 Task: Create new invoice with Date Opened :30-Apr-23, Select Customer: PhoXpress, Terms: Payment Term 2. Make invoice entry for item-1 with Date: 30-Apr-23, Description: Best of Both Worlds_x000D_
, Action: Material, Income Account: Income:Sales, Quantity: 1, Unit Price: 14.5, Discount $: 1.3. Make entry for item-2 with Date: 30-Apr-23, Description: Firstline Sleek Him, Her & Little Ones Family Hair Brush, Action: Material, Income Account: Income:Sales, Quantity: 1, Unit Price: 6.5, Discount $: 2.3. Make entry for item-3 with Date: 30-Apr-23, Description: Orbit Sweet Mint Sugarfree Gum, Action: Material, Income Account: Income:Sales, Quantity: 2, Unit Price: 7.5, Discount $: 2.8. Write Notes: 'Looking forward to serving you again.'. Post Invoice with Post Date: 30-Apr-23, Post to Accounts: Assets:Accounts Receivable. Pay / Process Payment with Transaction Date: 15-May-23, Amount: 29.6, Transfer Account: Checking Account. Print Invoice, display notes by going to Option, then go to Display Tab and check 'Invoice Notes'.
Action: Mouse pressed left at (175, 35)
Screenshot: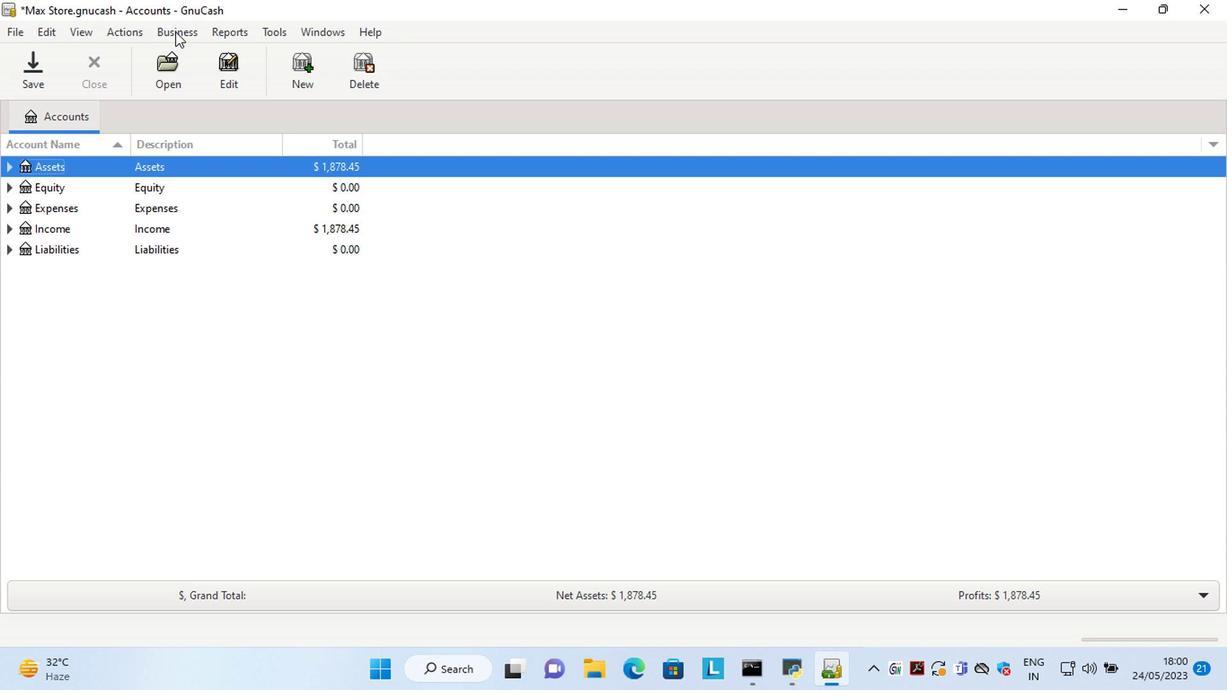 
Action: Mouse moved to (390, 122)
Screenshot: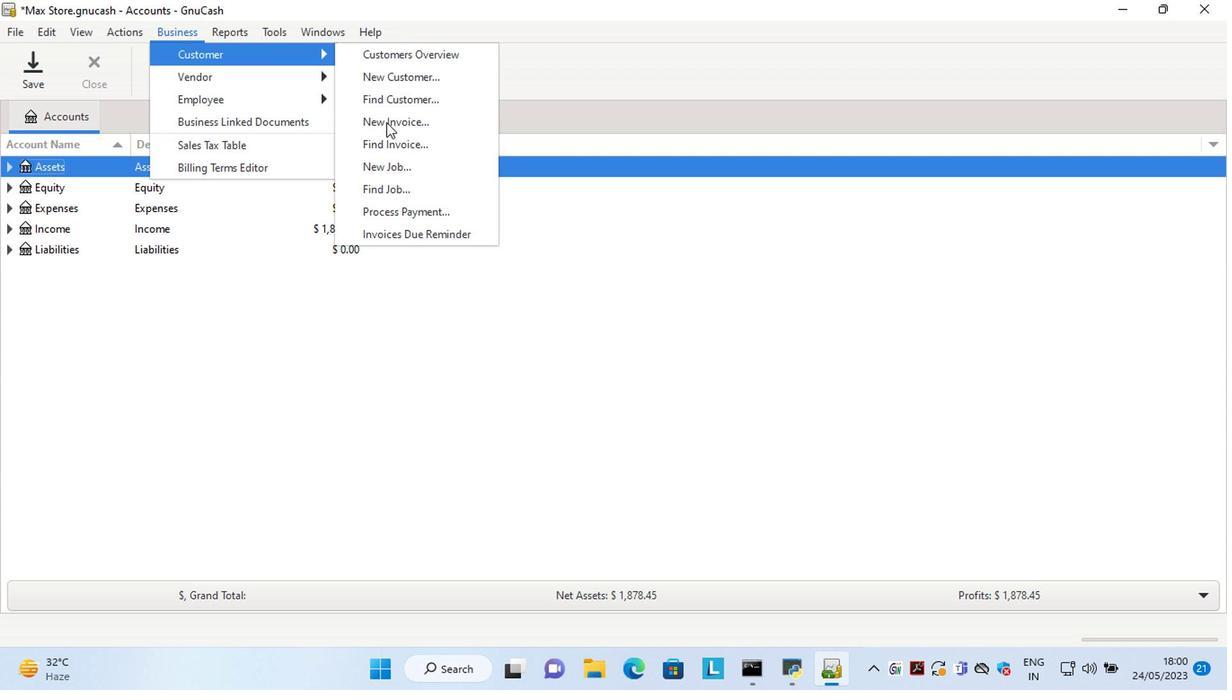 
Action: Mouse pressed left at (390, 122)
Screenshot: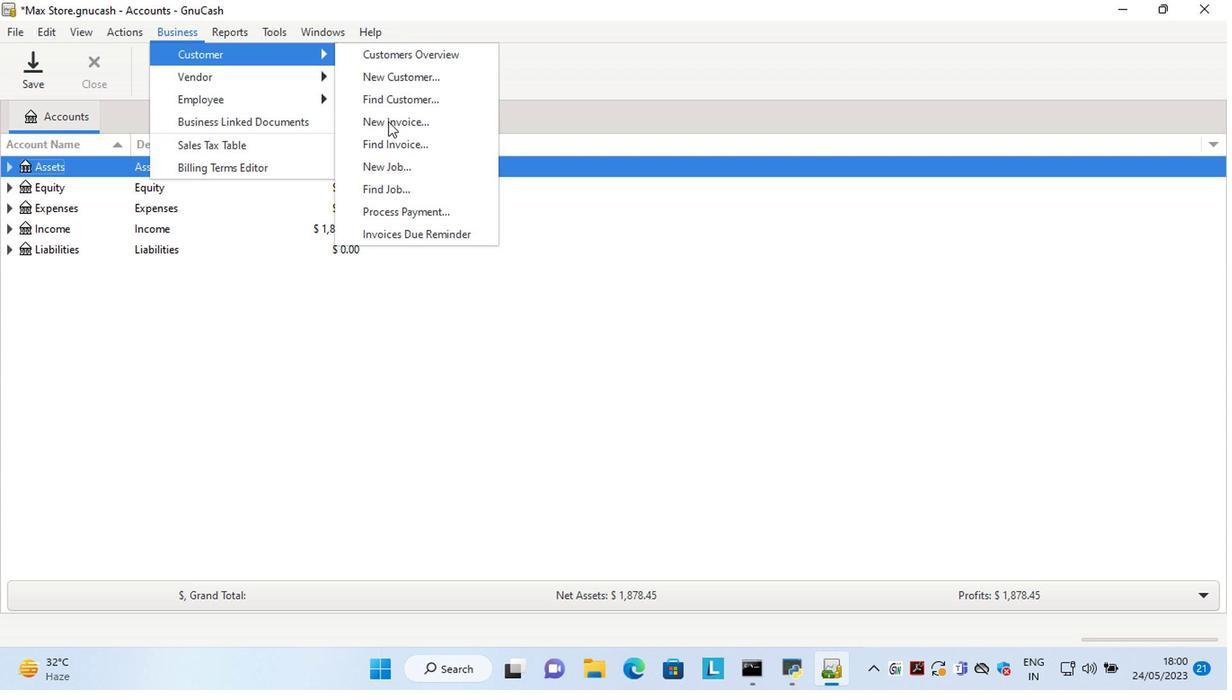 
Action: Mouse moved to (659, 270)
Screenshot: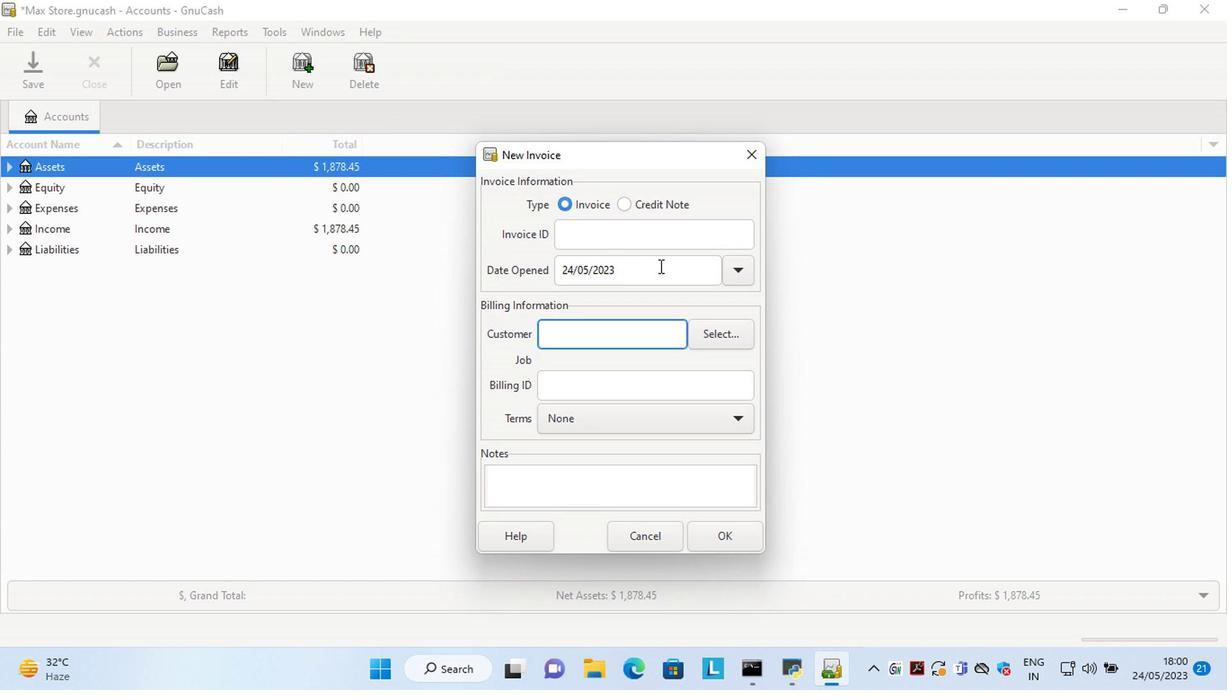 
Action: Mouse pressed left at (659, 270)
Screenshot: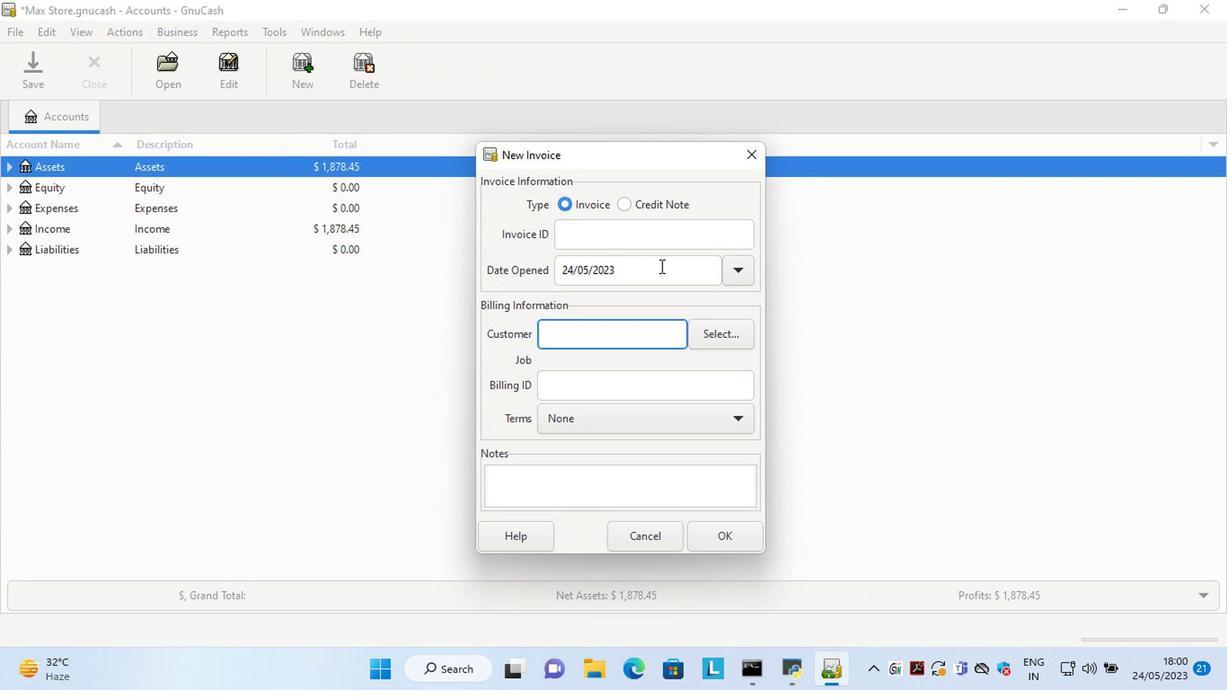 
Action: Key pressed <Key.left><Key.left><Key.left><Key.left><Key.left><Key.left><Key.left><Key.left><Key.left><Key.left><Key.left><Key.left><Key.left><Key.left><Key.delete><Key.delete>30<Key.right><Key.right><Key.delete>4
Screenshot: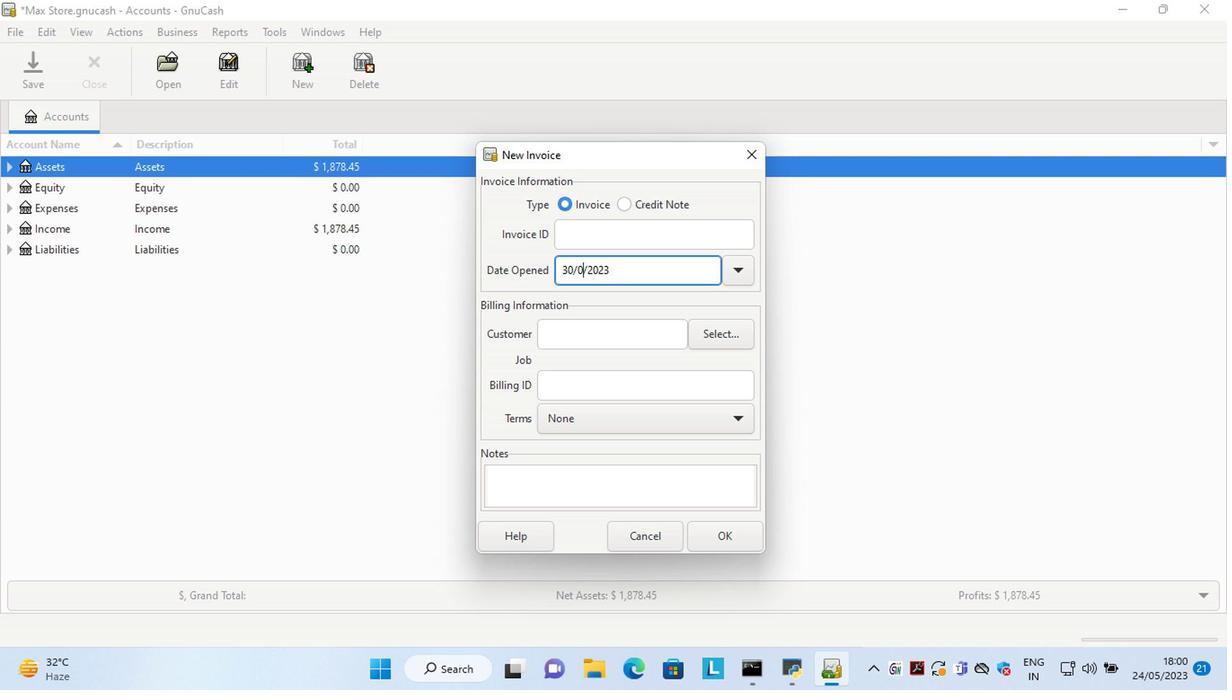 
Action: Mouse moved to (723, 342)
Screenshot: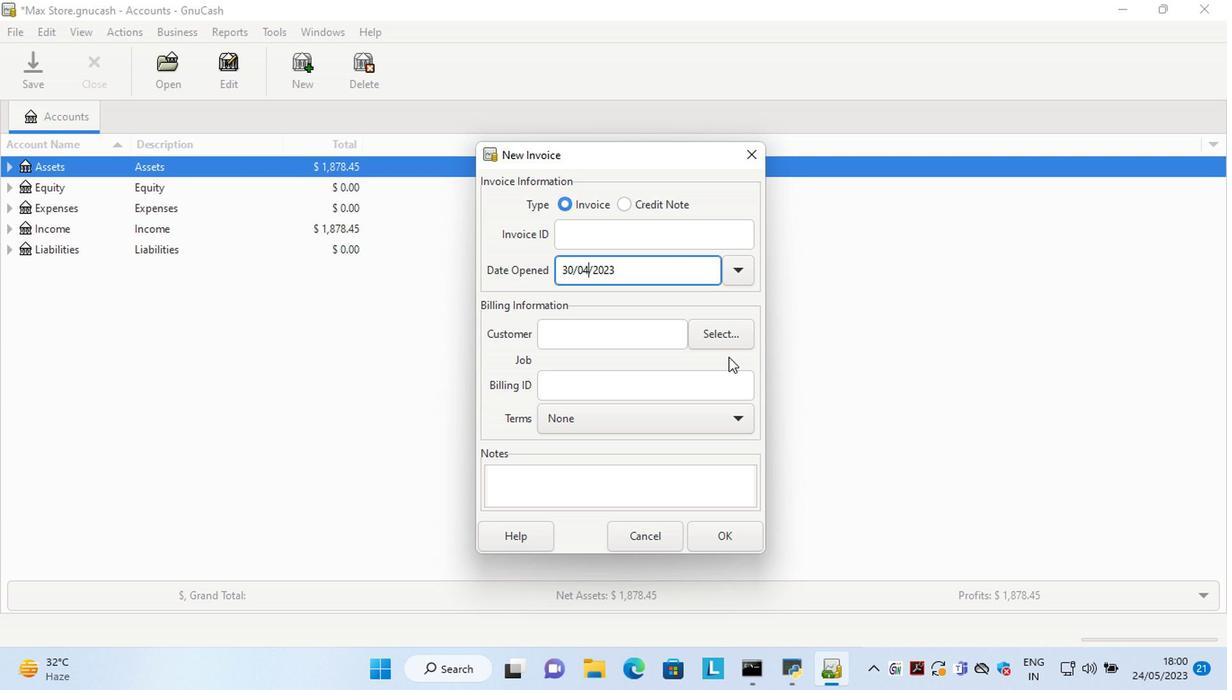 
Action: Mouse pressed left at (723, 342)
Screenshot: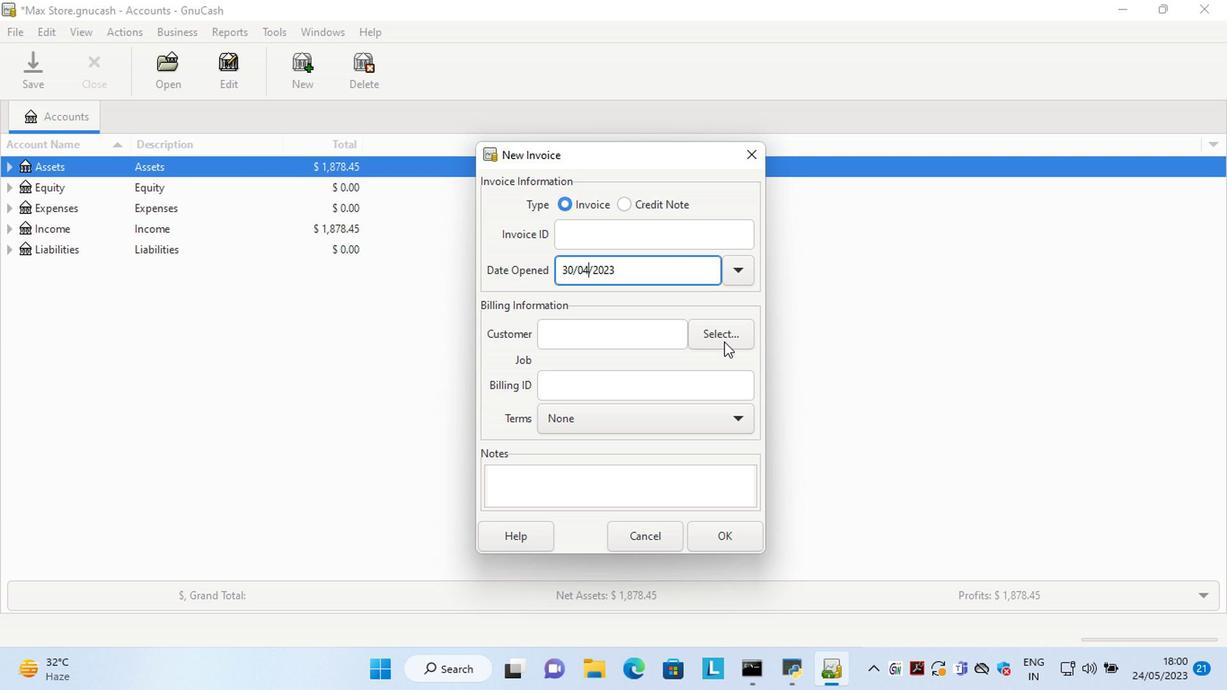 
Action: Mouse moved to (679, 309)
Screenshot: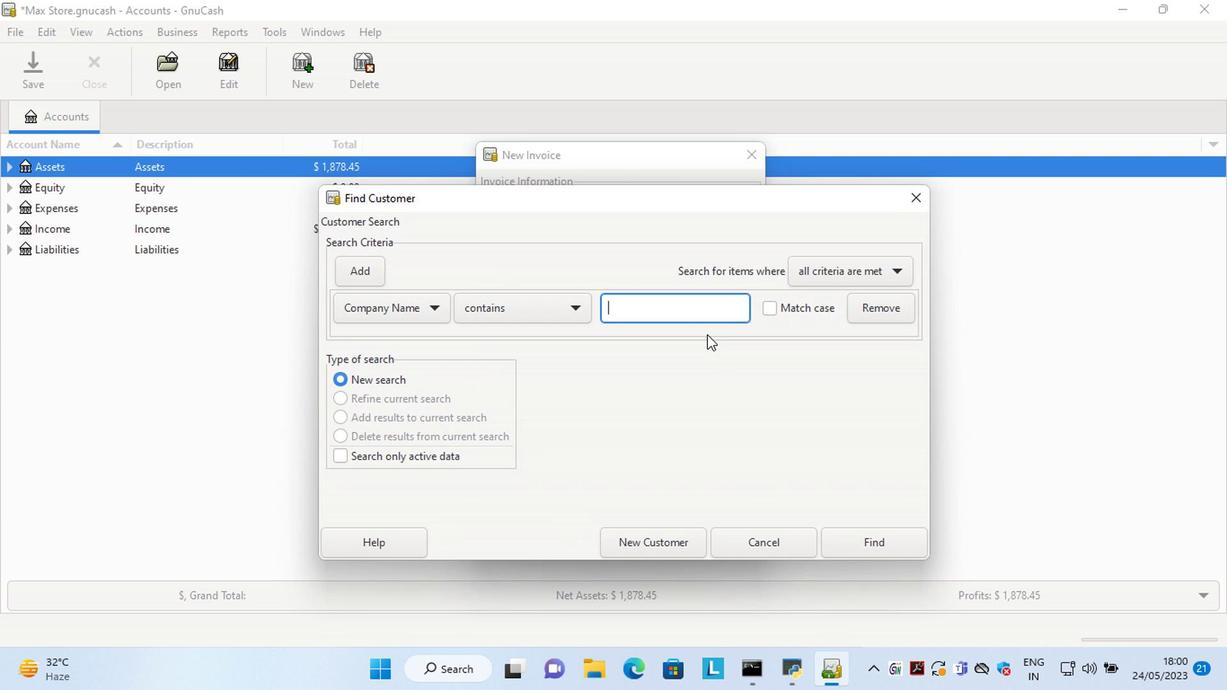 
Action: Mouse pressed left at (679, 309)
Screenshot: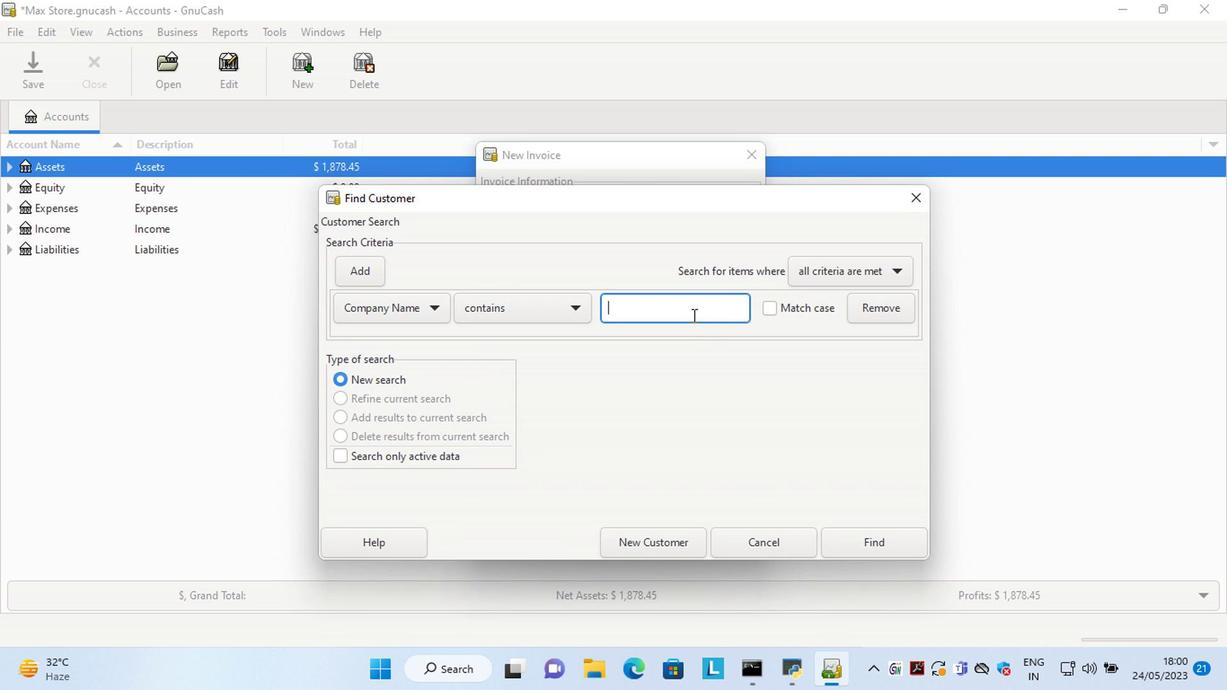 
Action: Key pressed <Key.shift>Phoxpress
Screenshot: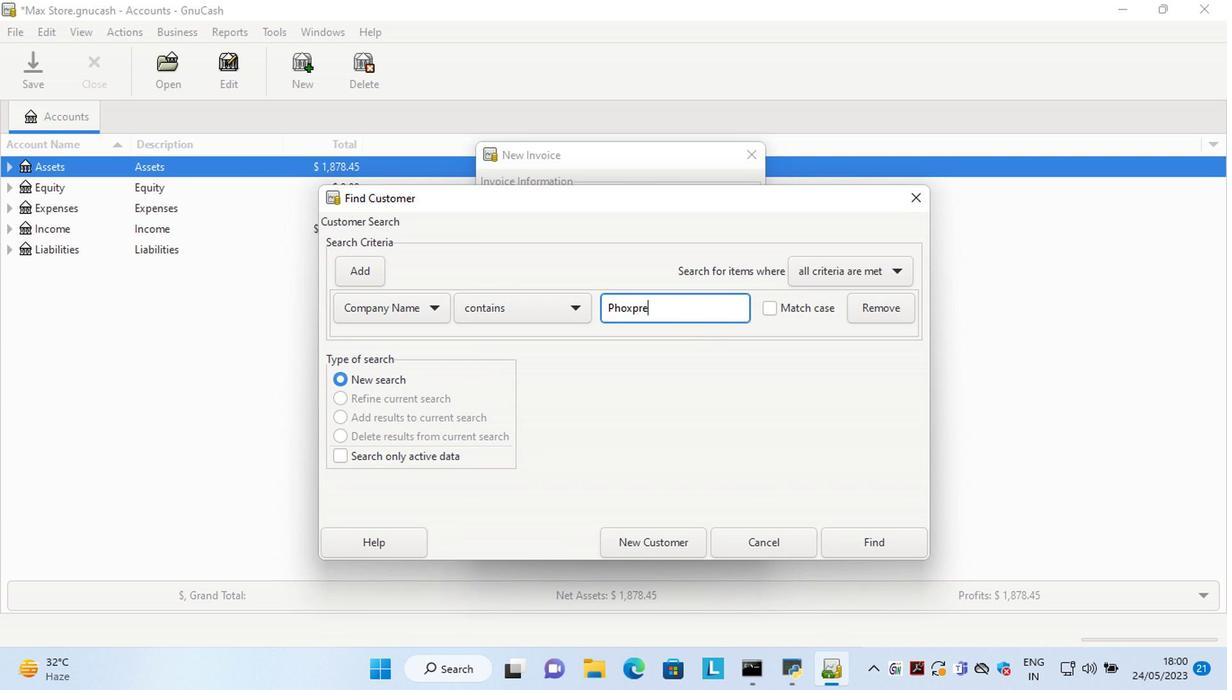 
Action: Mouse moved to (855, 548)
Screenshot: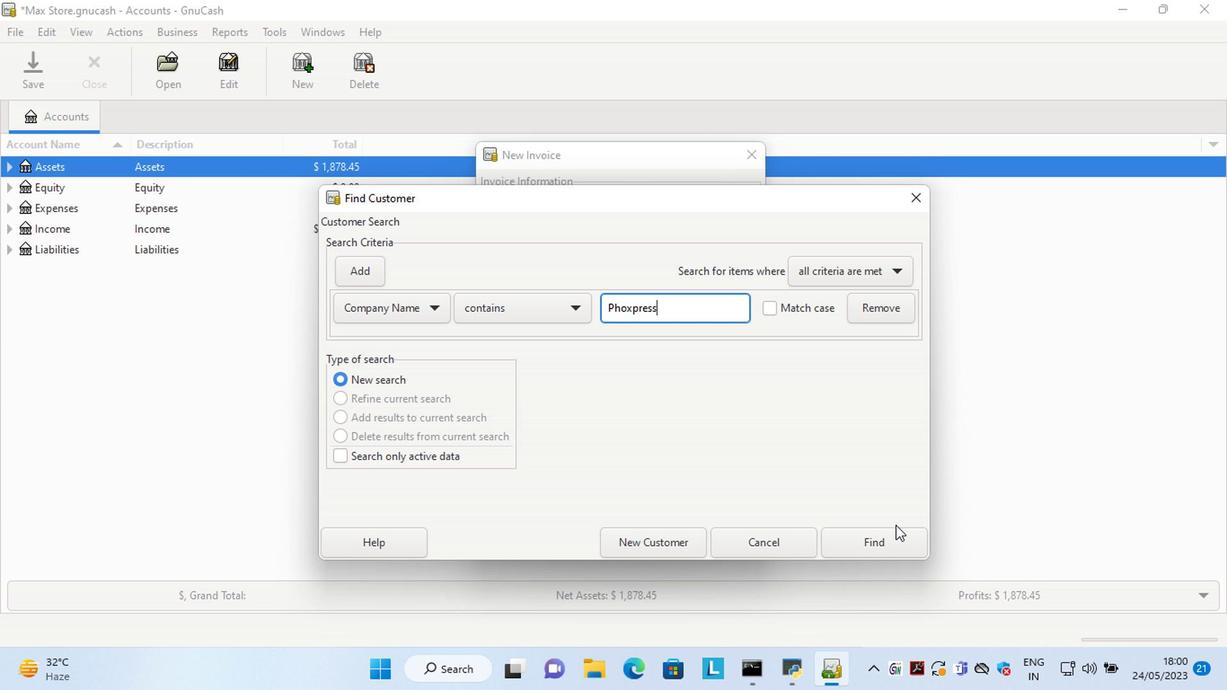 
Action: Mouse pressed left at (855, 548)
Screenshot: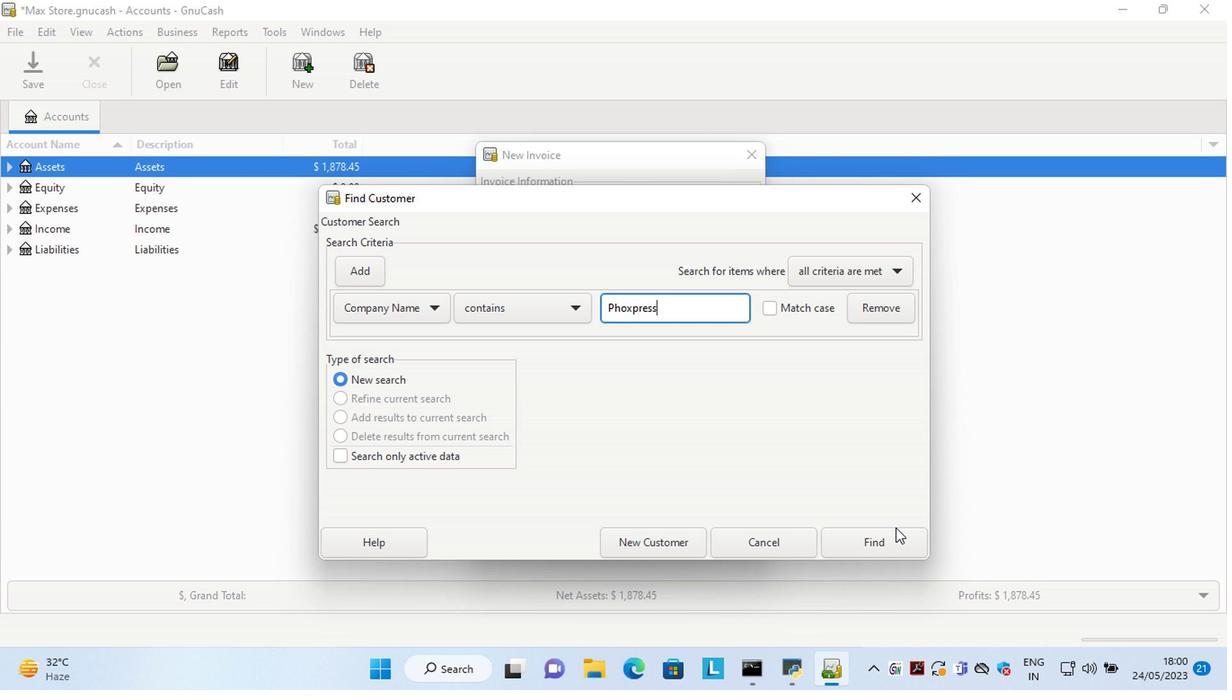 
Action: Mouse moved to (619, 361)
Screenshot: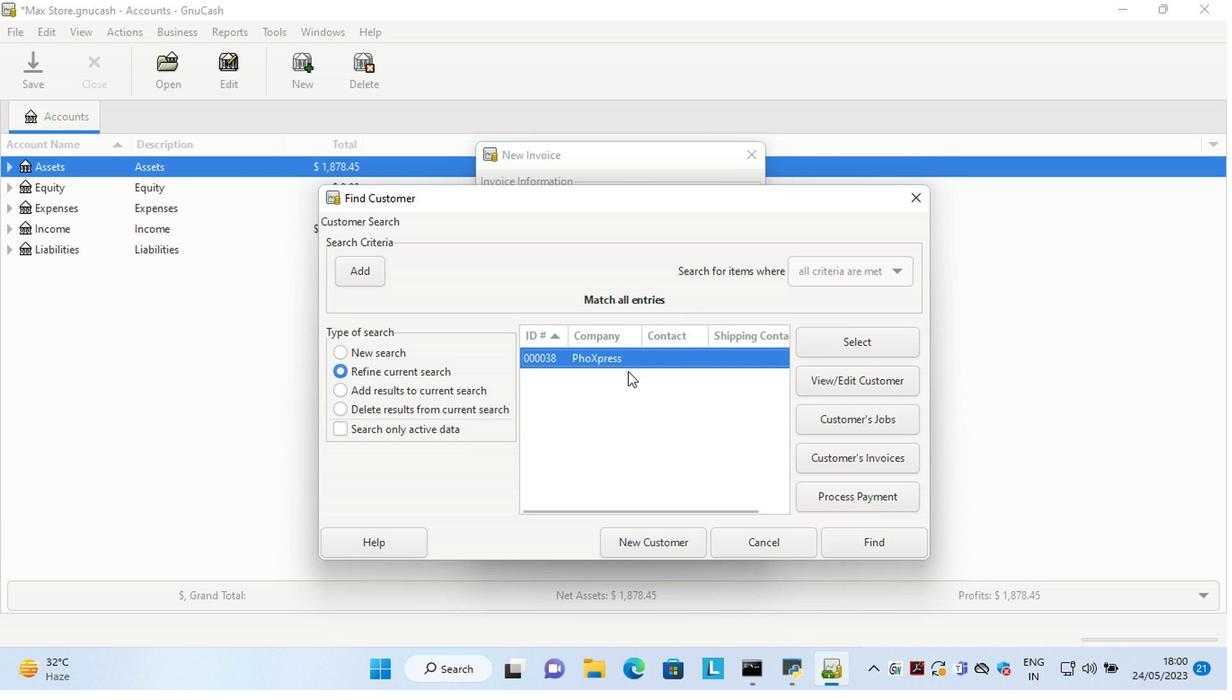 
Action: Mouse pressed left at (619, 361)
Screenshot: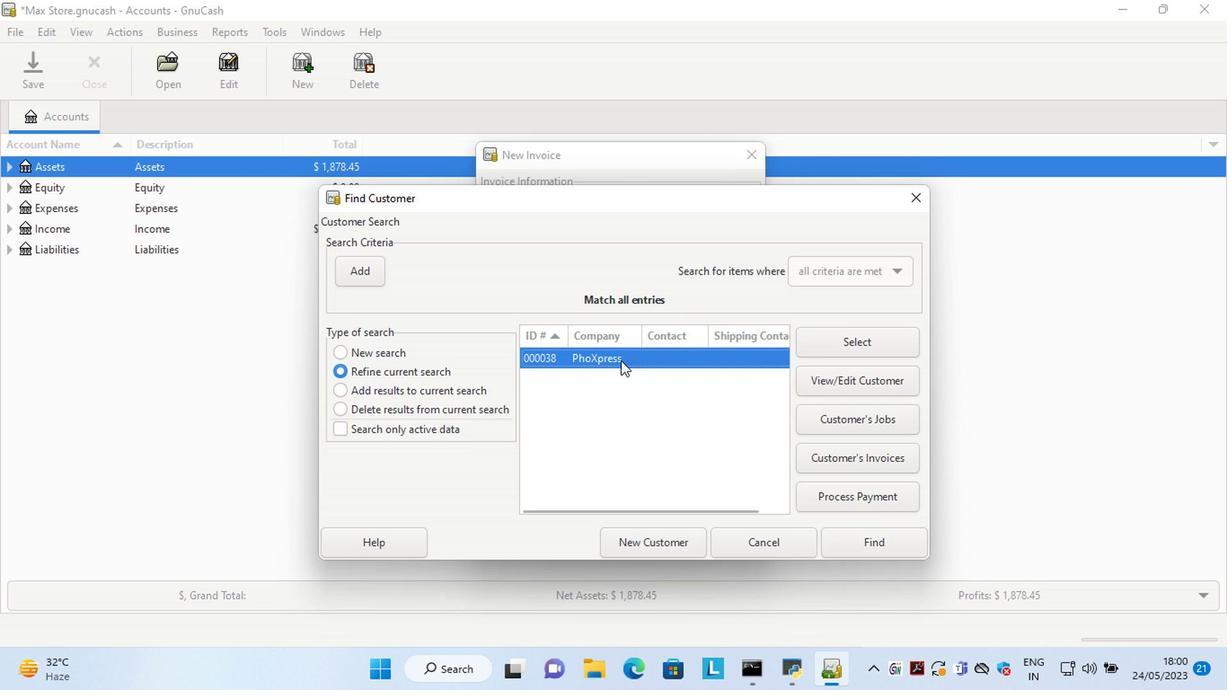 
Action: Mouse pressed left at (619, 361)
Screenshot: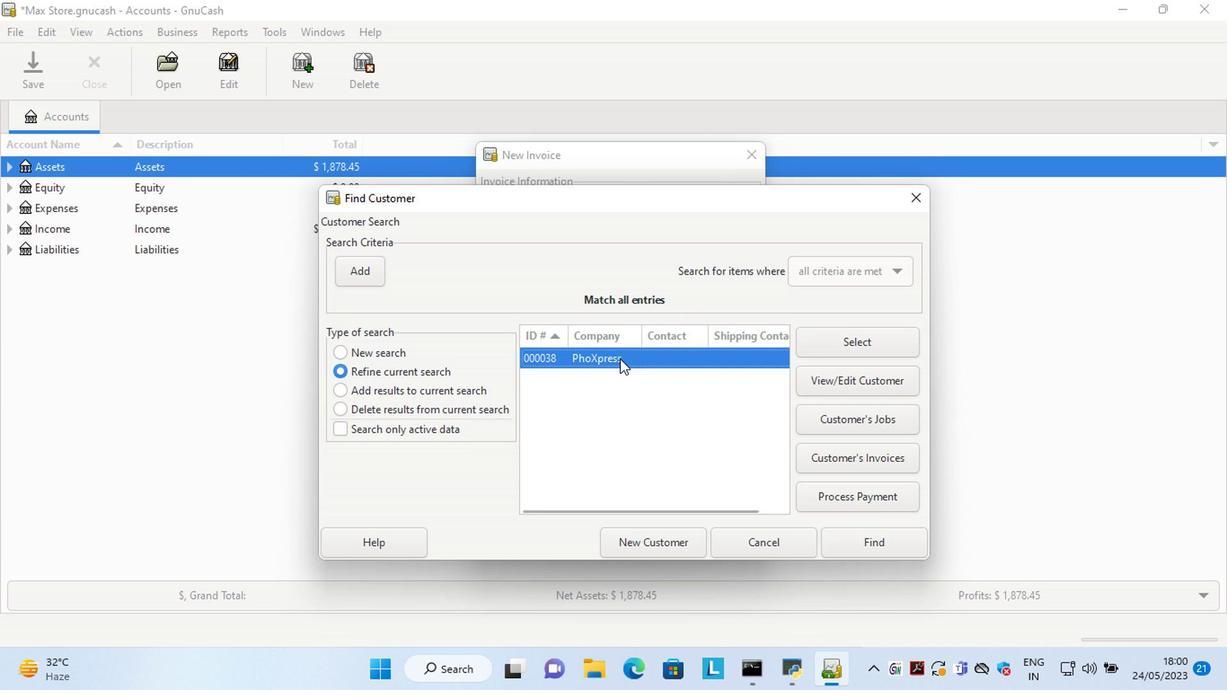 
Action: Mouse moved to (636, 414)
Screenshot: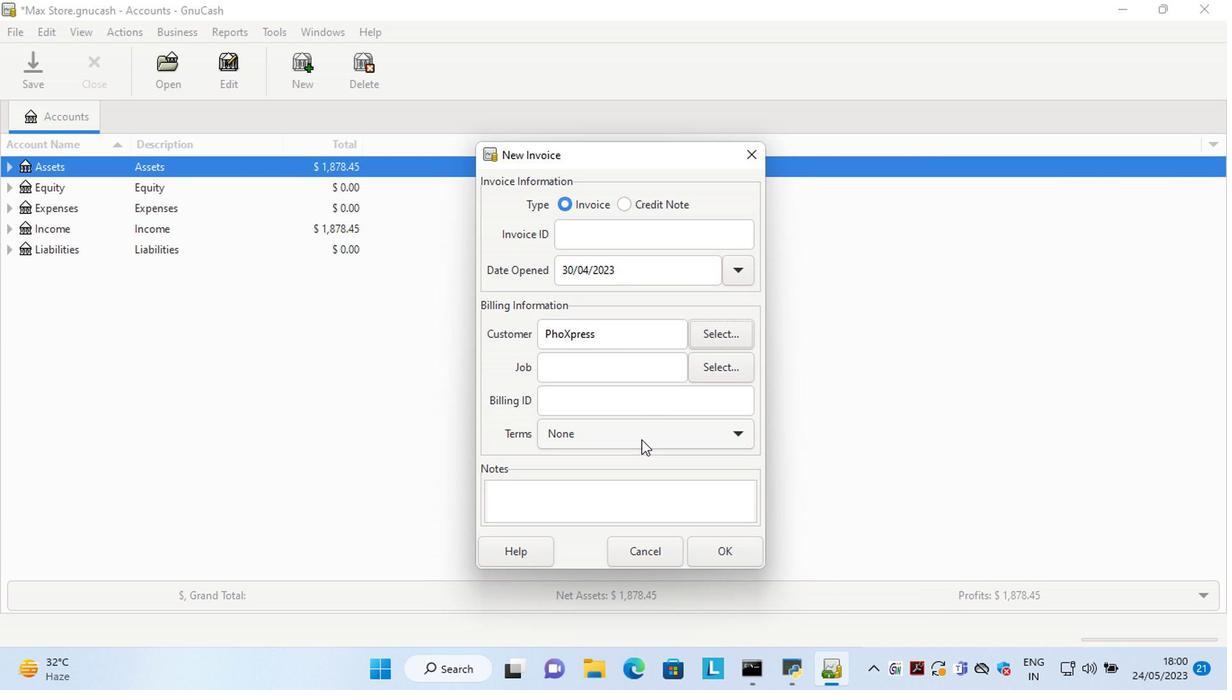 
Action: Mouse pressed left at (636, 414)
Screenshot: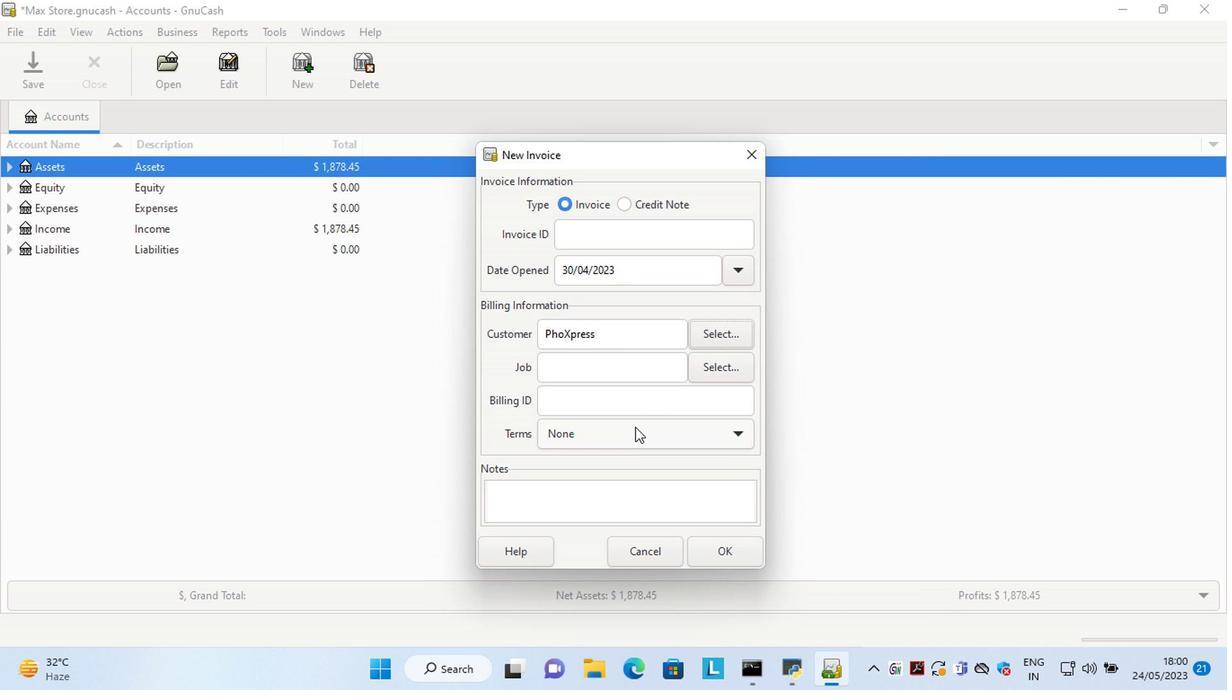 
Action: Mouse moved to (635, 431)
Screenshot: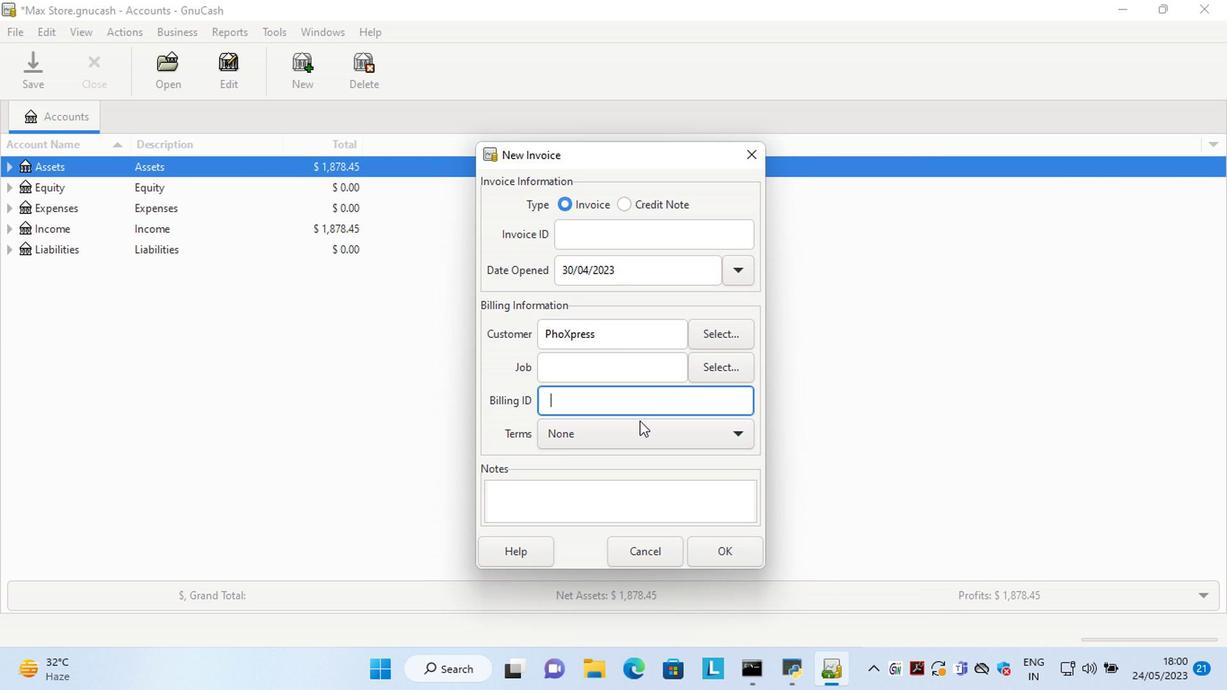 
Action: Mouse pressed left at (635, 431)
Screenshot: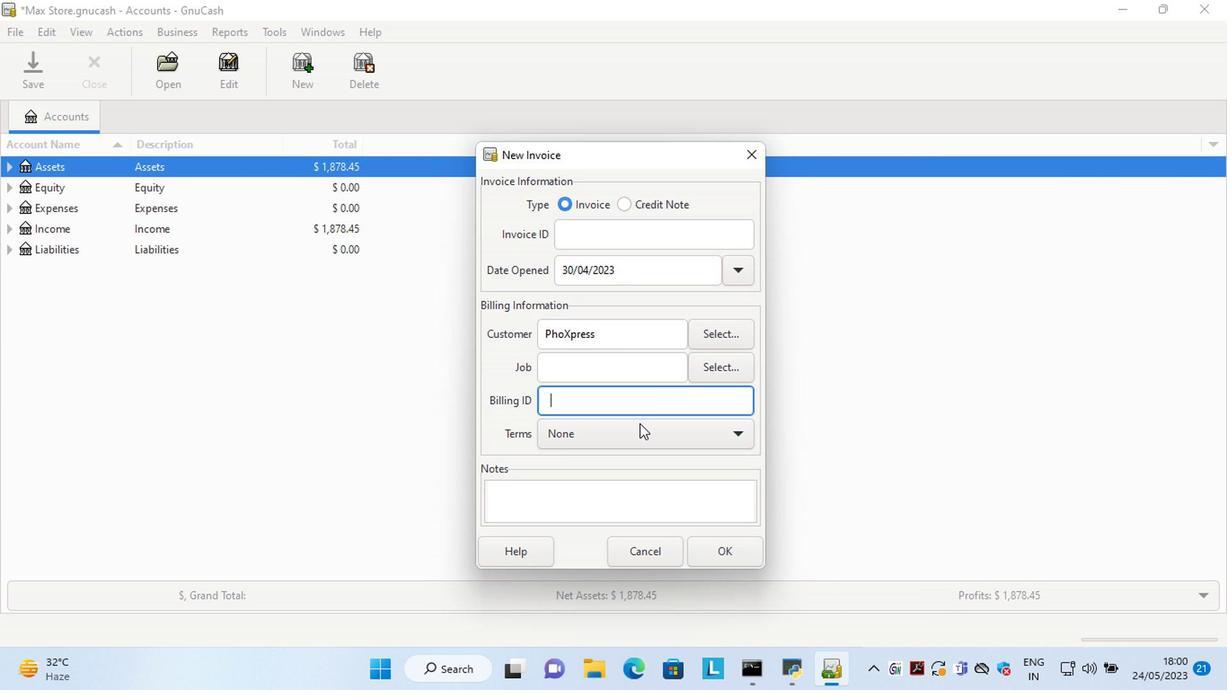 
Action: Mouse moved to (599, 490)
Screenshot: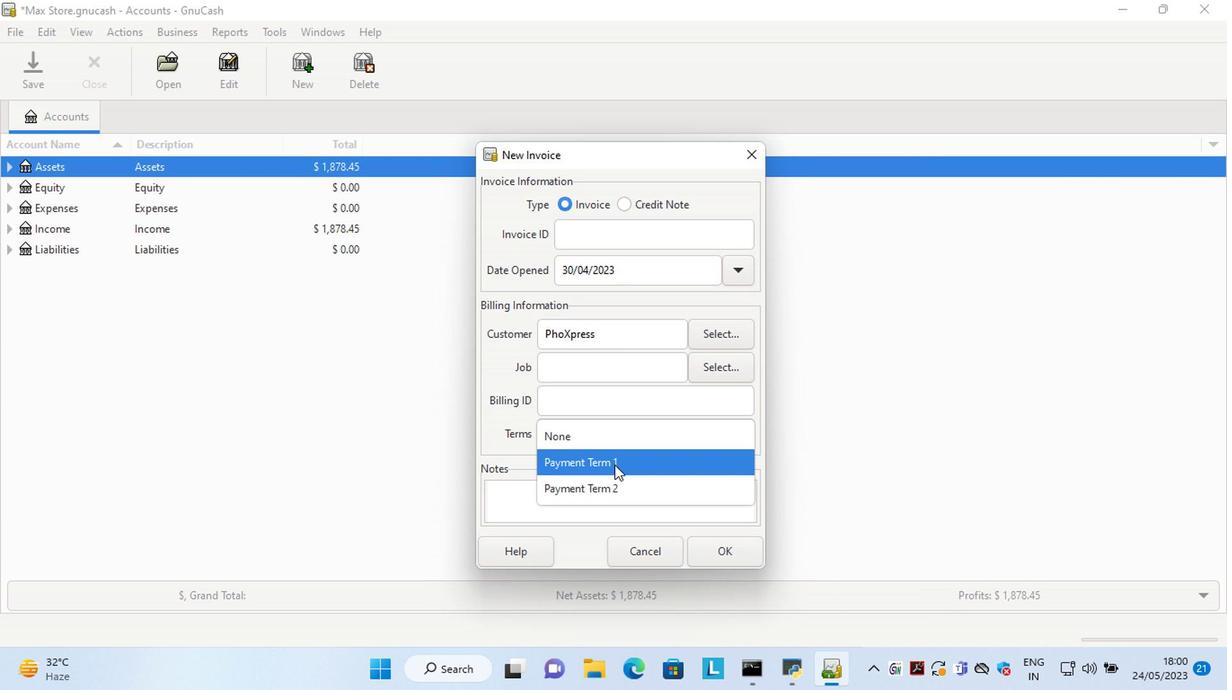 
Action: Mouse pressed left at (599, 490)
Screenshot: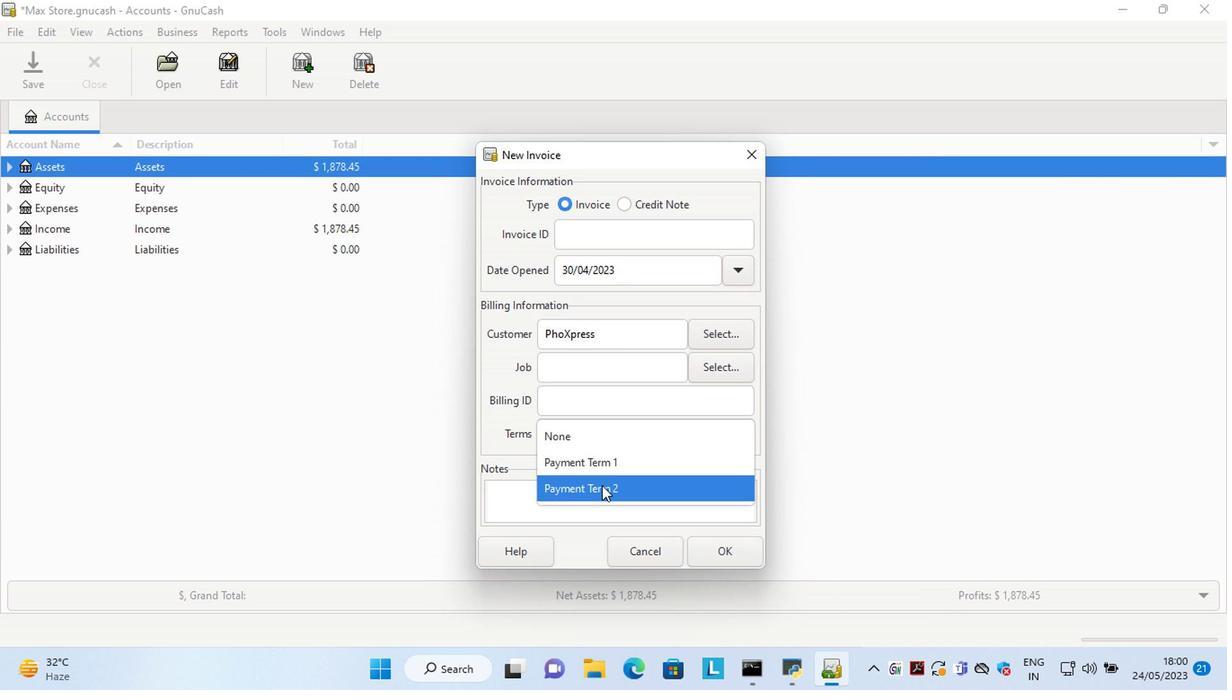
Action: Mouse moved to (712, 548)
Screenshot: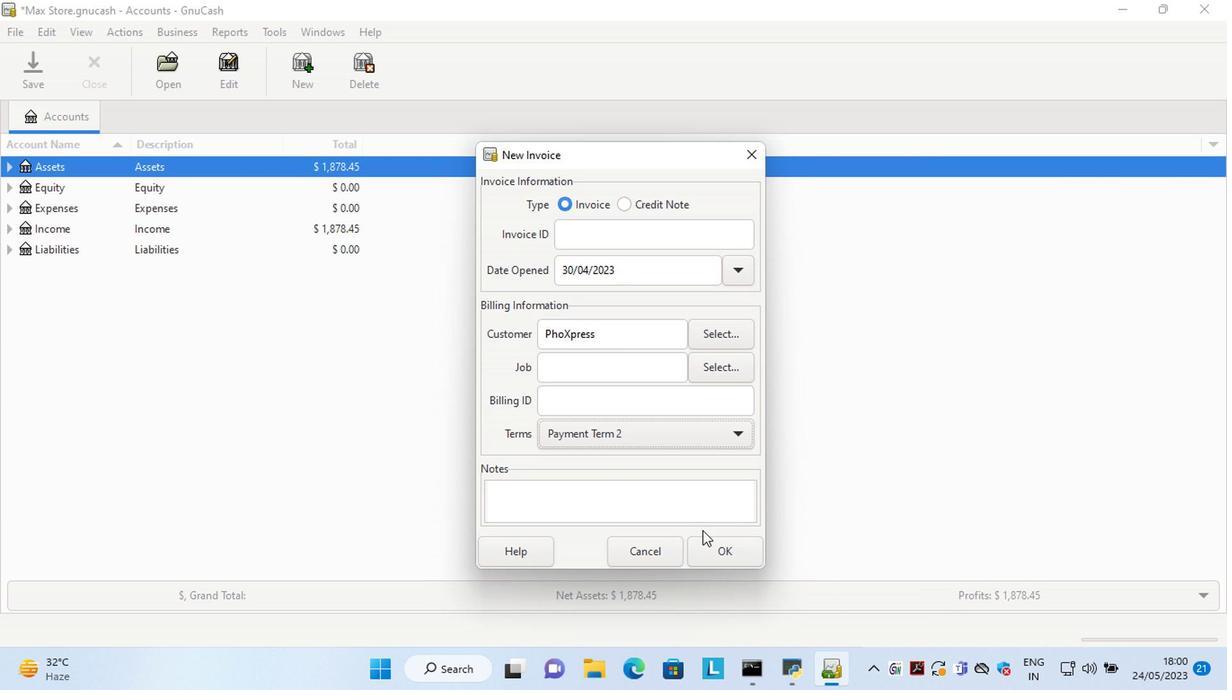 
Action: Mouse pressed left at (712, 548)
Screenshot: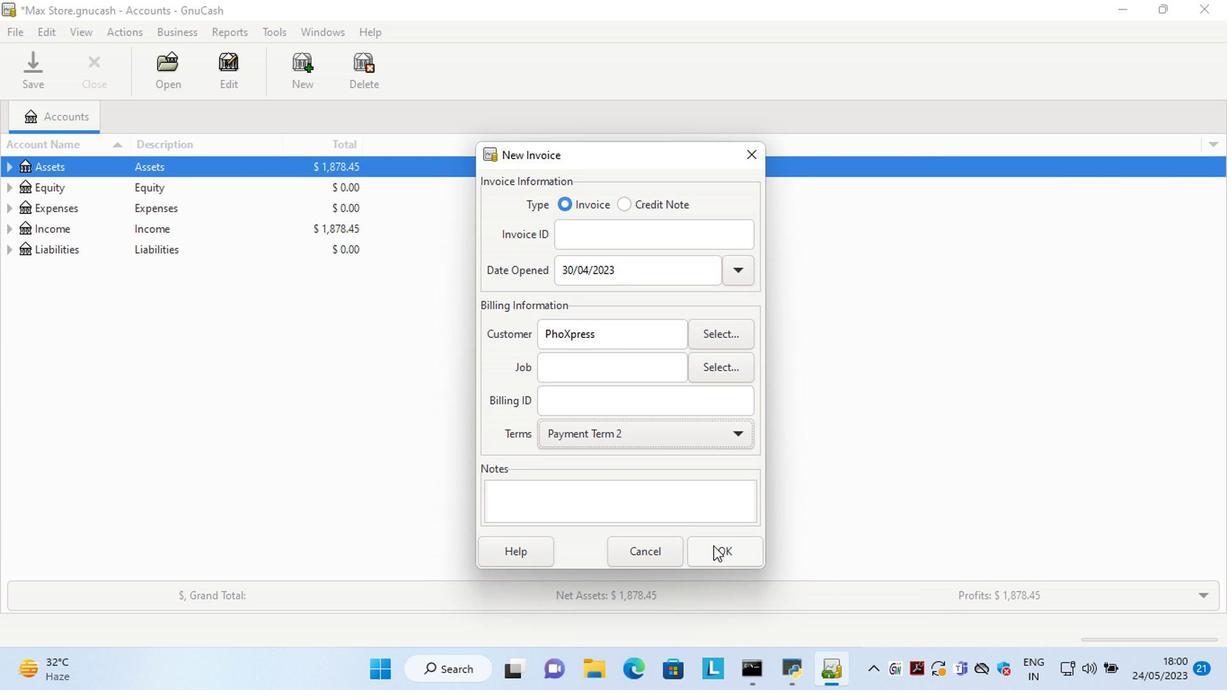 
Action: Mouse moved to (482, 428)
Screenshot: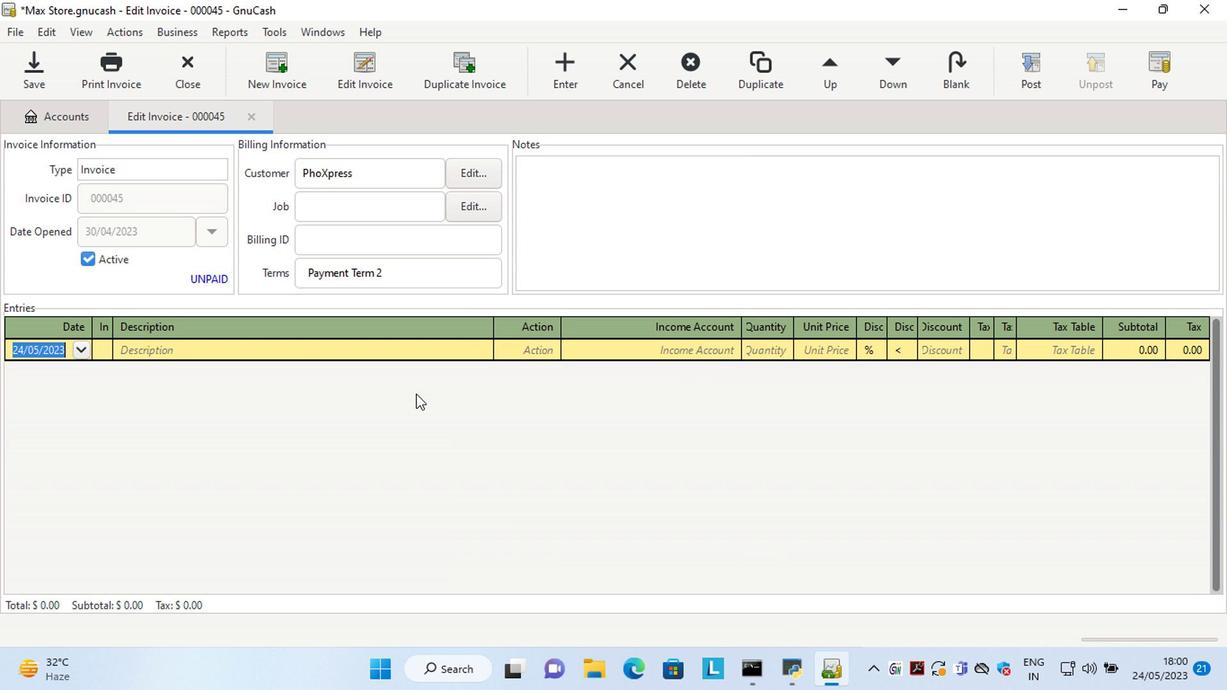 
Action: Key pressed <Key.left><Key.delete><Key.delete>30<Key.right><Key.right><Key.delete>4<Key.tab><Key.shift>Besty<Key.backspace><Key.space>of<Key.space><Key.shift>Both<Key.space><Key.shift>Worlds<Key.tab>ma<Key.tab>sale<Key.tab>1<Key.tab>14.5<Key.tab>
Screenshot: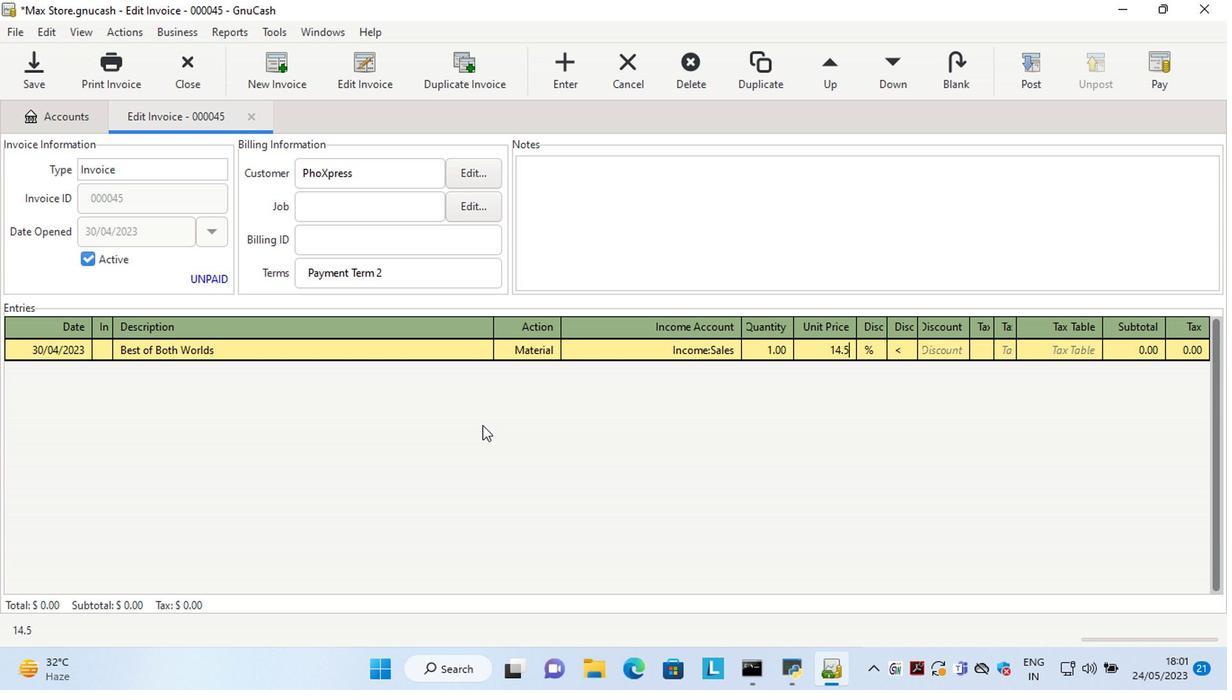 
Action: Mouse moved to (879, 353)
Screenshot: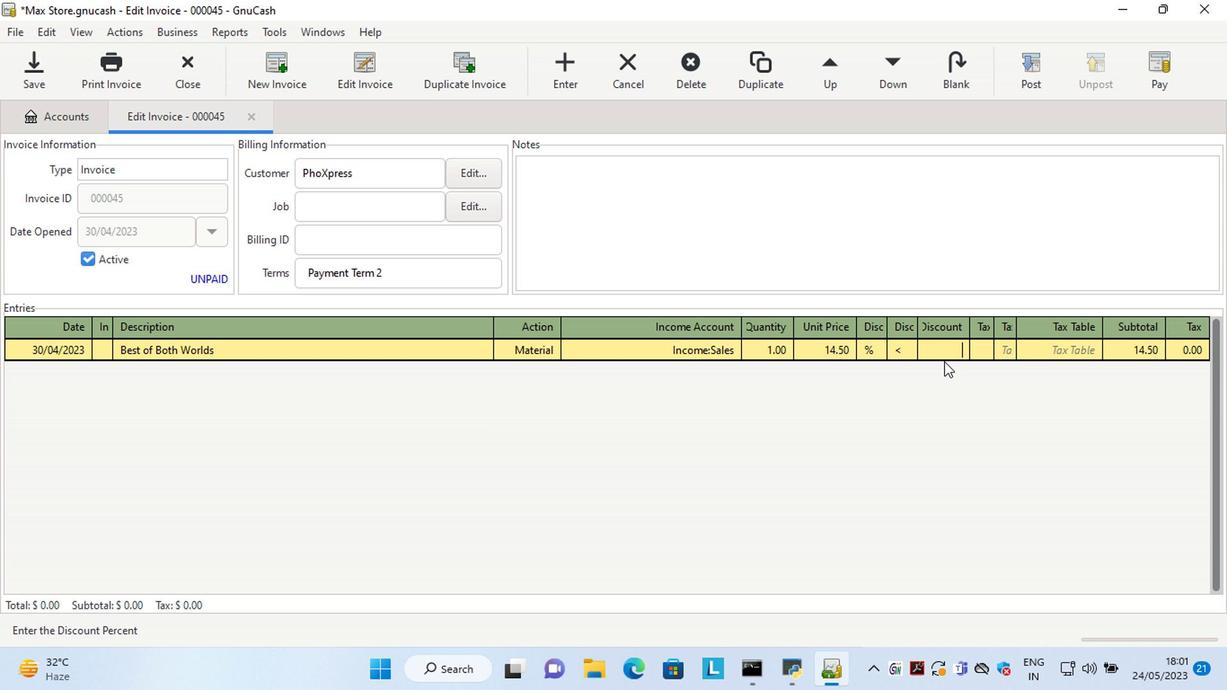 
Action: Mouse pressed left at (879, 353)
Screenshot: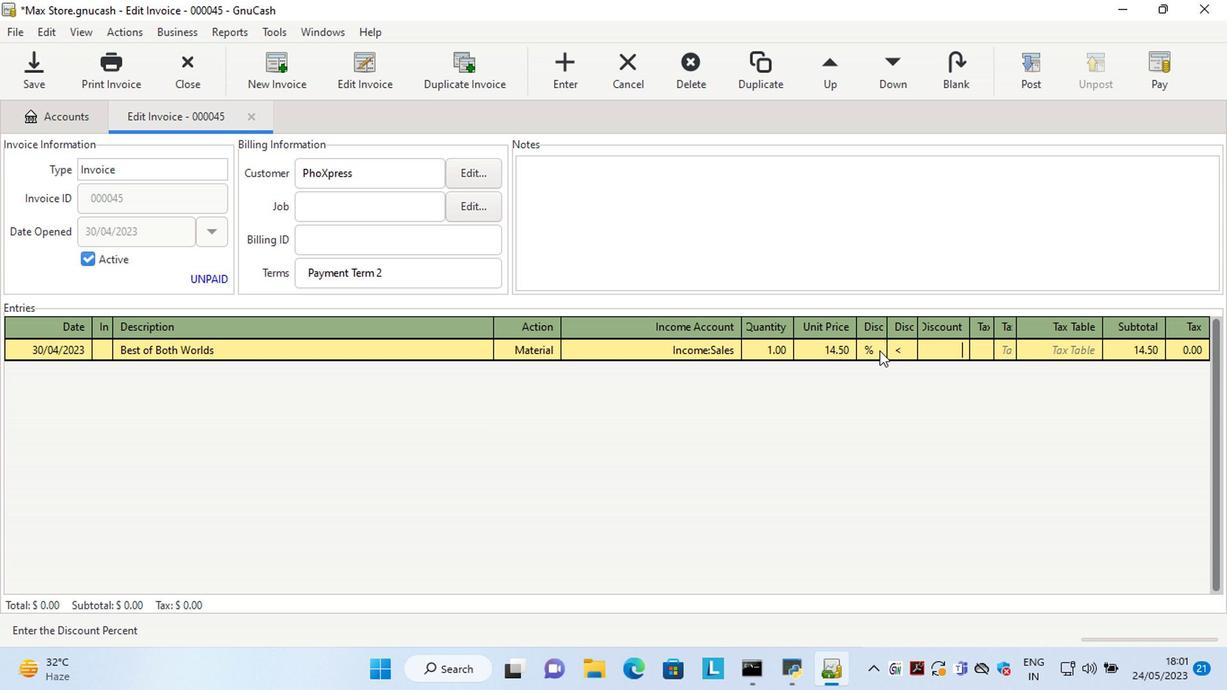 
Action: Mouse moved to (896, 351)
Screenshot: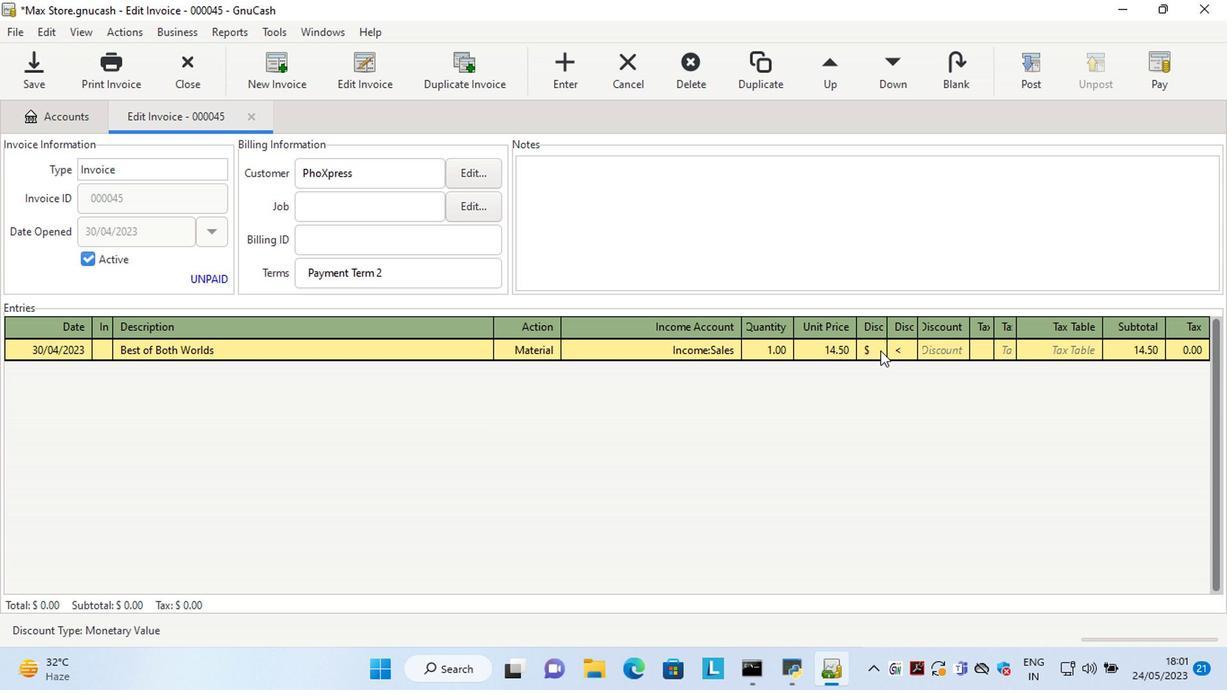 
Action: Mouse pressed left at (896, 351)
Screenshot: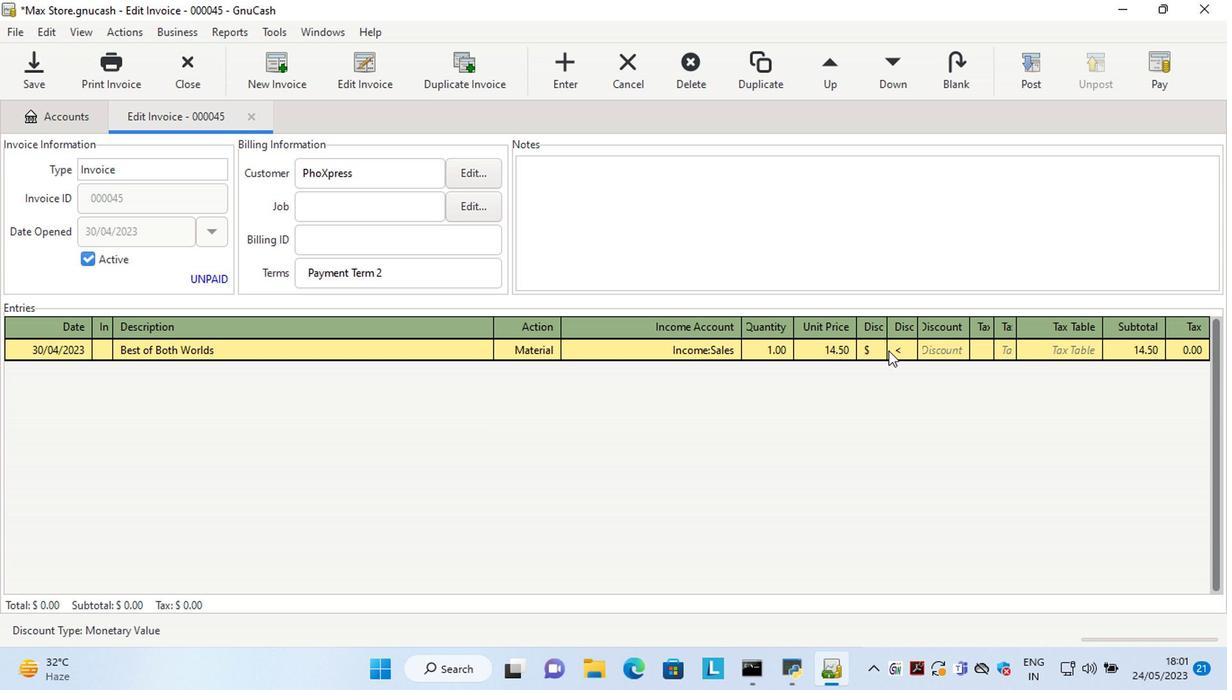 
Action: Mouse moved to (928, 349)
Screenshot: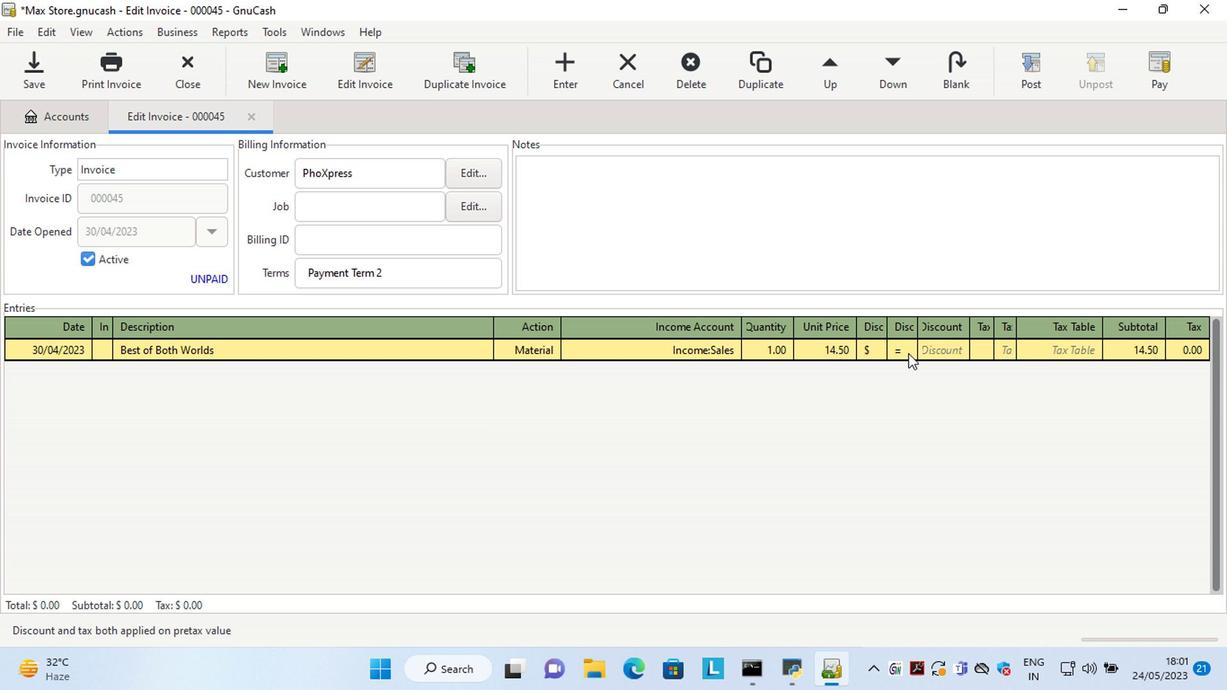 
Action: Mouse pressed left at (928, 349)
Screenshot: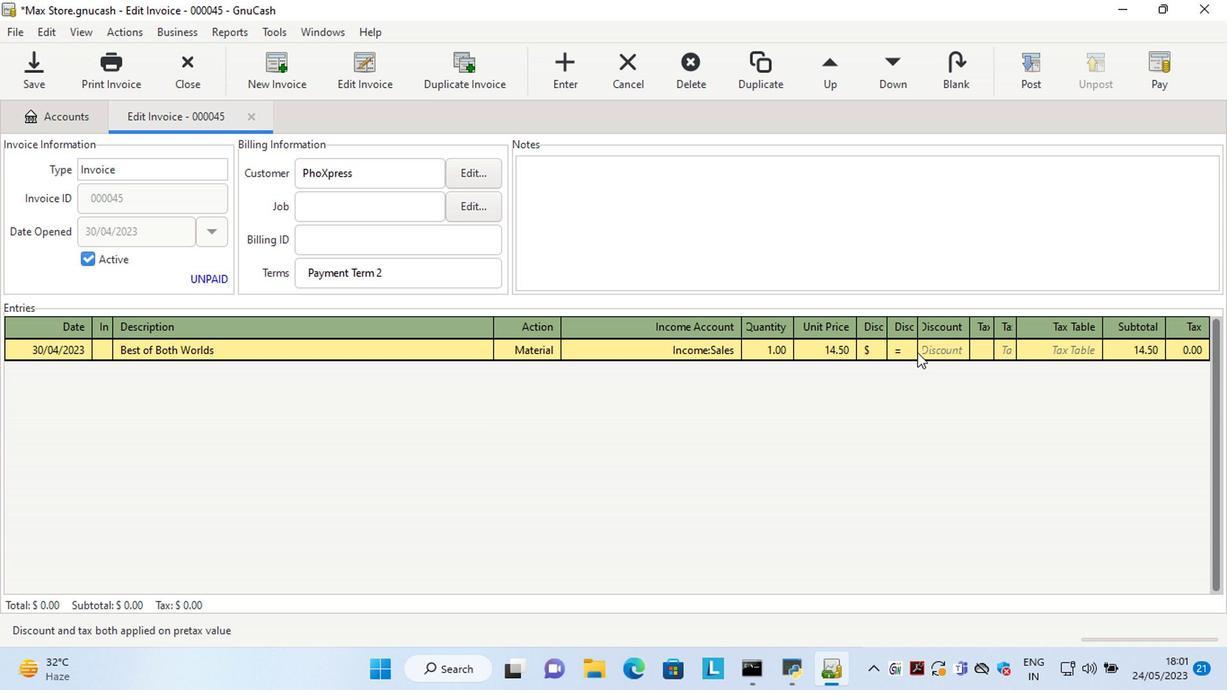 
Action: Key pressed 1.3<Key.tab><Key.tab><Key.shift>Fire<Key.backspace>stline<Key.space><Key.shift>Sleek<Key.space><Key.shift>Him,<Key.space><Key.shift><Key.shift><Key.shift><Key.shift><Key.shift><Key.shift><Key.shift>Her<Key.space><Key.shift><Key.shift><Key.shift><Key.shift><Key.shift><Key.shift><Key.shift>&<Key.space><Key.shift>Little<Key.space><Key.shift>Ones<Key.space><Key.shift>Family<Key.space><Key.shift>Hair<Key.space><Key.shift>Brush<Key.tab>ma<Key.tab>sale<Key.tab>1<Key.tab>6.5<Key.tab>
Screenshot: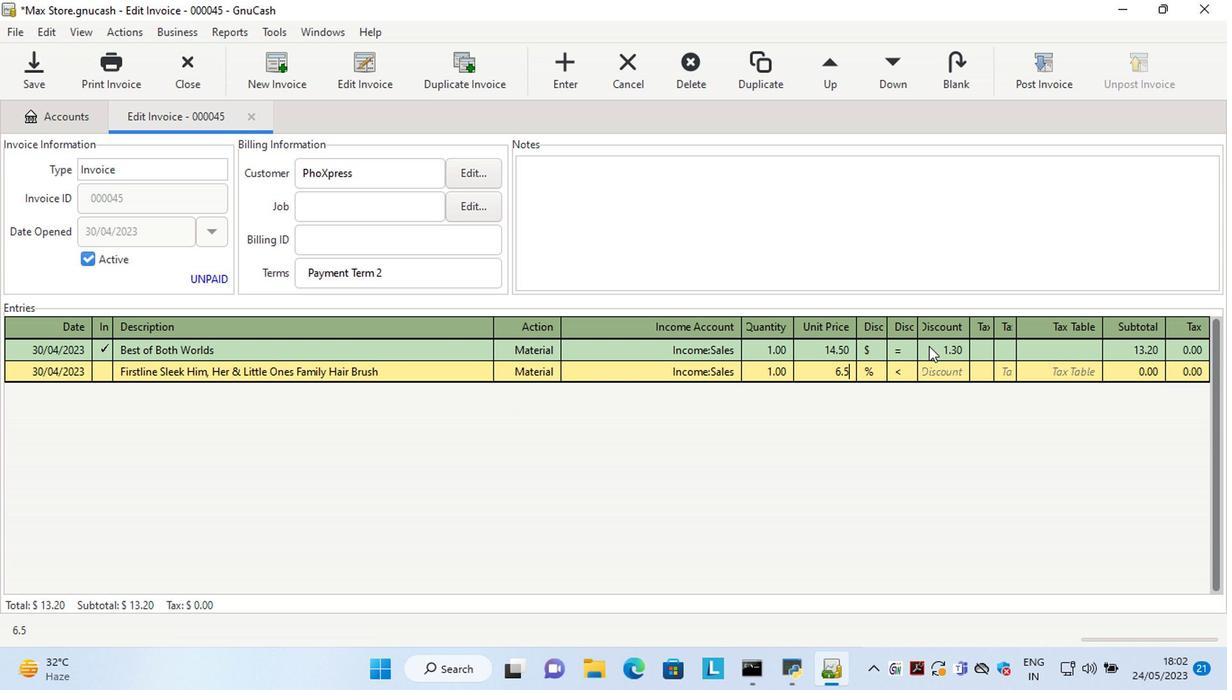 
Action: Mouse moved to (867, 371)
Screenshot: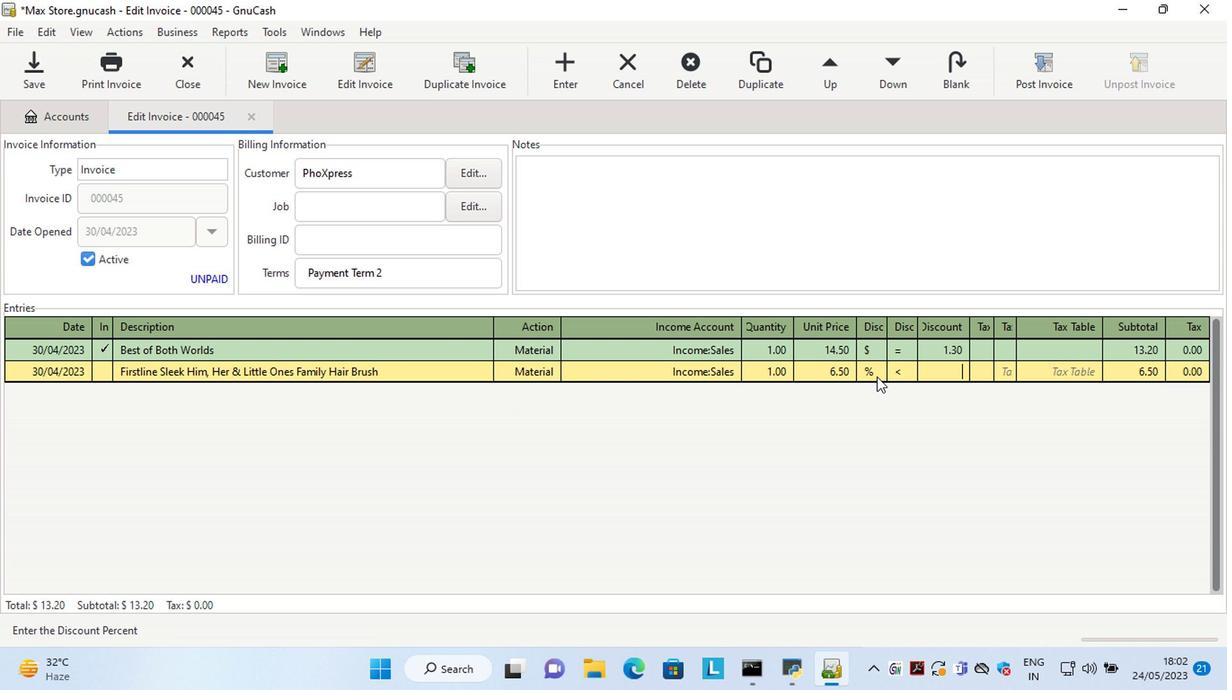 
Action: Mouse pressed left at (867, 371)
Screenshot: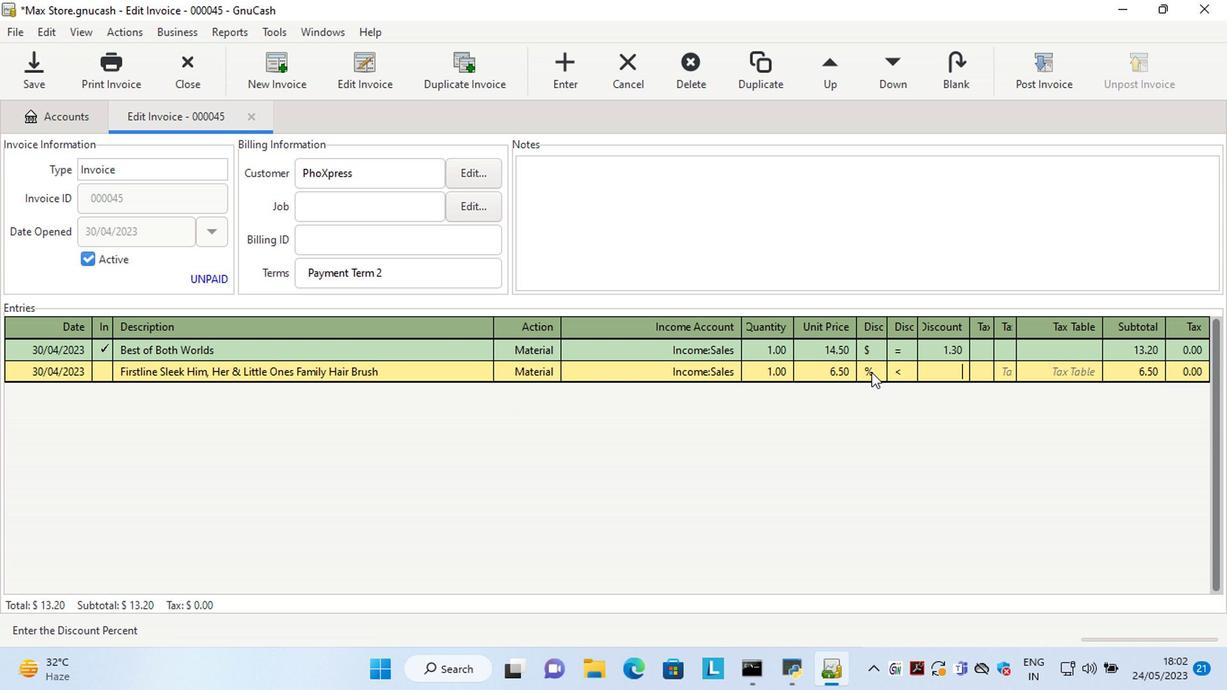 
Action: Mouse moved to (894, 372)
Screenshot: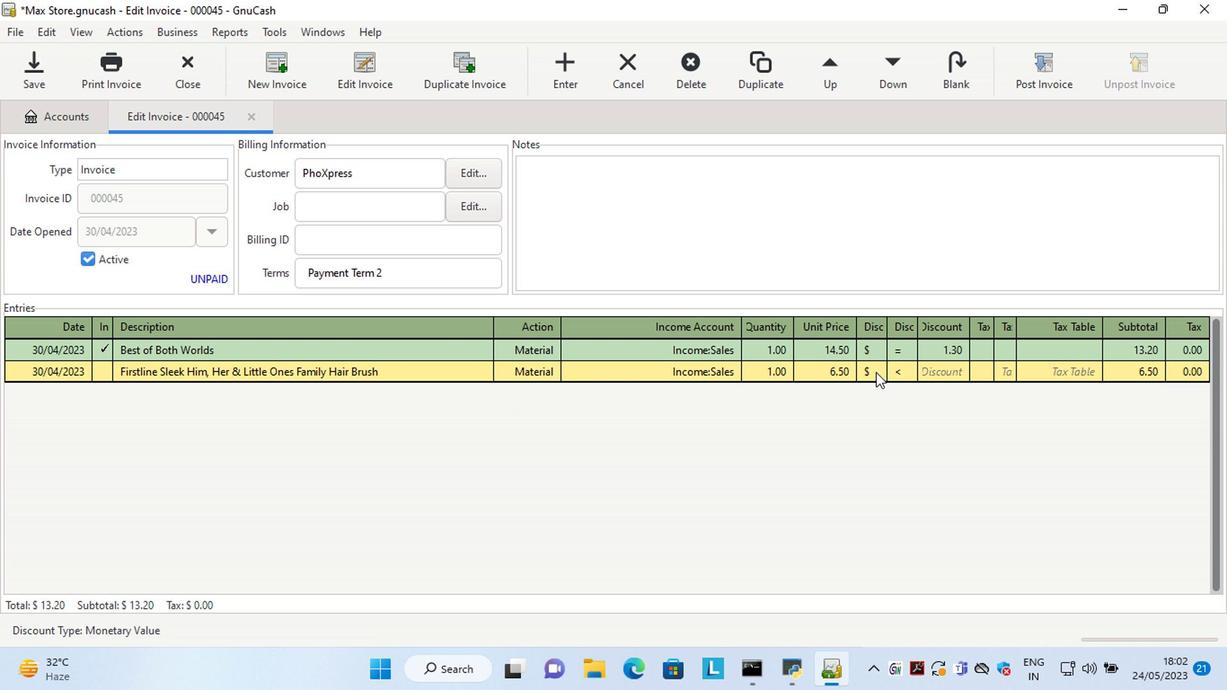 
Action: Mouse pressed left at (894, 372)
Screenshot: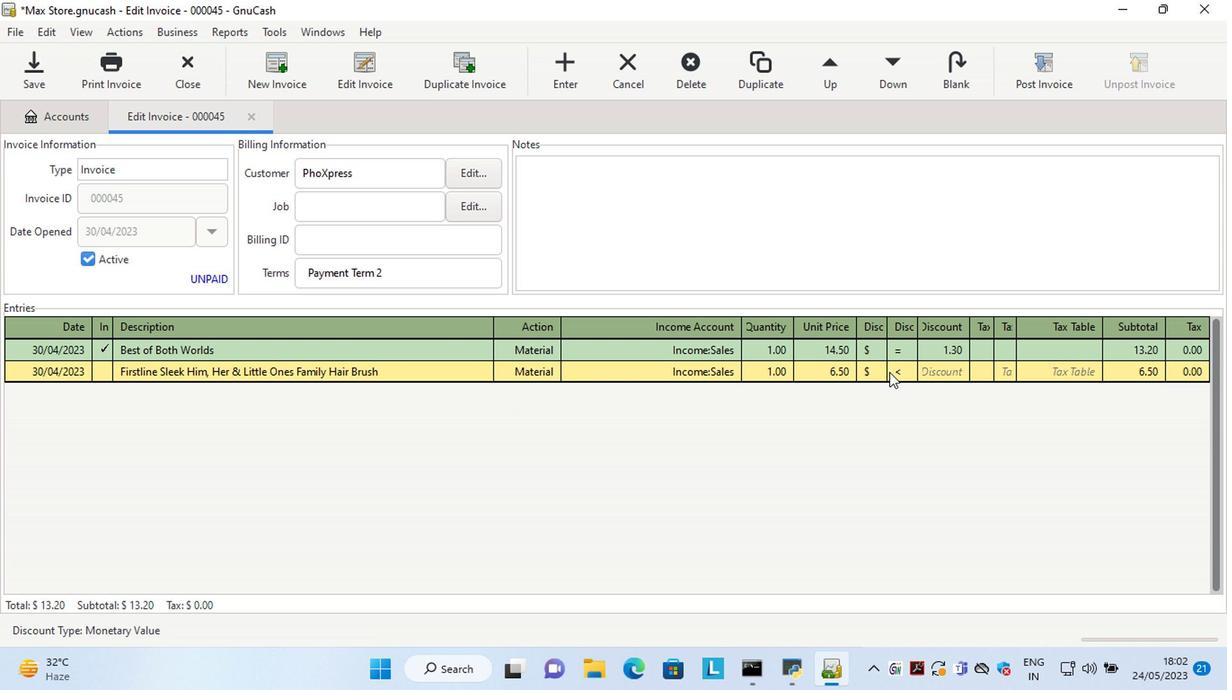 
Action: Mouse moved to (923, 373)
Screenshot: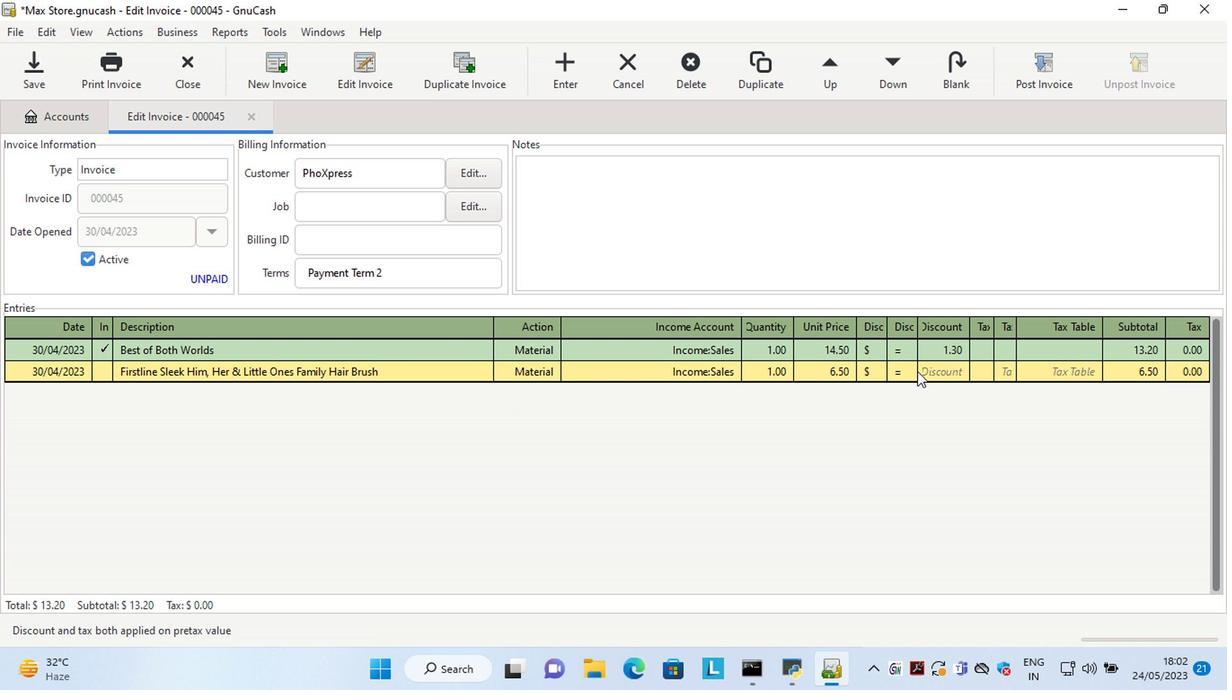 
Action: Mouse pressed left at (923, 373)
Screenshot: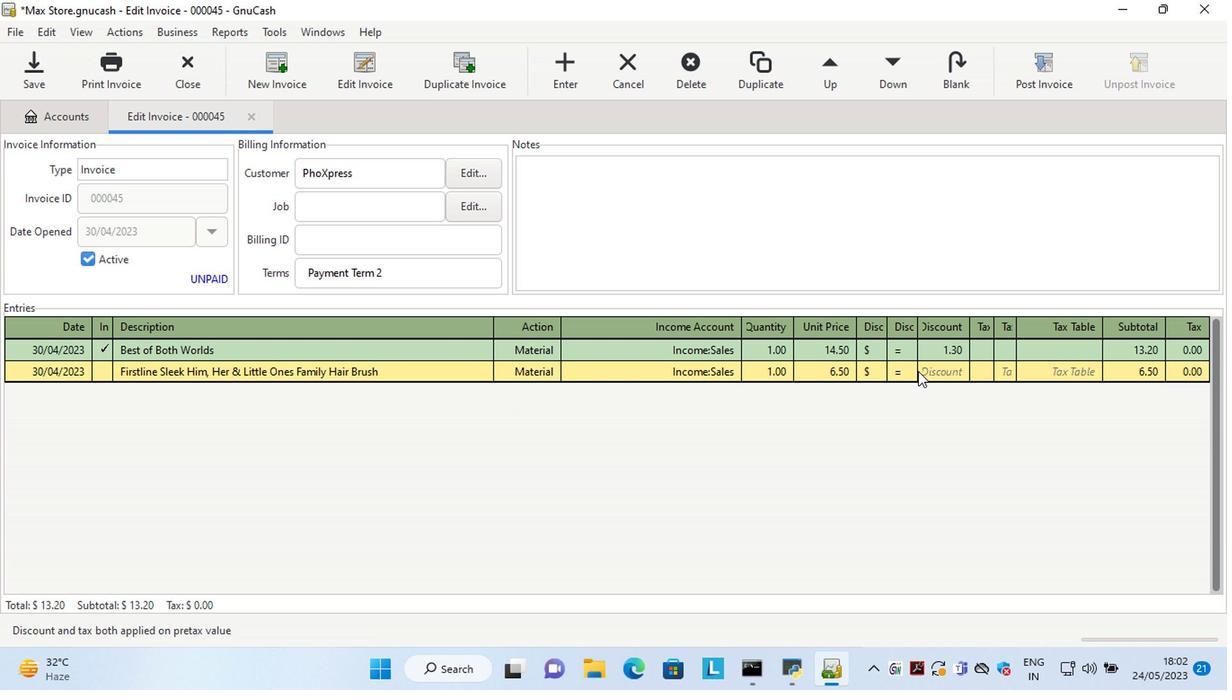 
Action: Mouse moved to (1101, 435)
Screenshot: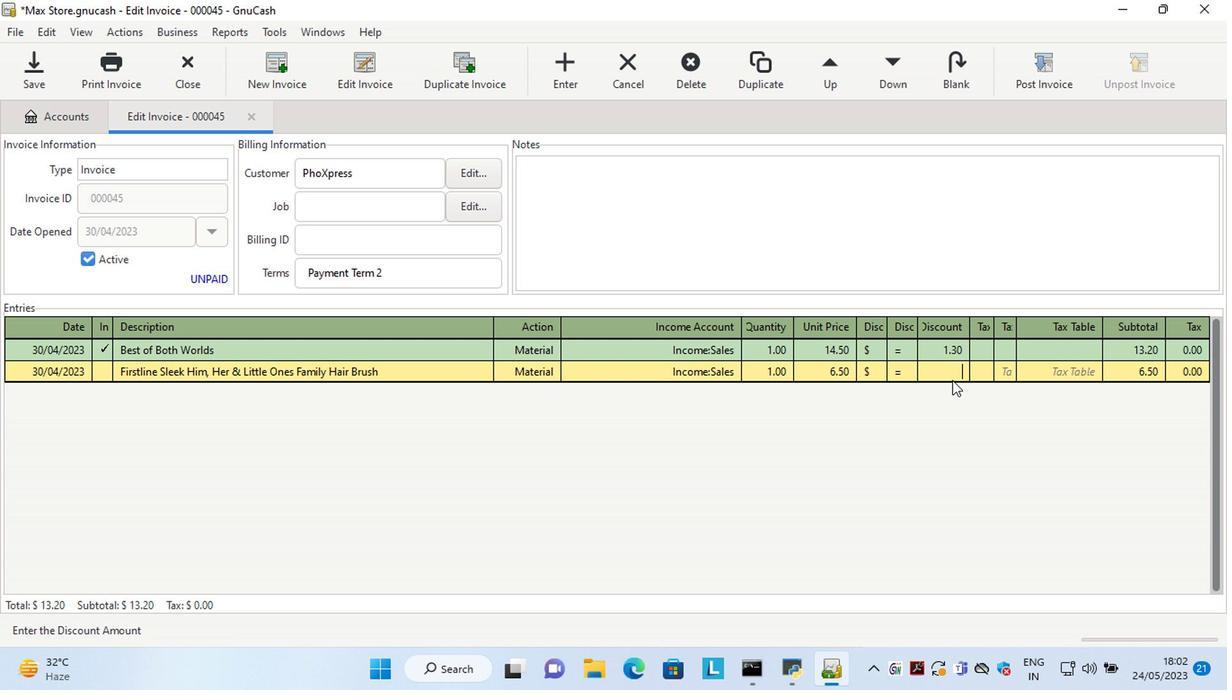 
Action: Key pressed 2.30<Key.tab><Key.tab>
Screenshot: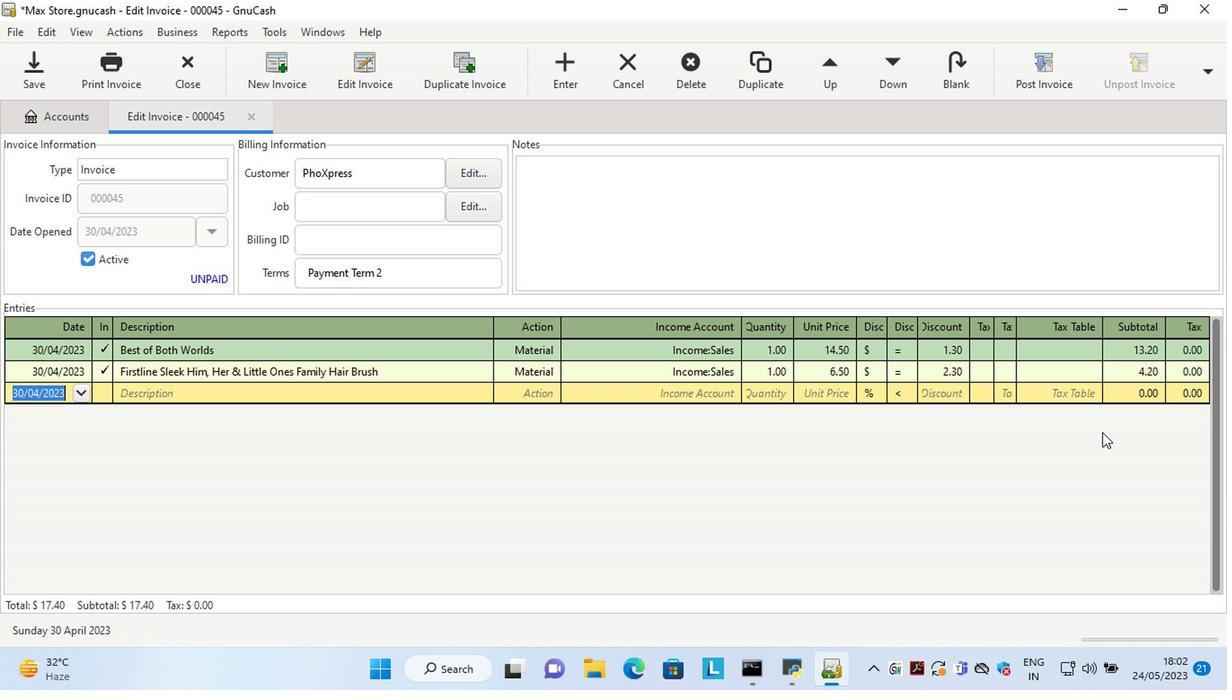 
Action: Mouse moved to (1102, 436)
Screenshot: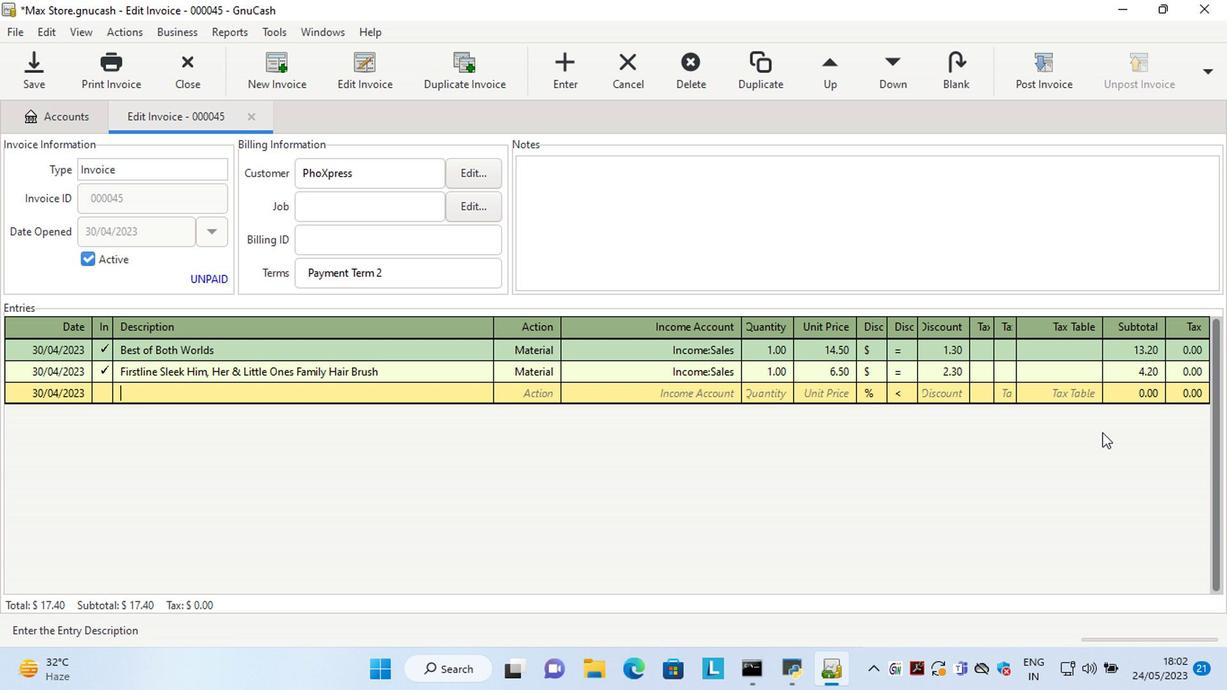 
Action: Key pressed <Key.shift><Key.shift><Key.shift><Key.shift><Key.shift>Orbit<Key.space><Key.shift>Sweet<Key.space><Key.shift>Mint<Key.space><Key.shift>Sugr<Key.backspace>arfree<Key.space><Key.shift>Gum<Key.tab>ma<Key.tab>sale<Key.tab>2<Key.tab>7.5<Key.tab>
Screenshot: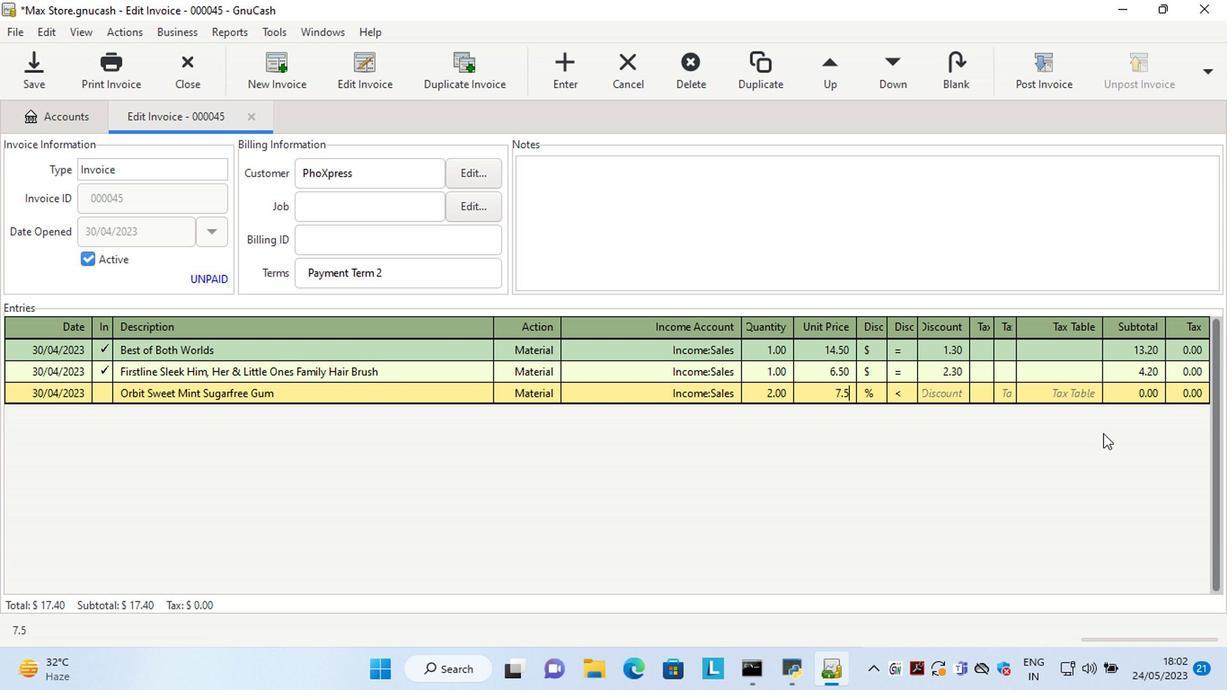 
Action: Mouse moved to (872, 397)
Screenshot: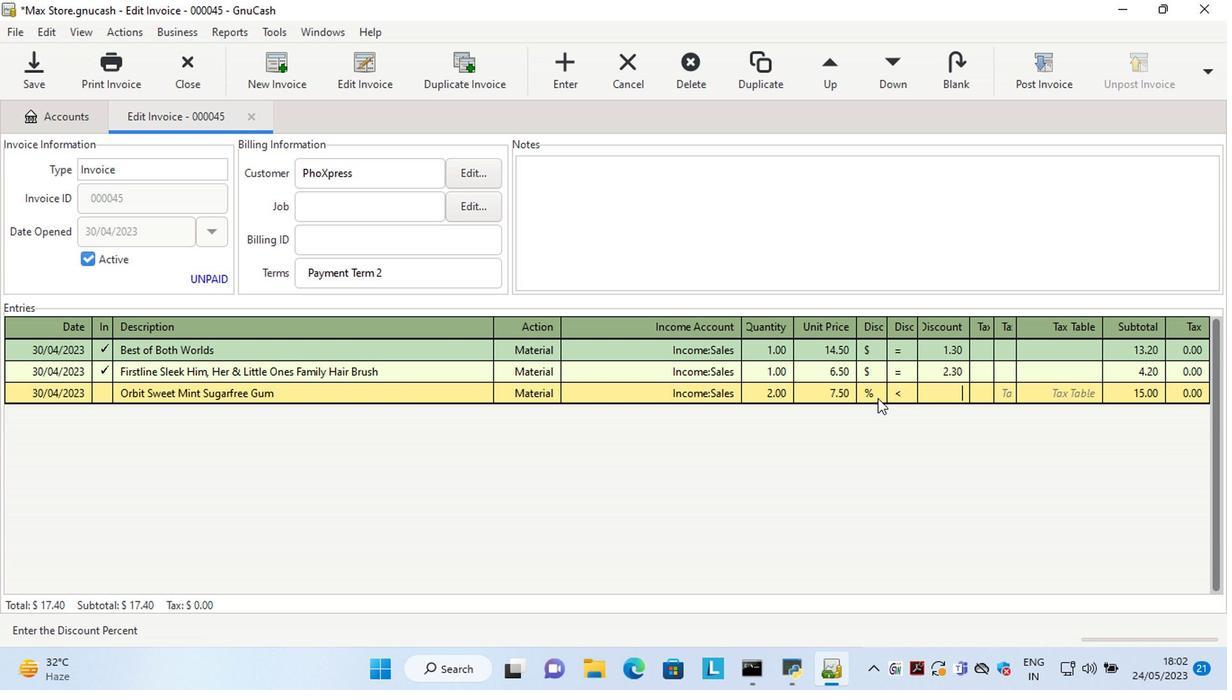 
Action: Mouse pressed left at (872, 397)
Screenshot: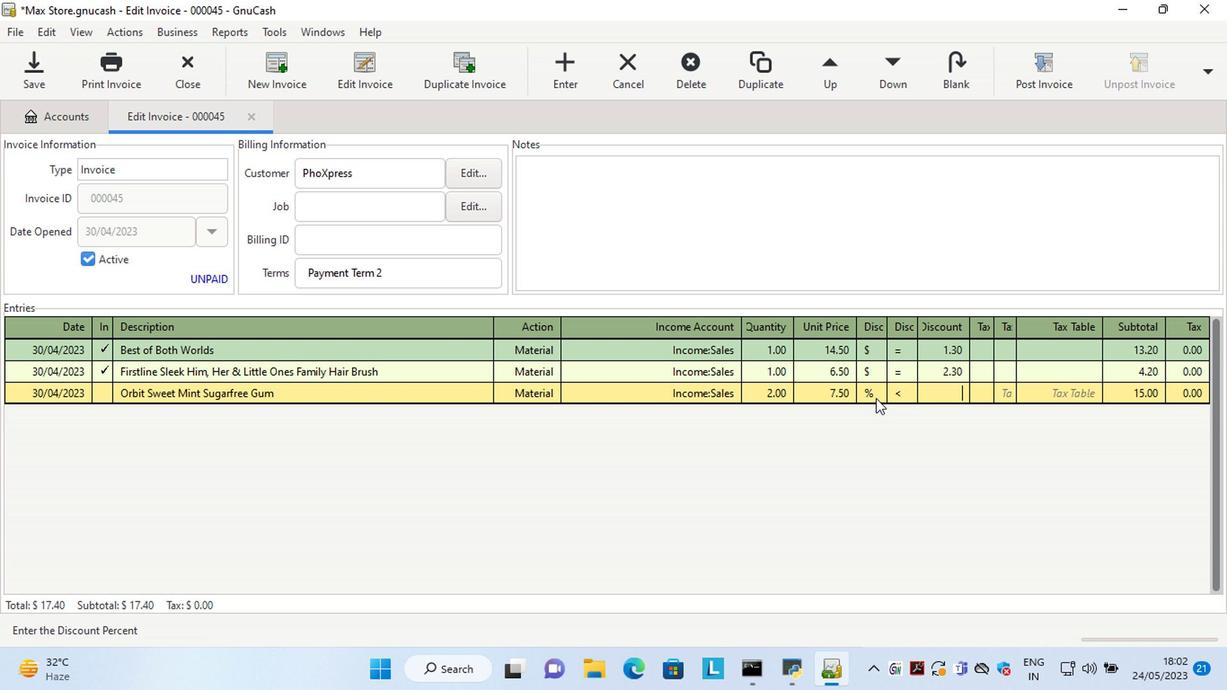
Action: Mouse moved to (892, 393)
Screenshot: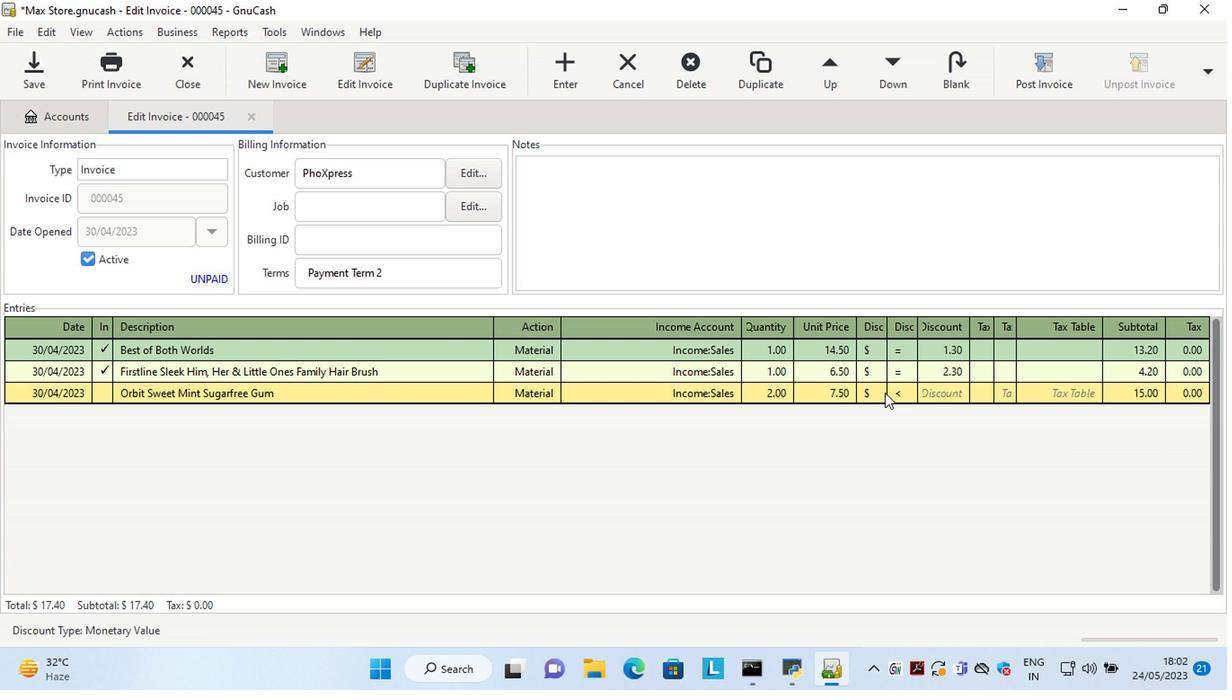 
Action: Mouse pressed left at (892, 393)
Screenshot: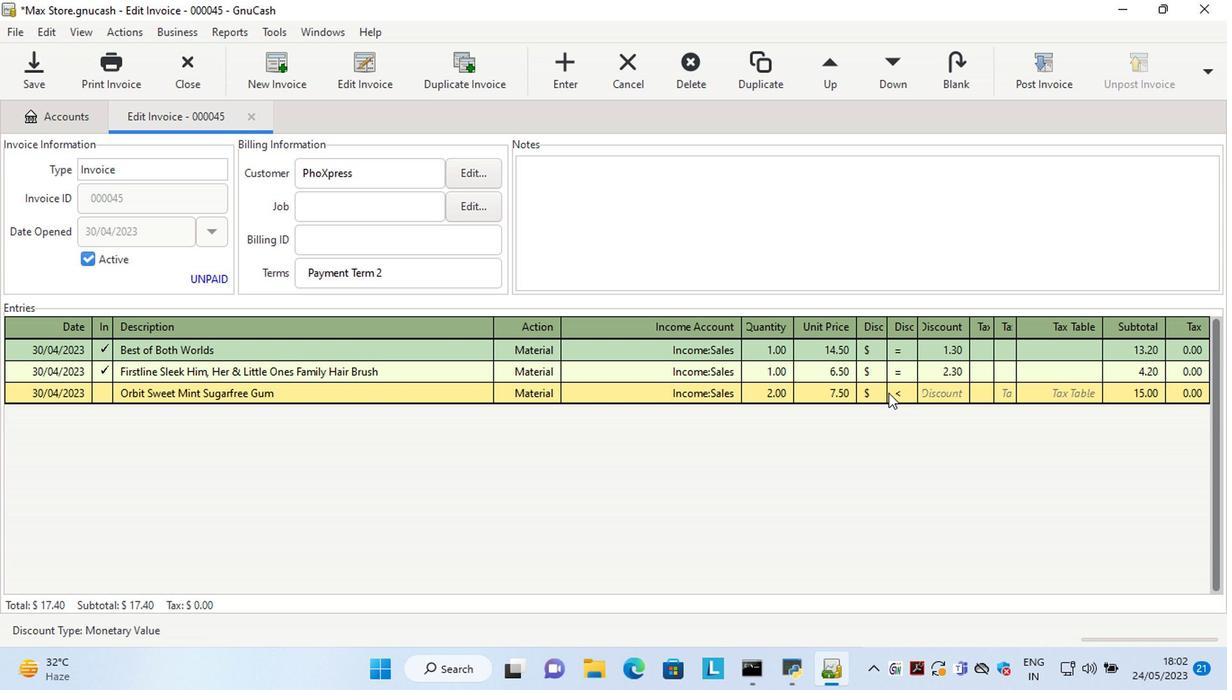 
Action: Mouse moved to (939, 390)
Screenshot: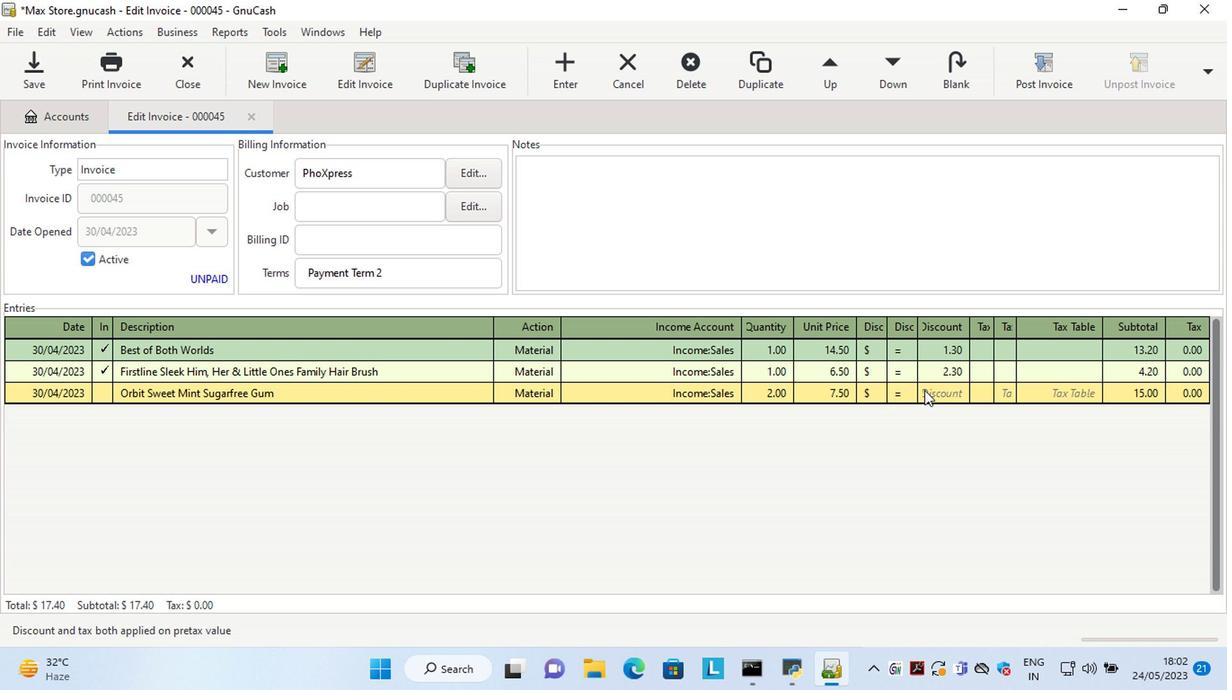 
Action: Mouse pressed left at (939, 390)
Screenshot: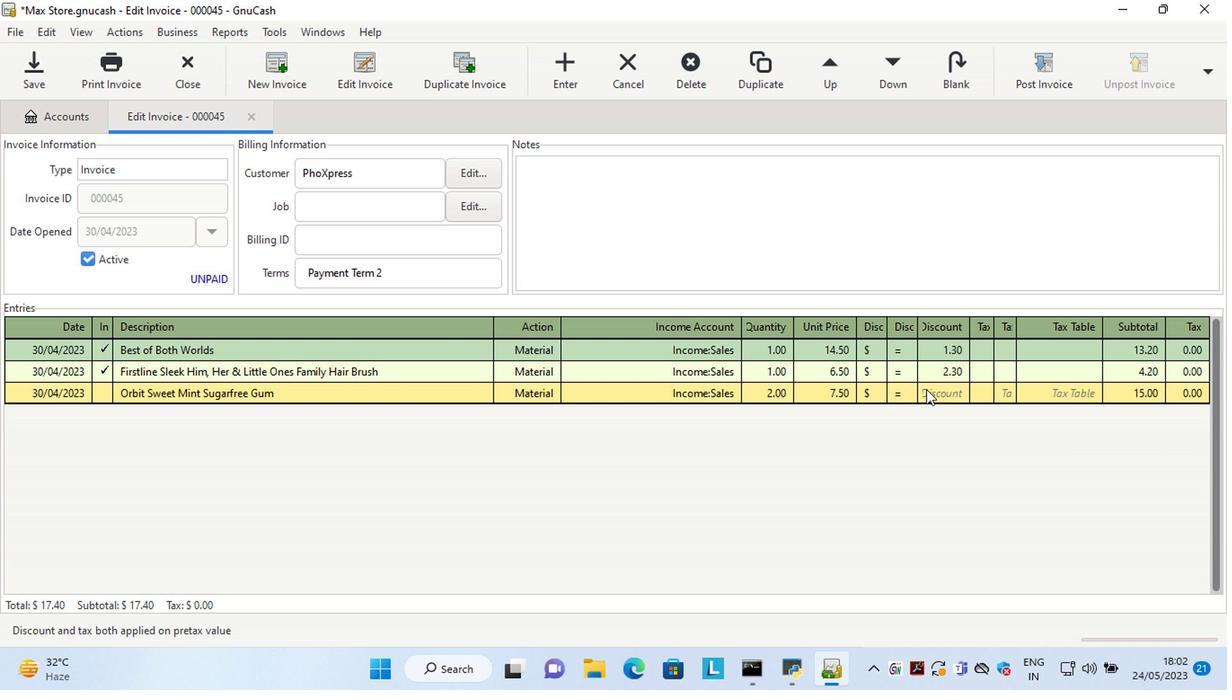 
Action: Key pressed 2.80<Key.tab>
Screenshot: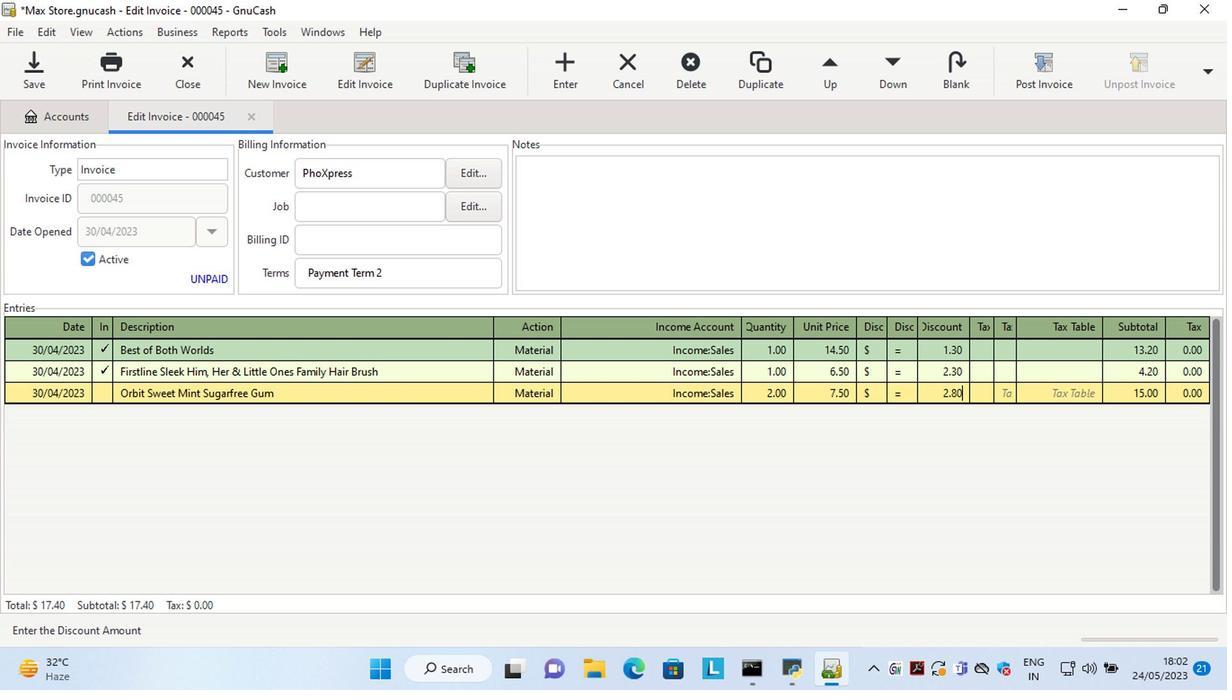 
Action: Mouse moved to (647, 228)
Screenshot: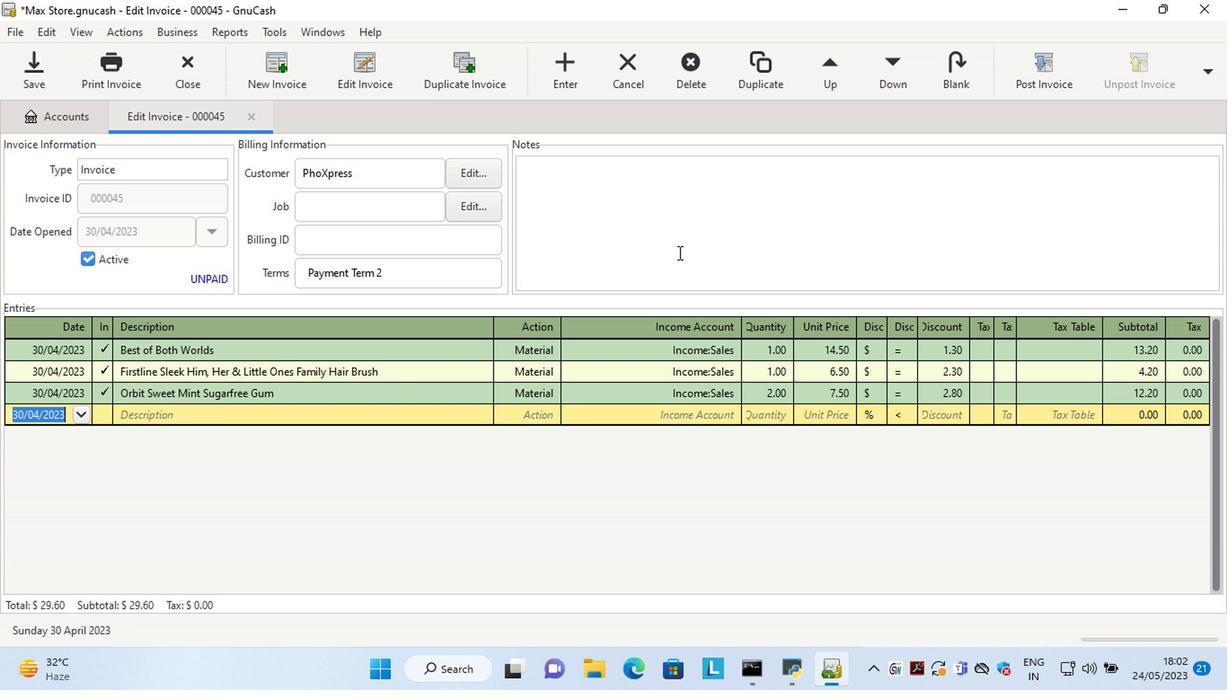 
Action: Mouse pressed left at (647, 228)
Screenshot: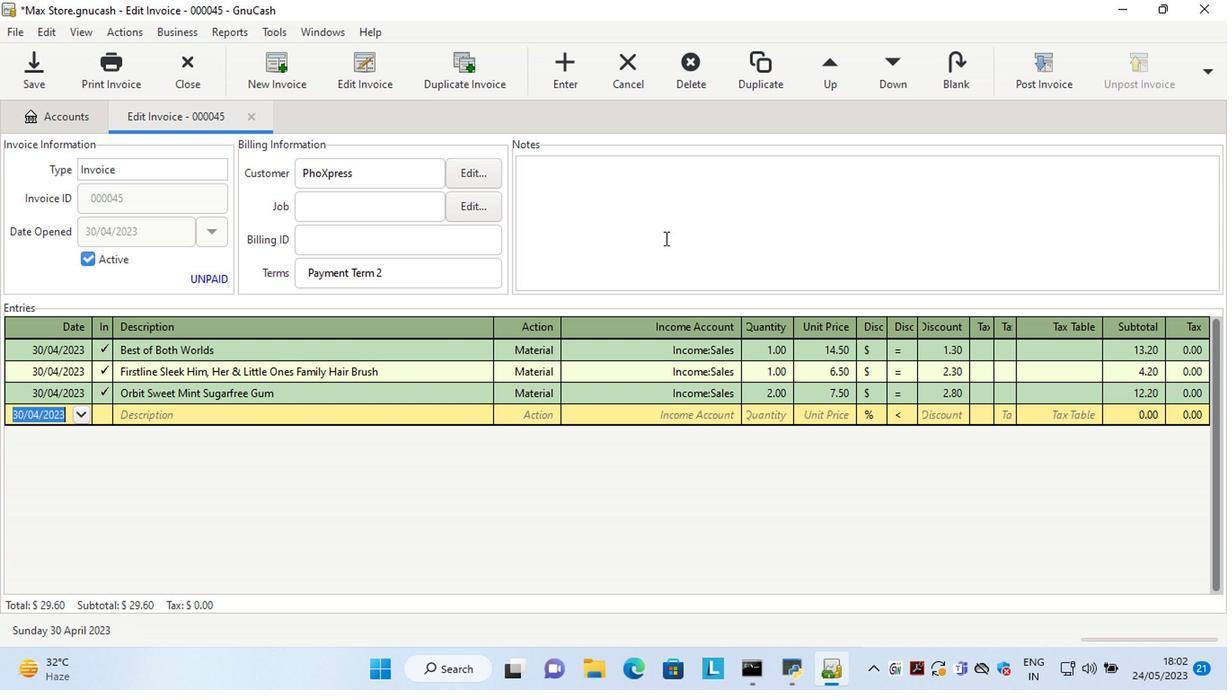 
Action: Key pressed <Key.shift>Looking<Key.space>forwar4<Key.backspace>d<Key.space>to<Key.space>serving<Key.space>you<Key.space>again.
Screenshot: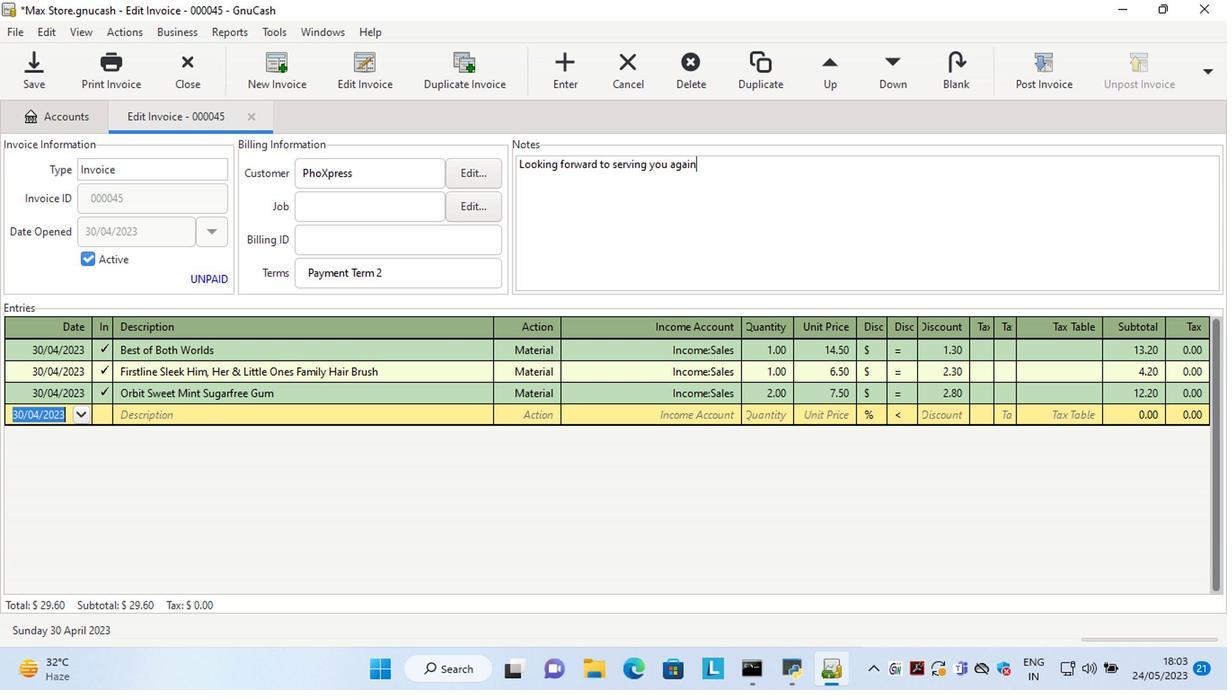 
Action: Mouse moved to (1015, 72)
Screenshot: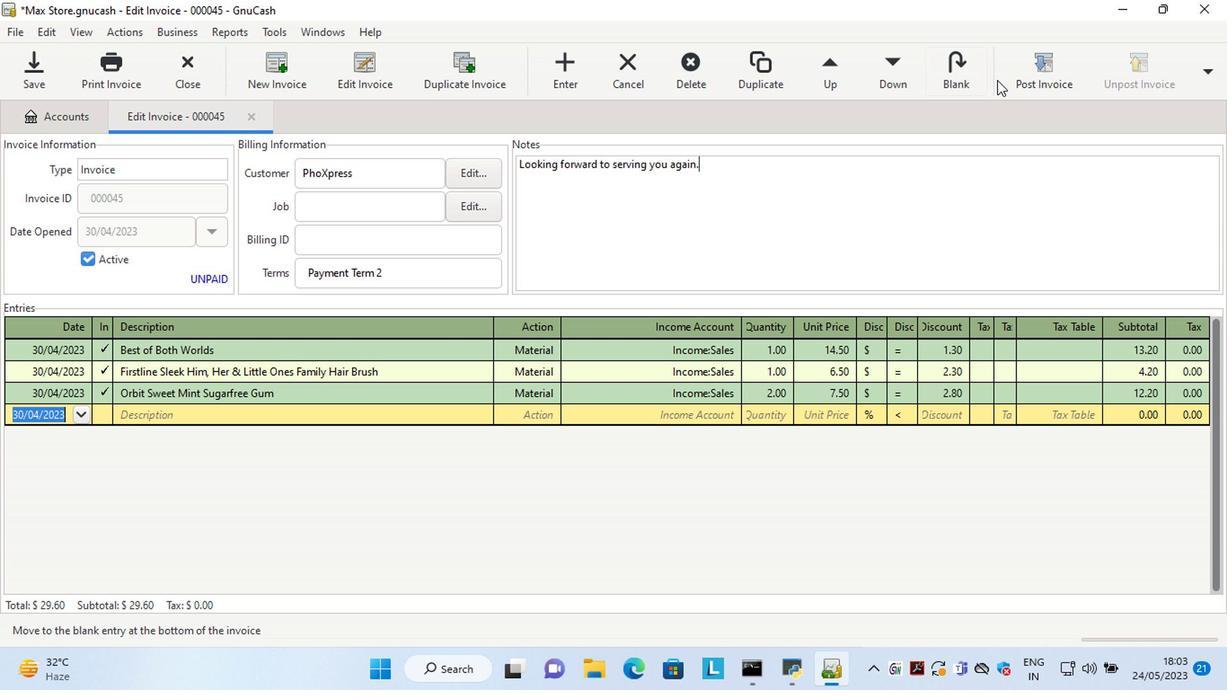 
Action: Mouse pressed left at (1015, 72)
Screenshot: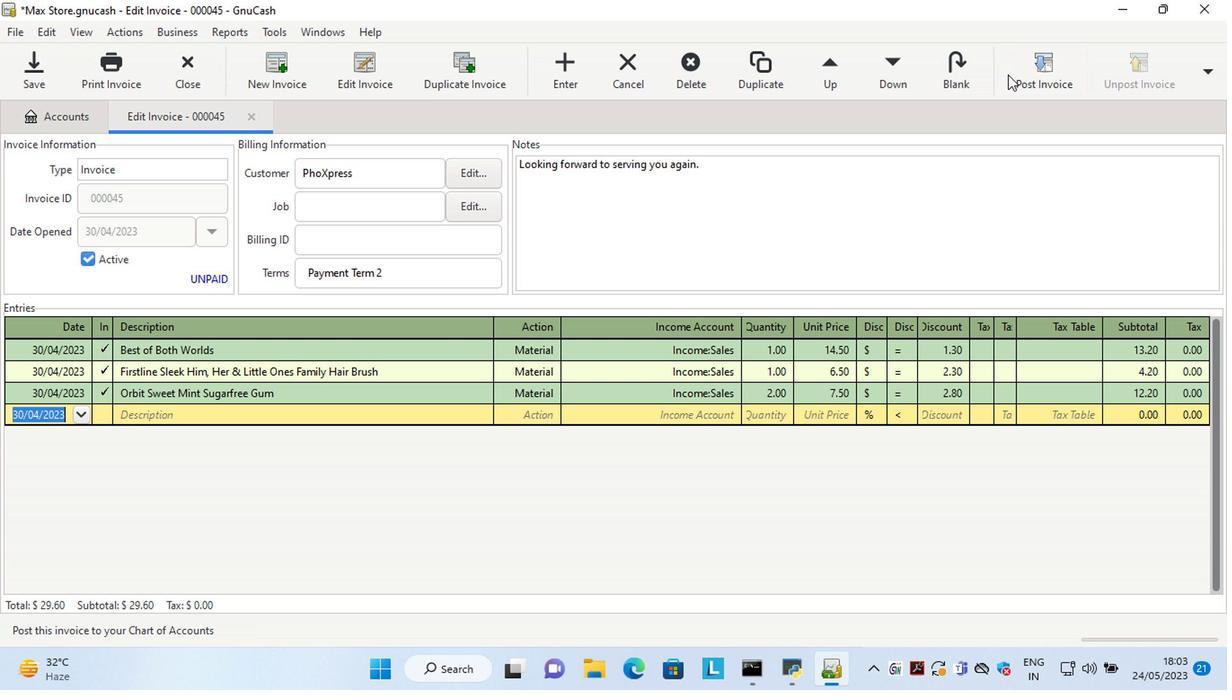 
Action: Mouse moved to (652, 302)
Screenshot: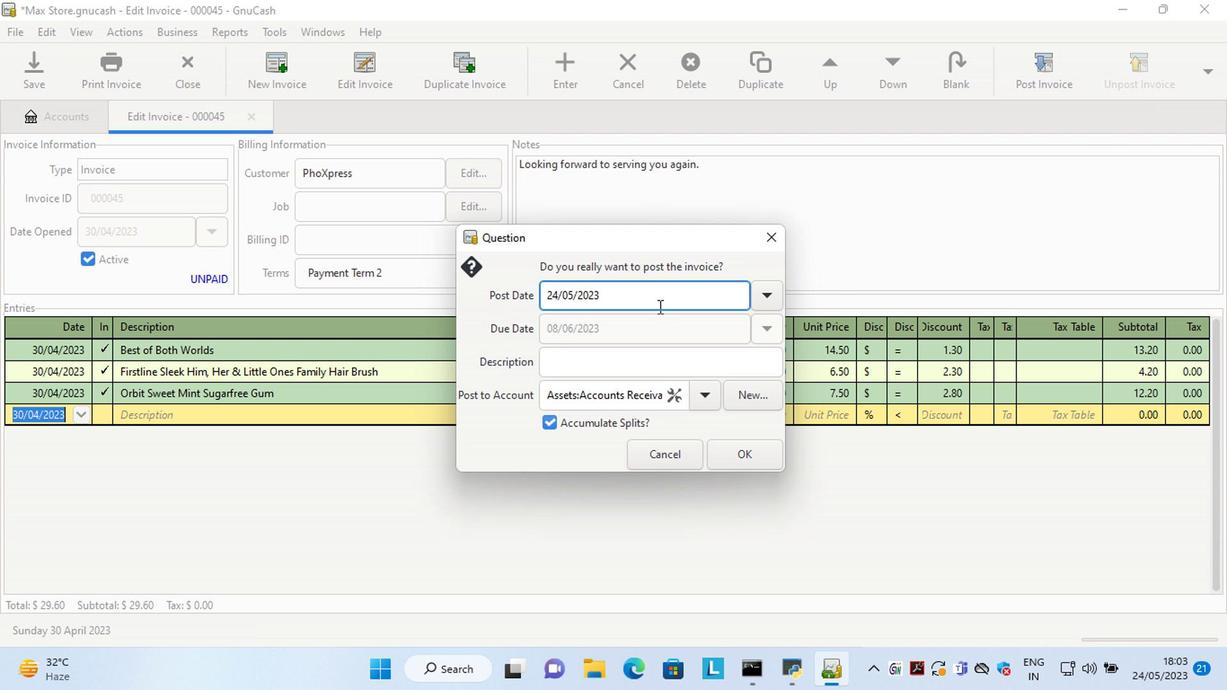 
Action: Mouse pressed left at (652, 302)
Screenshot: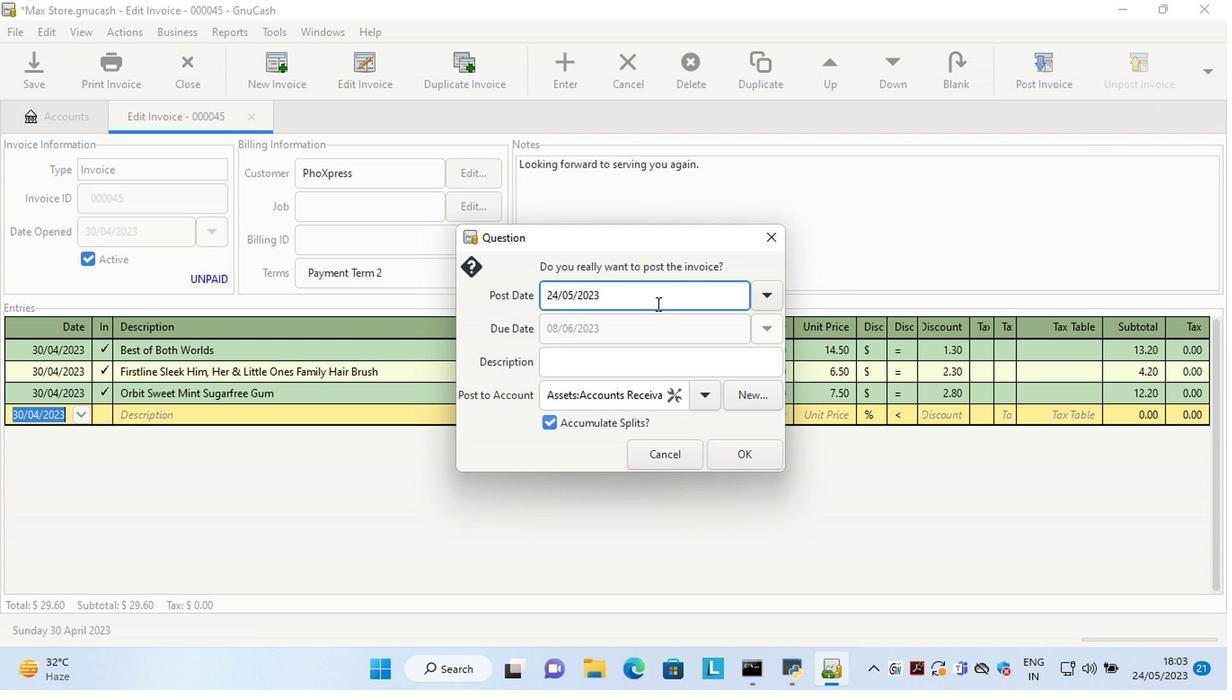 
Action: Key pressed <Key.left><Key.left><Key.left><Key.left><Key.left><Key.left><Key.left><Key.left><Key.left><Key.left><Key.left><Key.left><Key.left><Key.delete><Key.delete>30<Key.right><Key.right><Key.delete>4
Screenshot: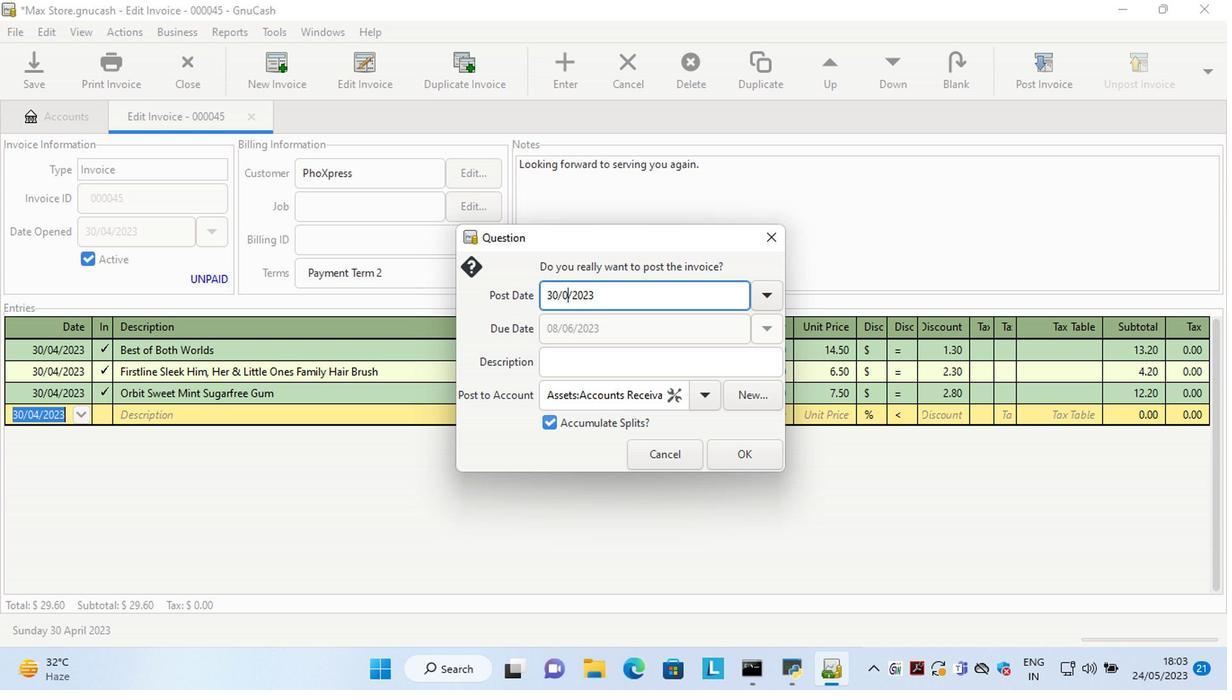 
Action: Mouse moved to (735, 466)
Screenshot: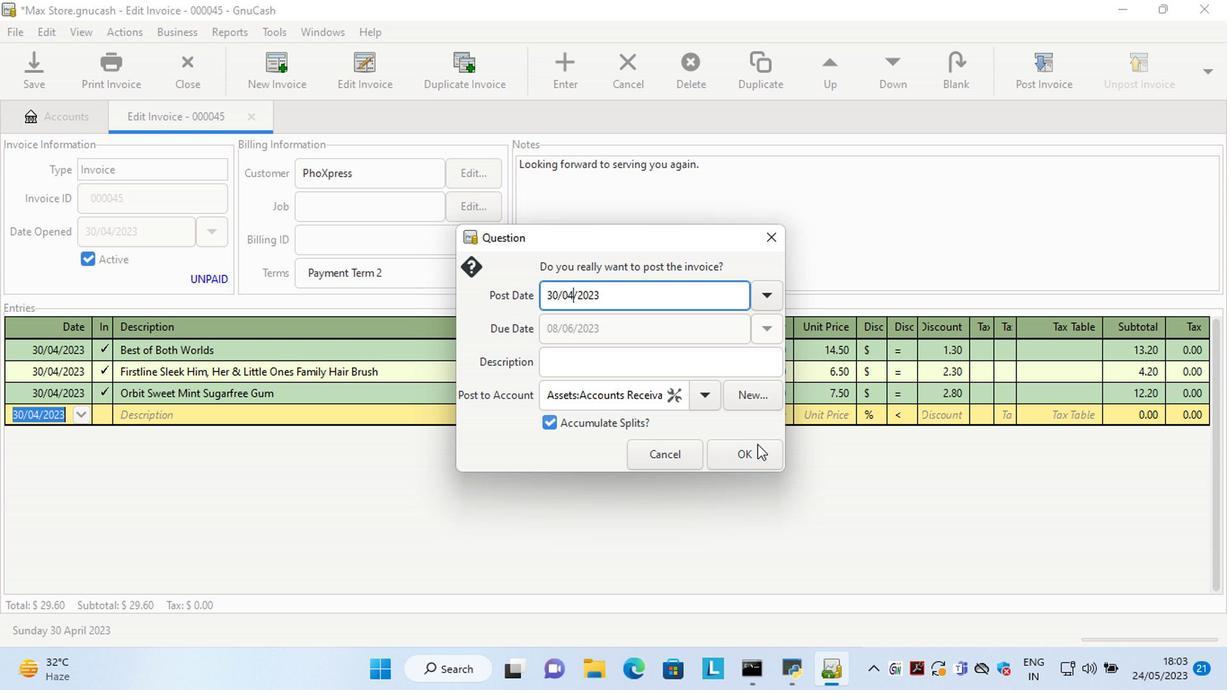 
Action: Mouse pressed left at (735, 466)
Screenshot: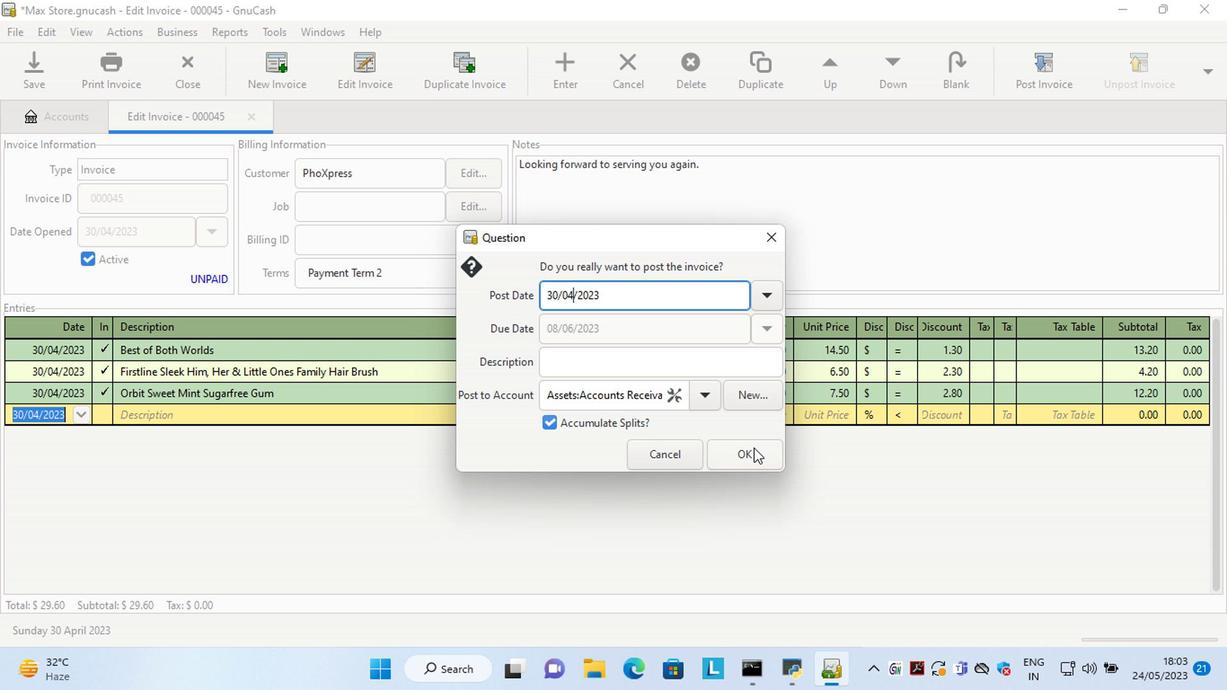 
Action: Mouse moved to (1154, 74)
Screenshot: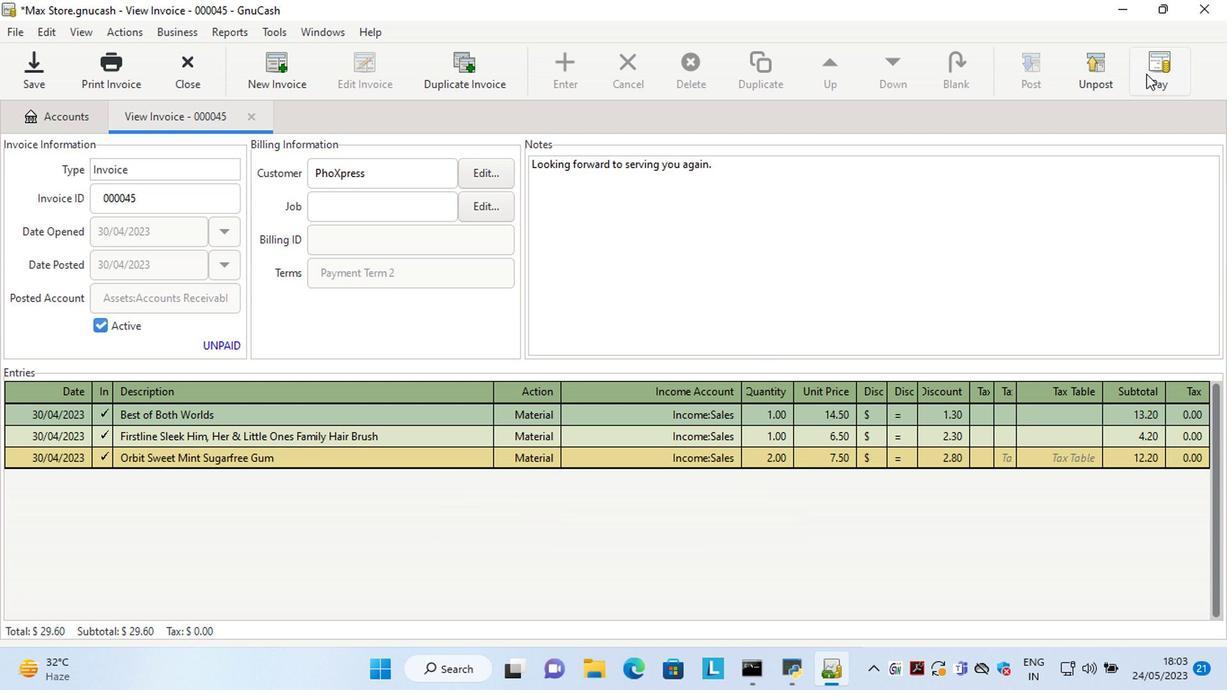 
Action: Mouse pressed left at (1154, 74)
Screenshot: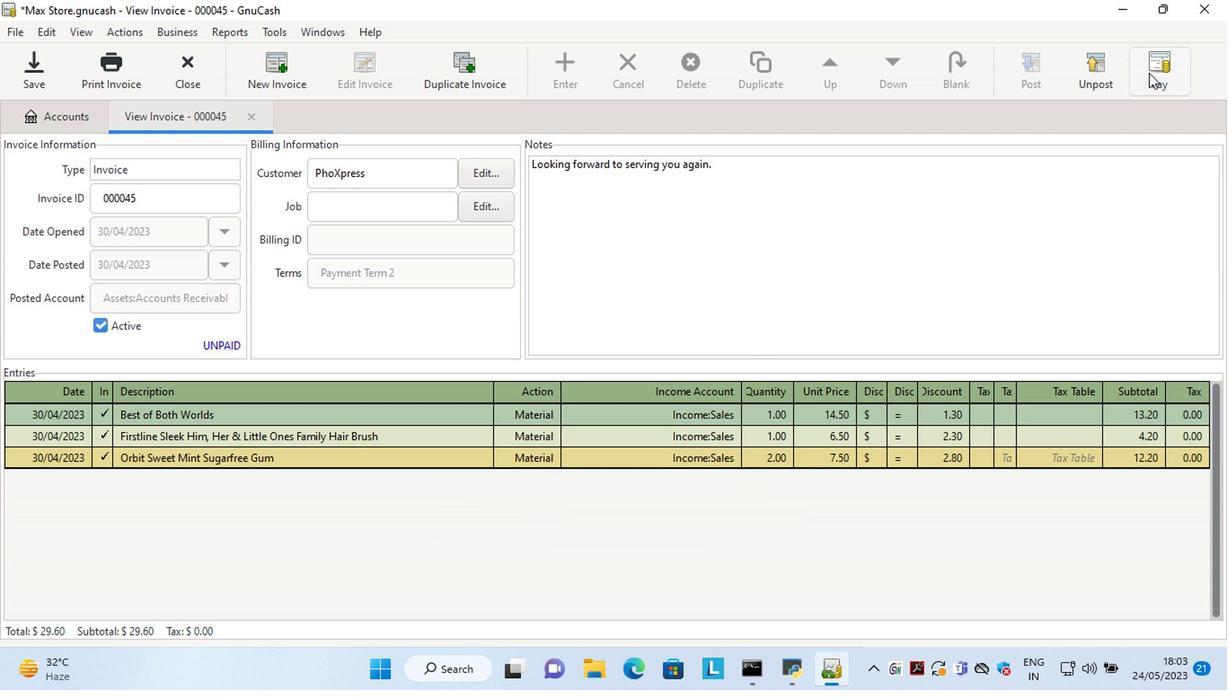 
Action: Mouse moved to (523, 352)
Screenshot: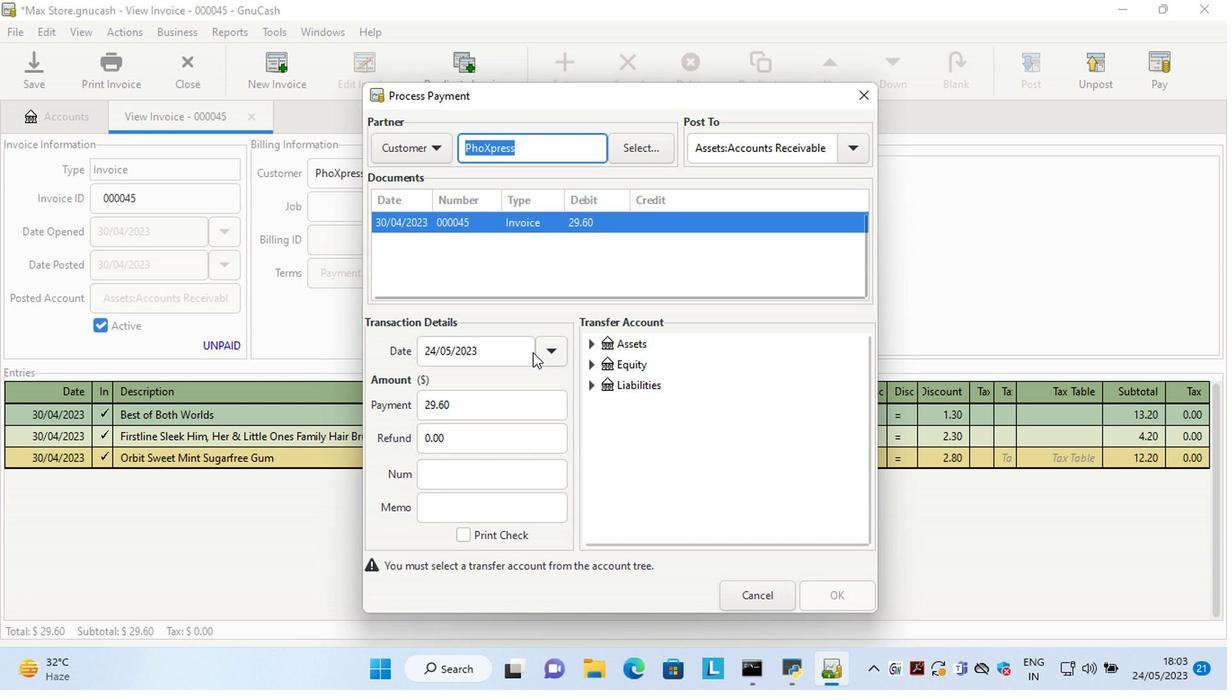 
Action: Mouse pressed left at (523, 352)
Screenshot: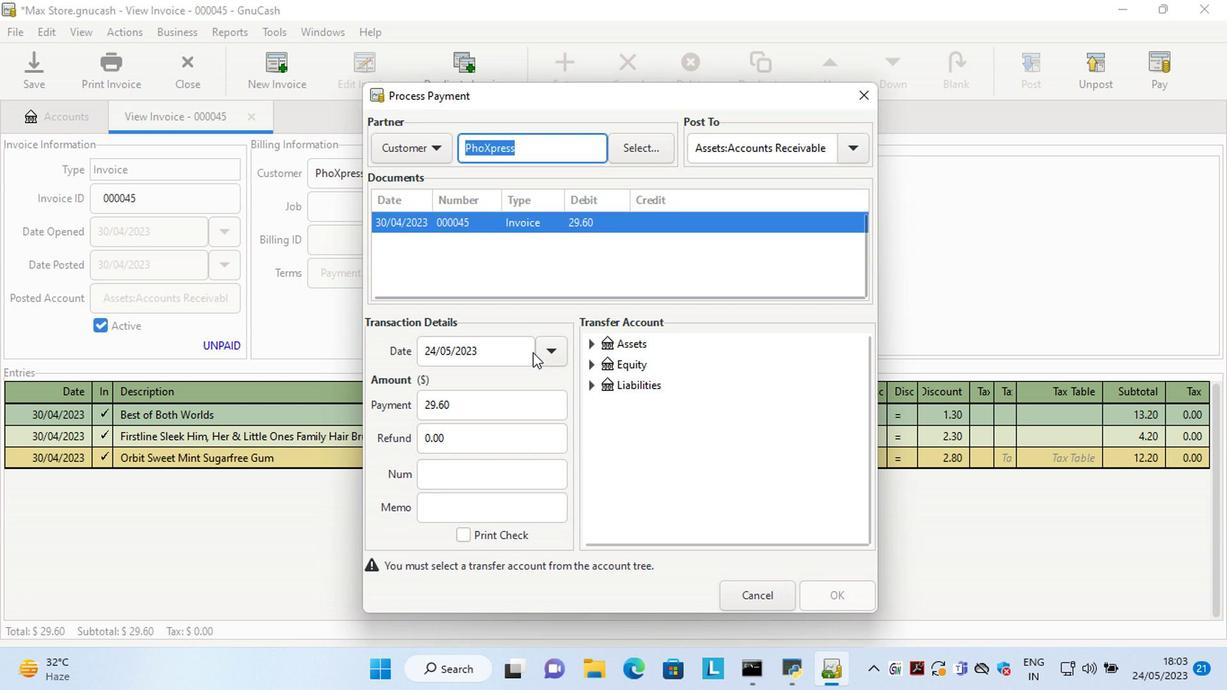 
Action: Key pressed <Key.left><Key.left><Key.left><Key.left><Key.left><Key.left><Key.left><Key.left><Key.left><Key.left><Key.left><Key.left><Key.left><Key.left><Key.left><Key.left><Key.left><Key.left><Key.left><Key.left><Key.left><Key.left><Key.left><Key.left><Key.delete><Key.delete>15
Screenshot: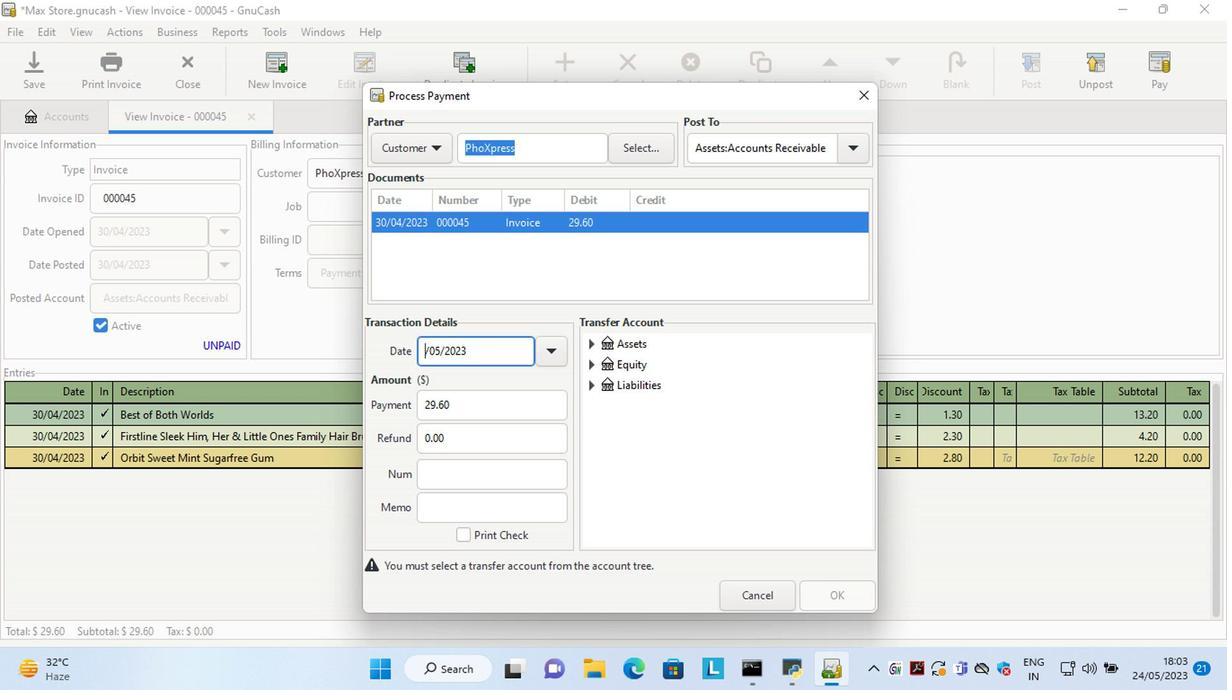 
Action: Mouse moved to (590, 350)
Screenshot: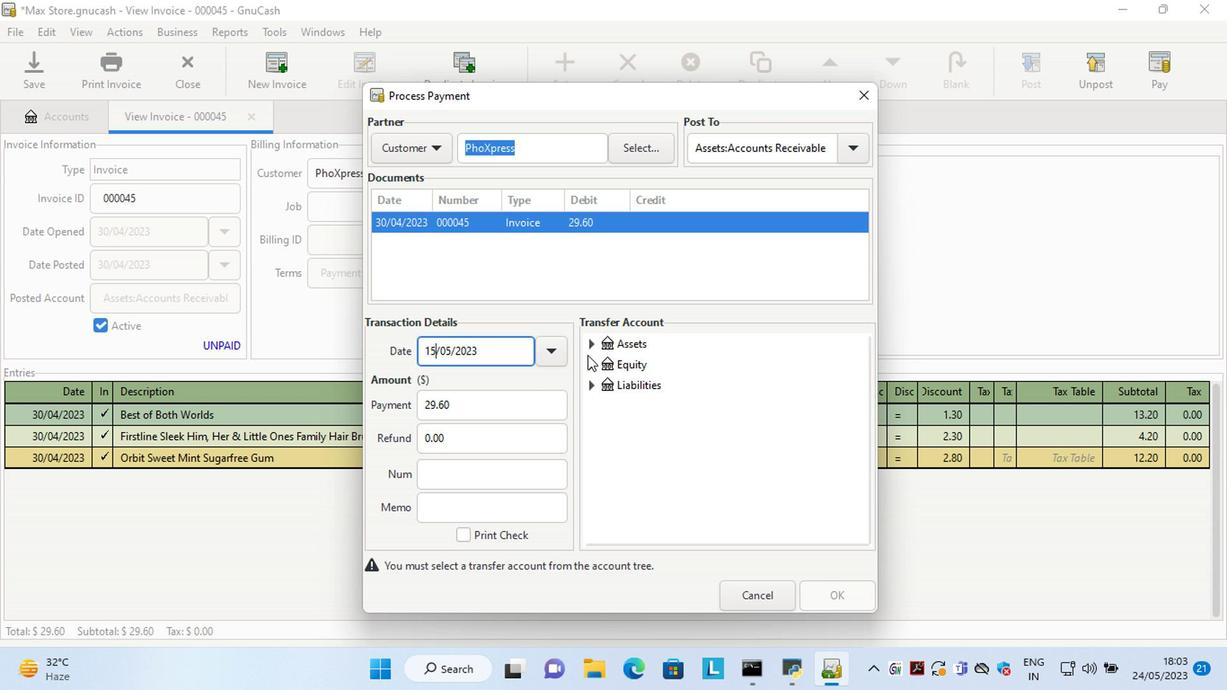 
Action: Mouse pressed left at (590, 350)
Screenshot: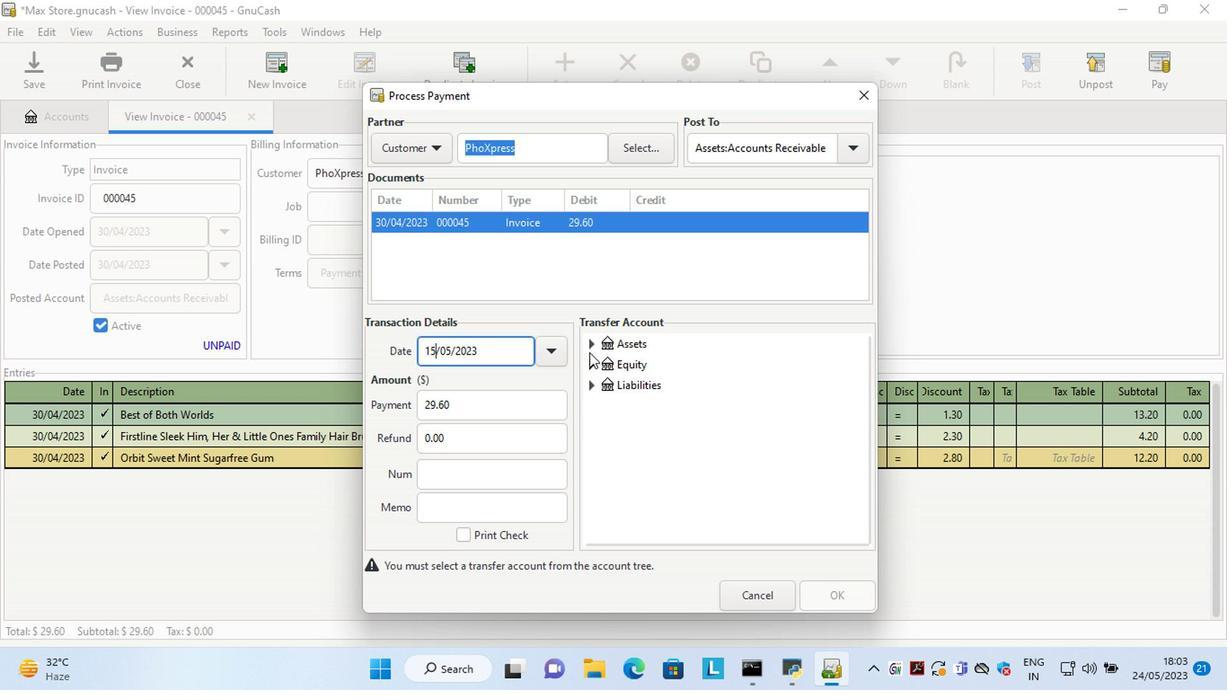 
Action: Mouse moved to (605, 364)
Screenshot: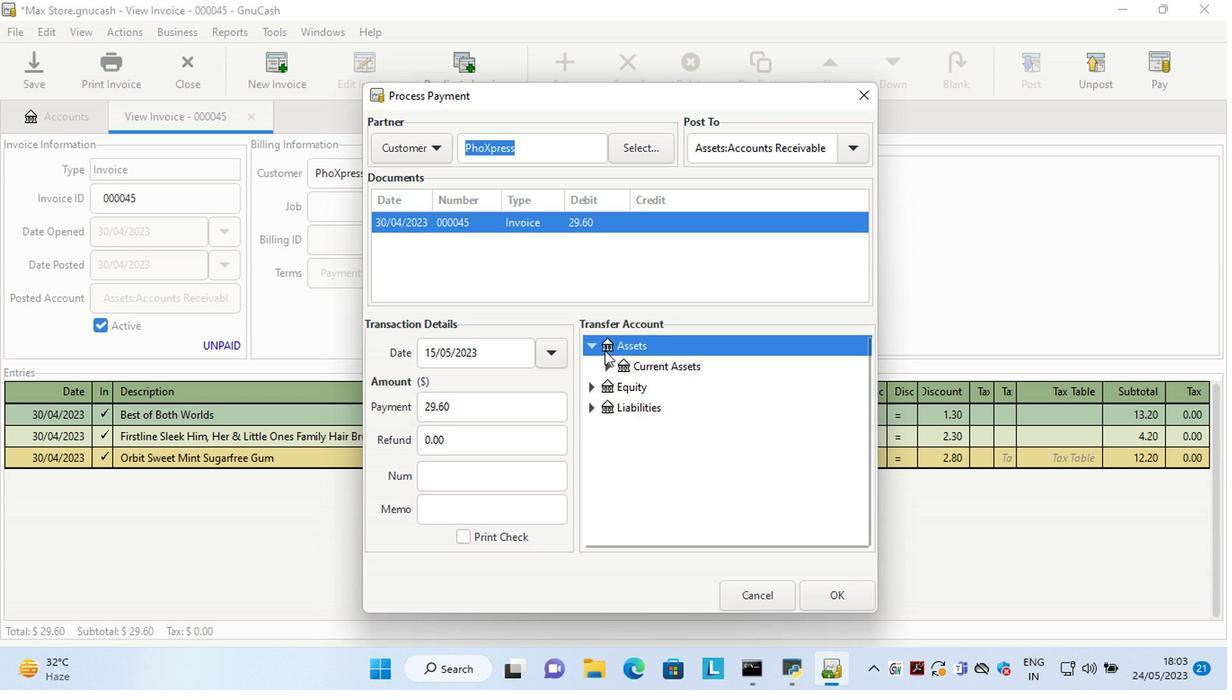 
Action: Mouse pressed left at (605, 364)
Screenshot: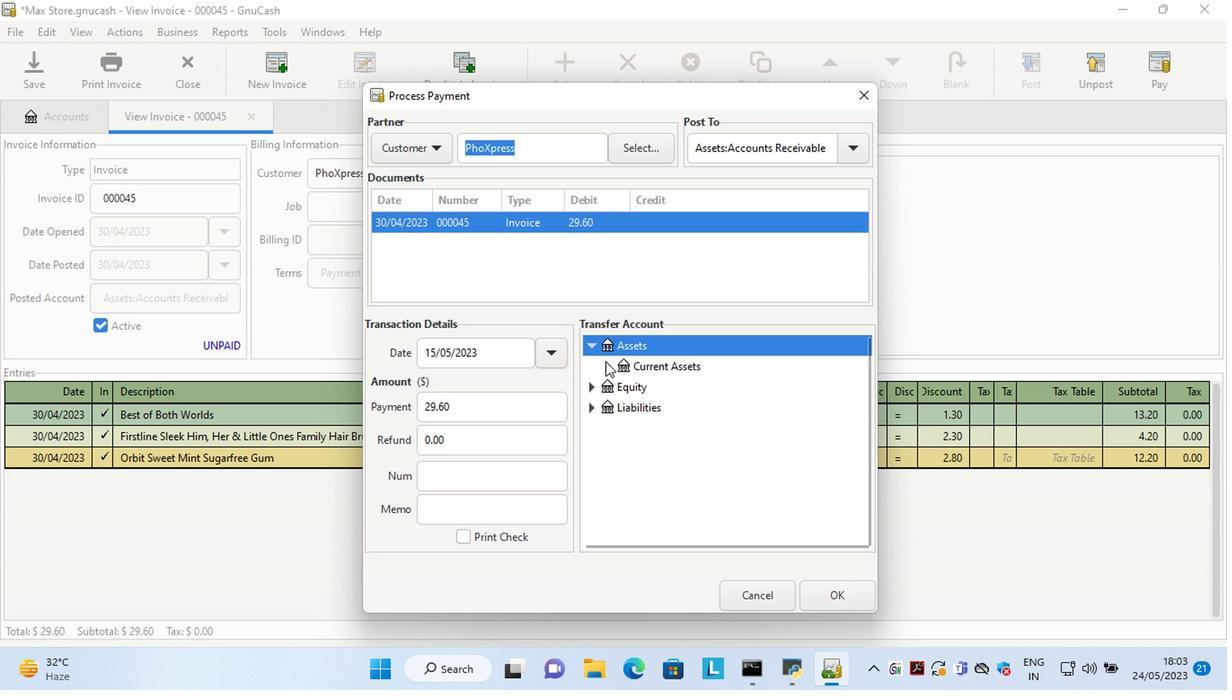 
Action: Mouse moved to (686, 391)
Screenshot: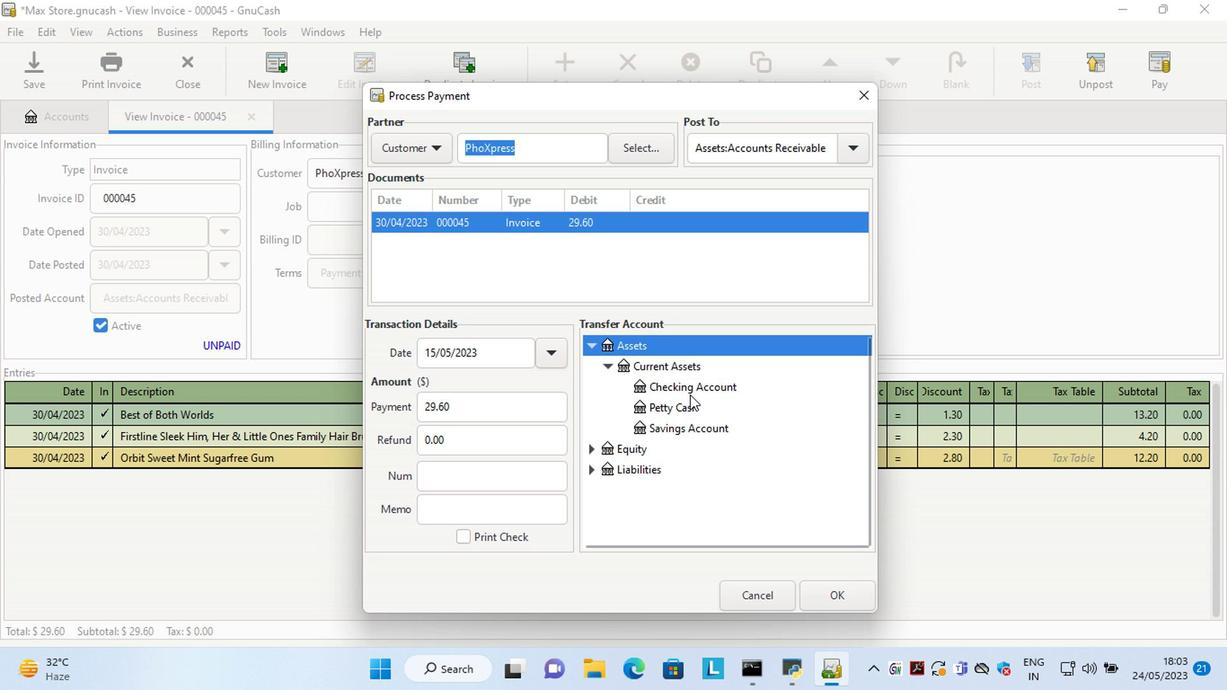 
Action: Mouse pressed left at (686, 391)
Screenshot: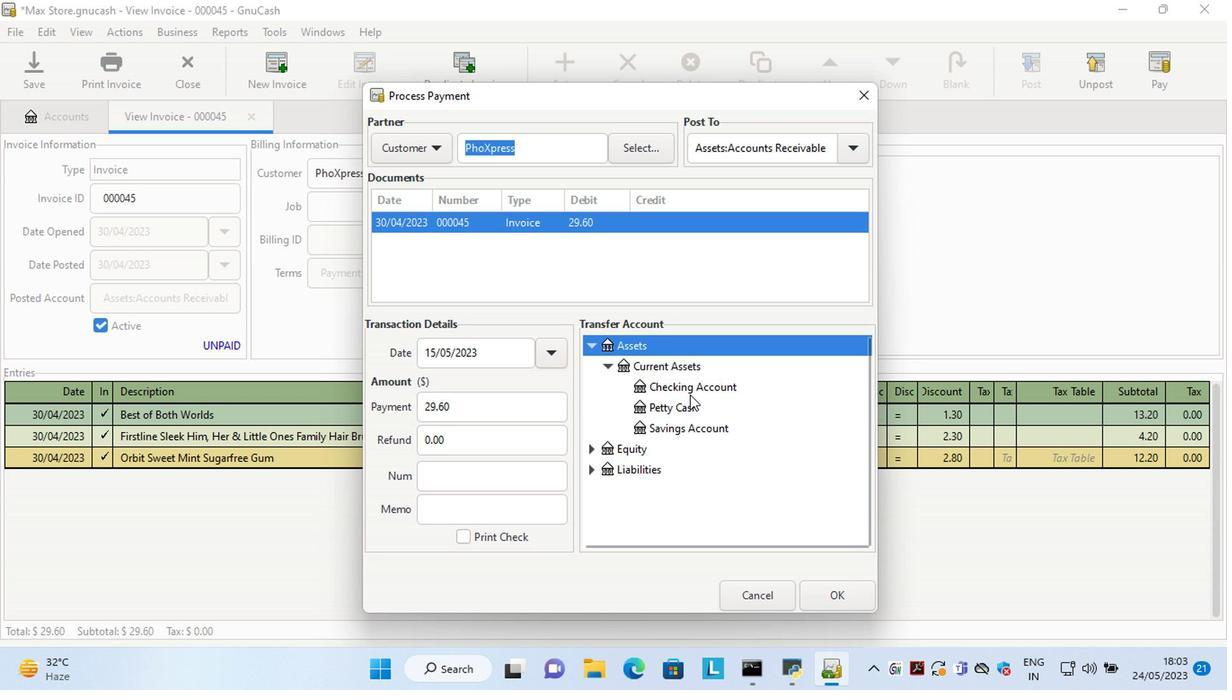 
Action: Mouse moved to (829, 597)
Screenshot: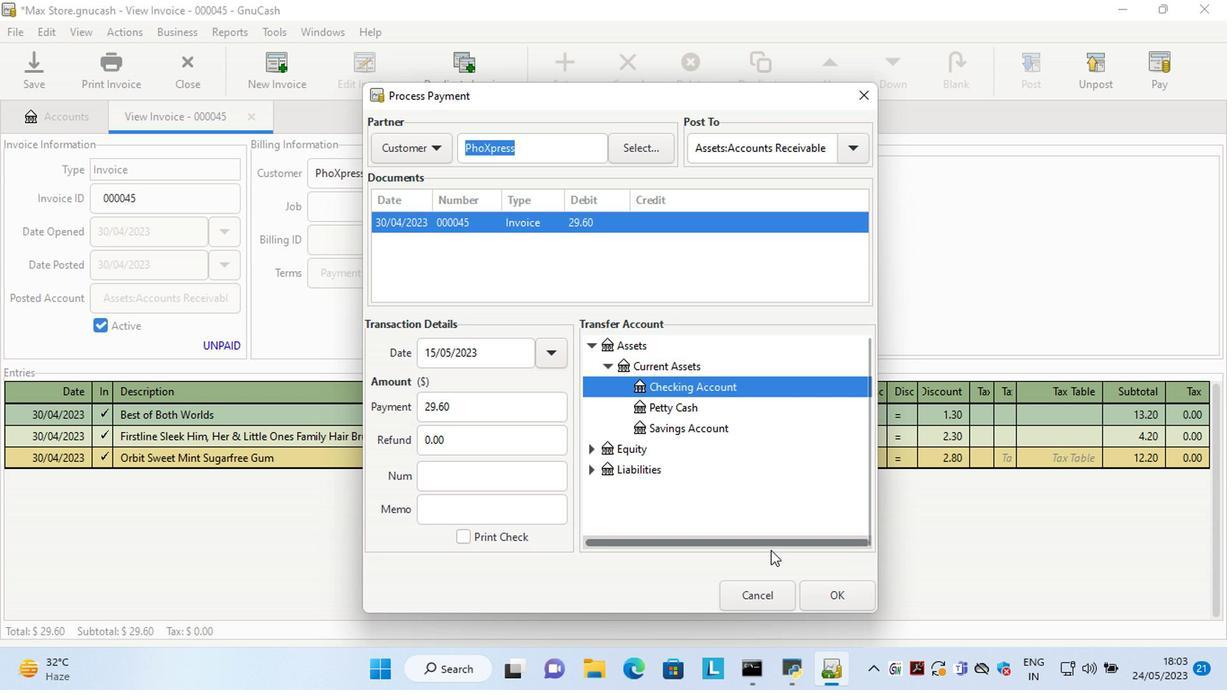 
Action: Mouse pressed left at (829, 597)
Screenshot: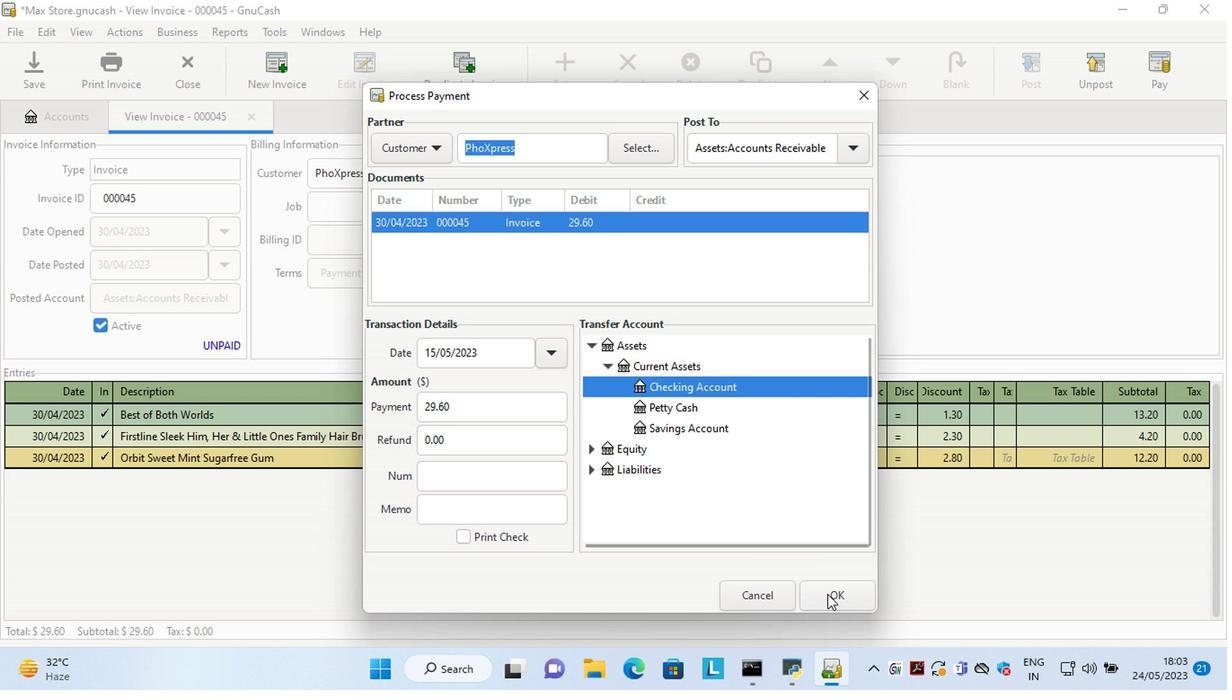 
Action: Mouse moved to (108, 83)
Screenshot: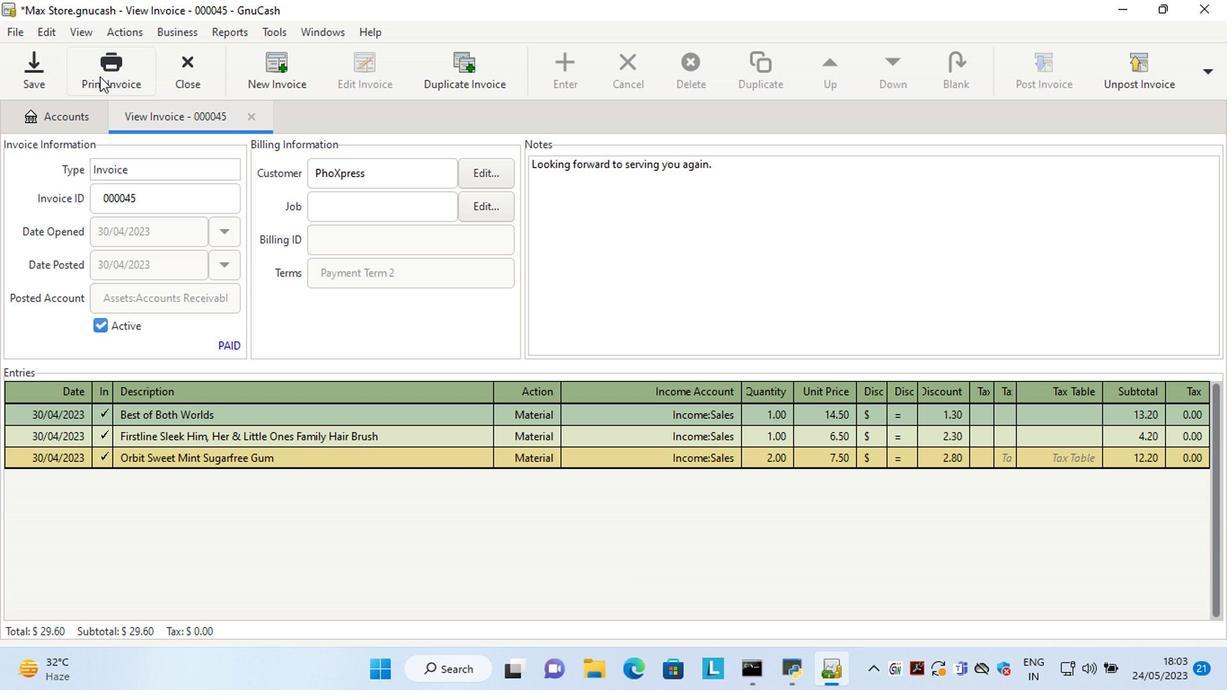 
Action: Mouse pressed left at (108, 83)
Screenshot: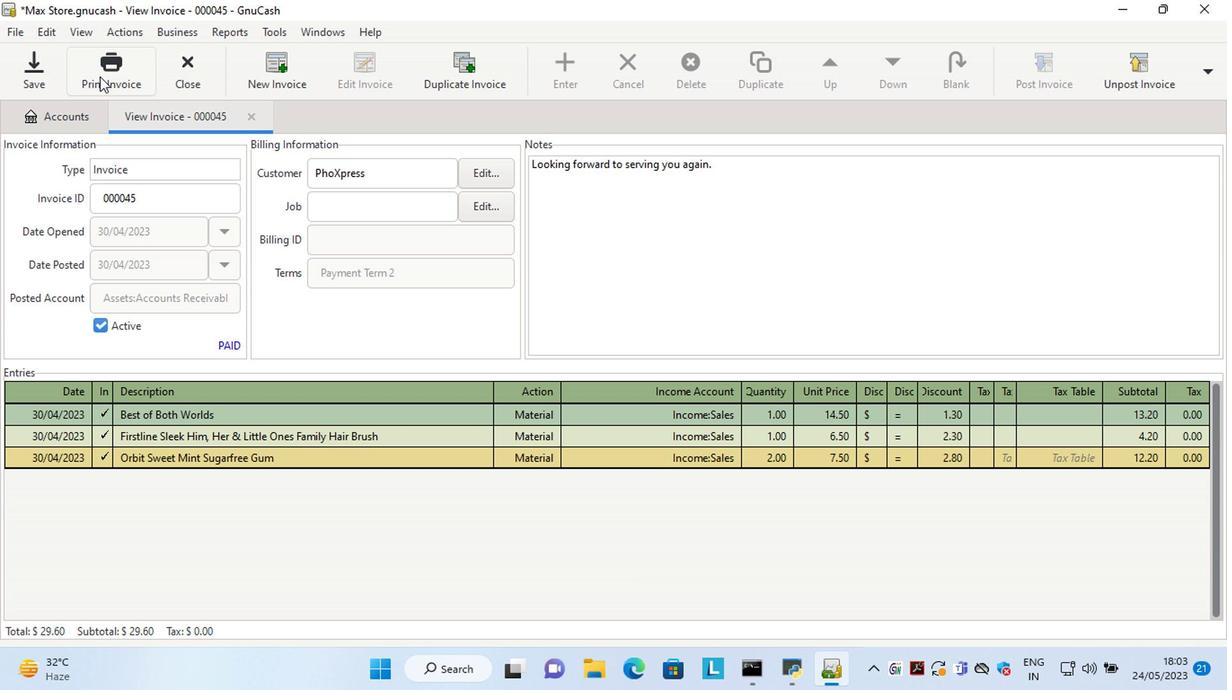 
Action: Mouse moved to (444, 63)
Screenshot: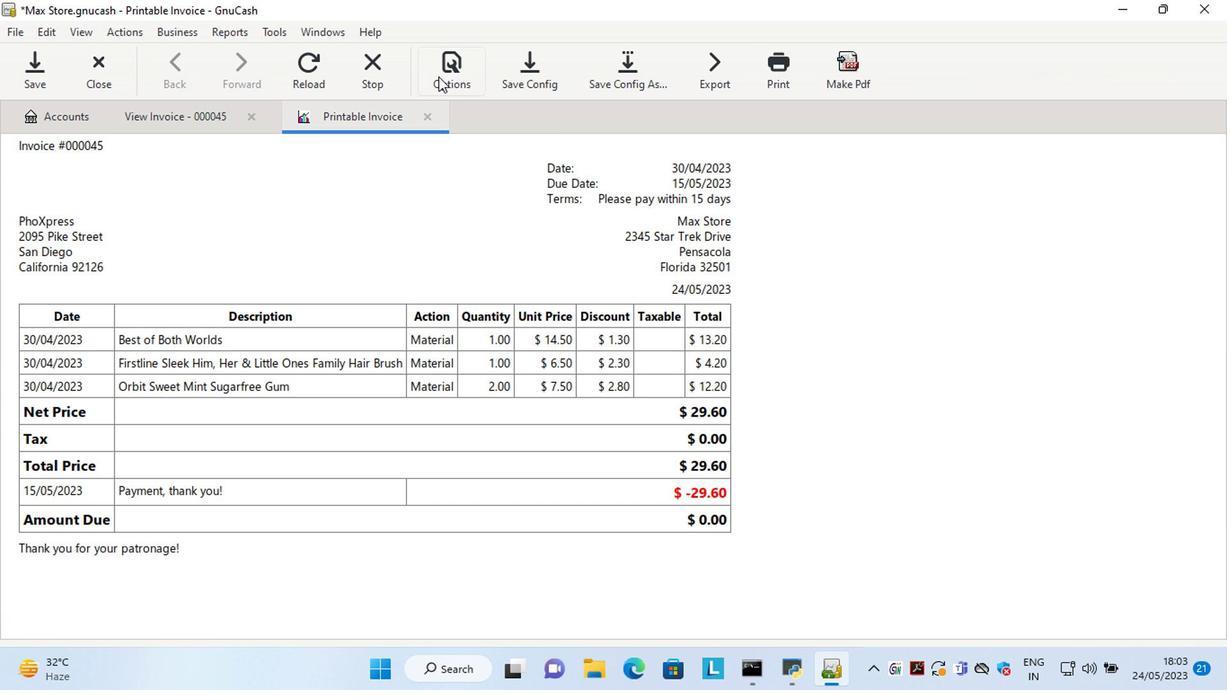 
Action: Mouse pressed left at (444, 63)
Screenshot: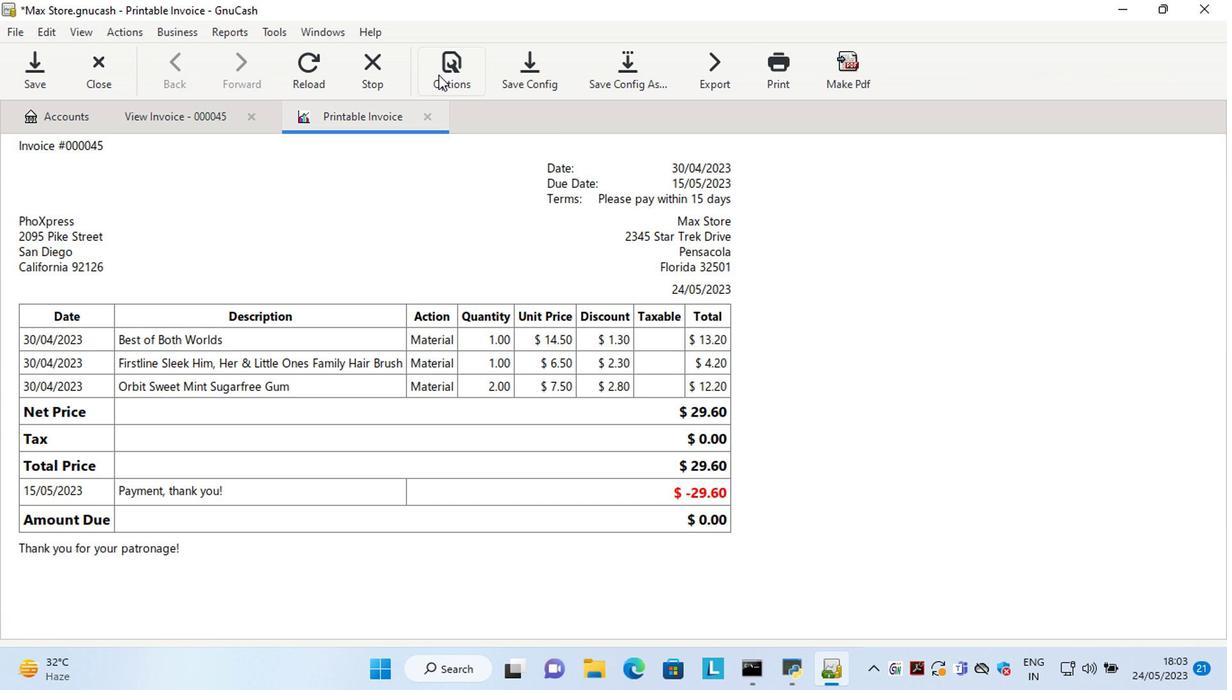 
Action: Mouse moved to (193, 187)
Screenshot: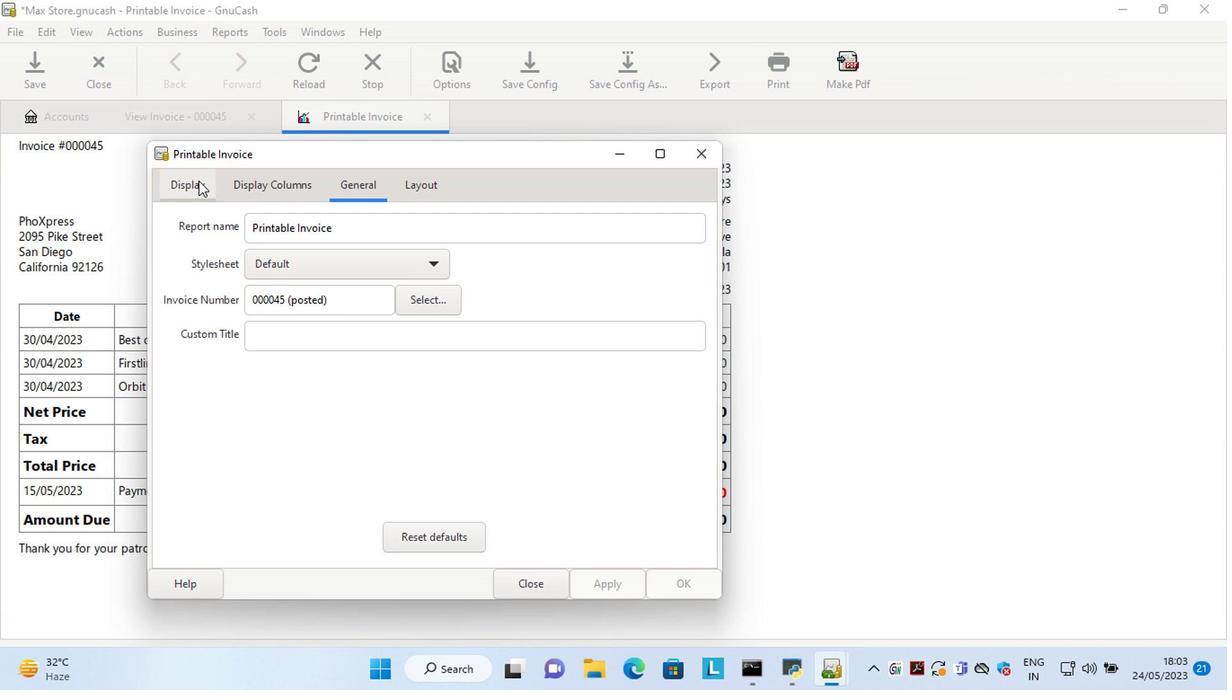 
Action: Mouse pressed left at (193, 187)
Screenshot: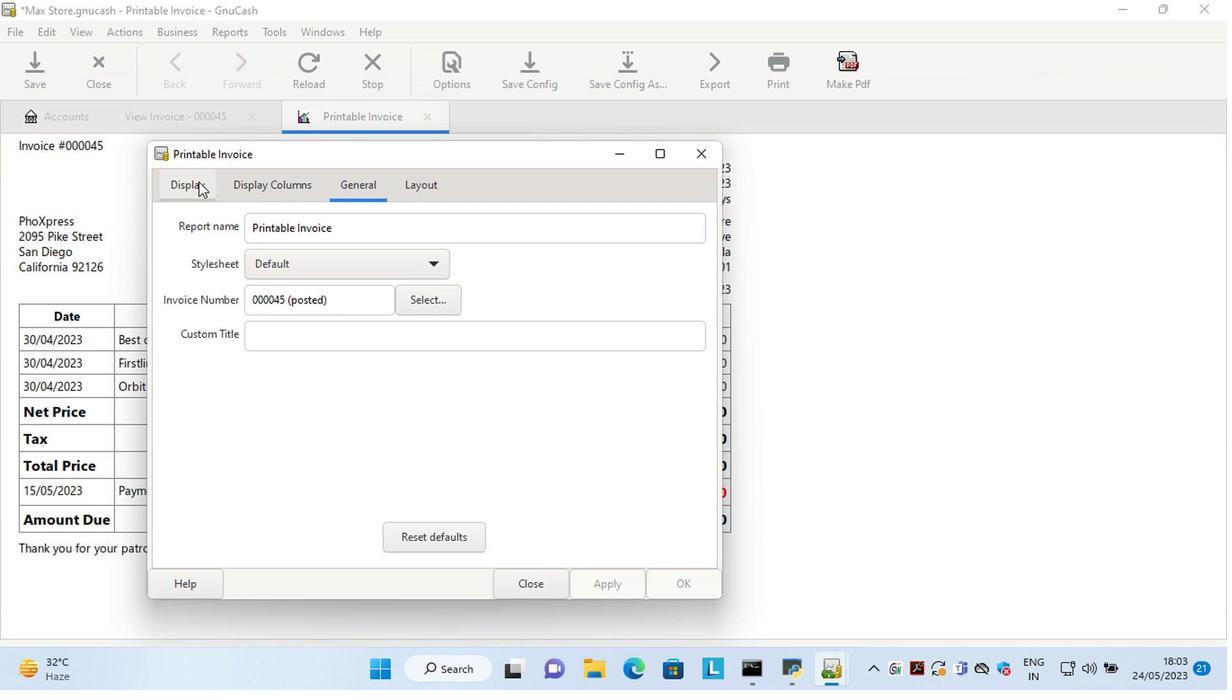 
Action: Mouse moved to (305, 392)
Screenshot: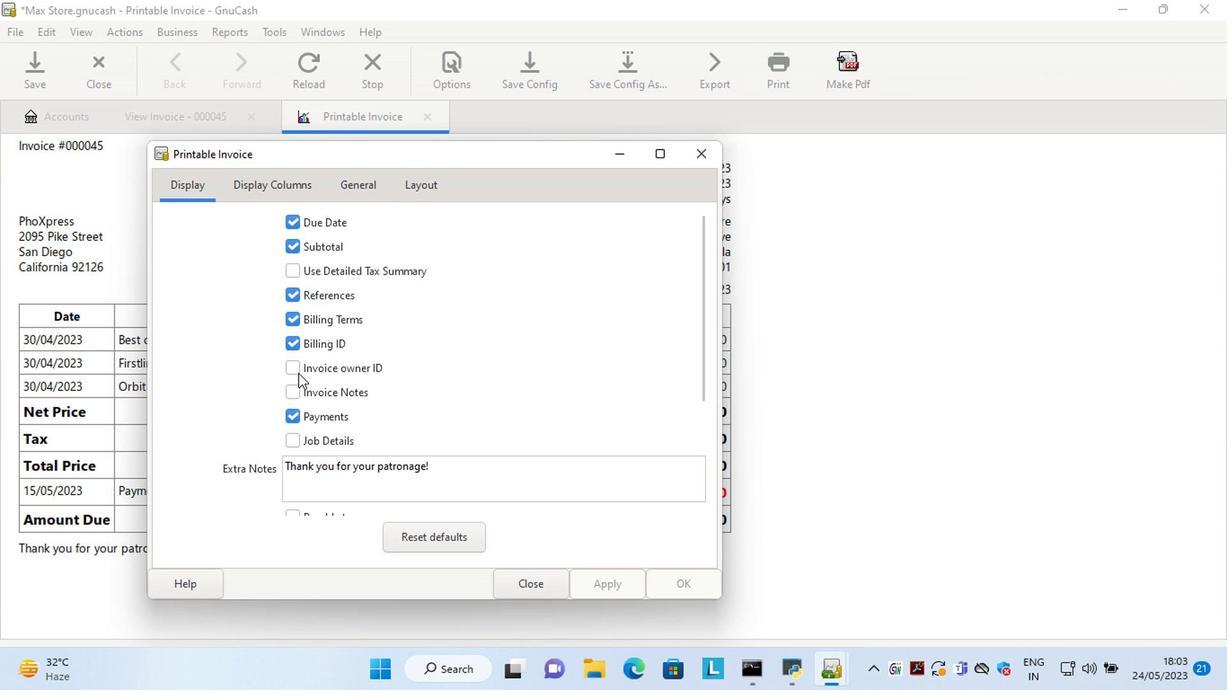 
Action: Mouse pressed left at (305, 392)
Screenshot: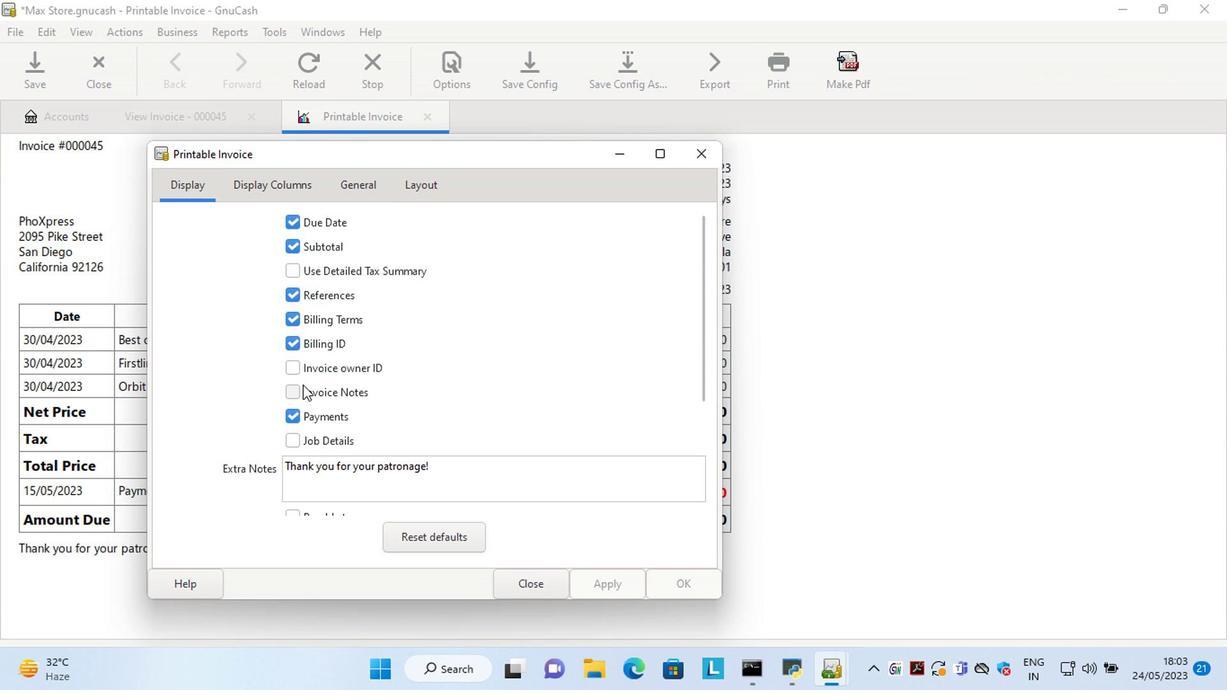 
Action: Mouse moved to (586, 586)
Screenshot: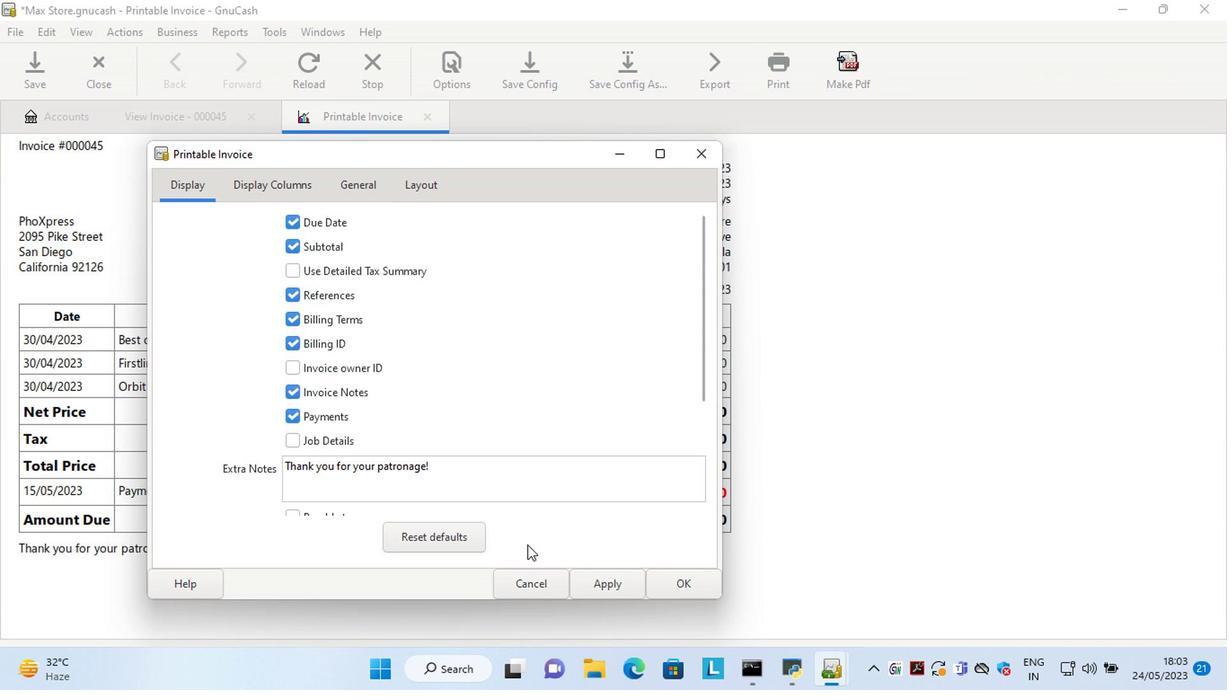 
Action: Mouse pressed left at (586, 586)
Screenshot: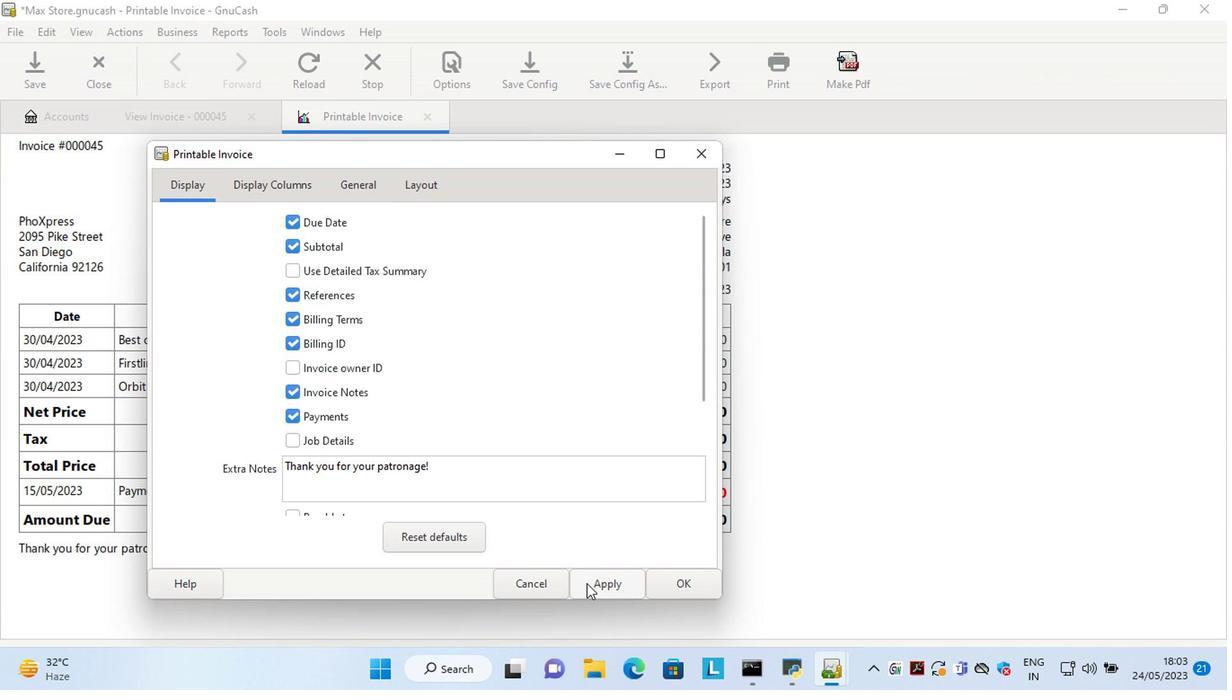 
Action: Mouse moved to (534, 588)
Screenshot: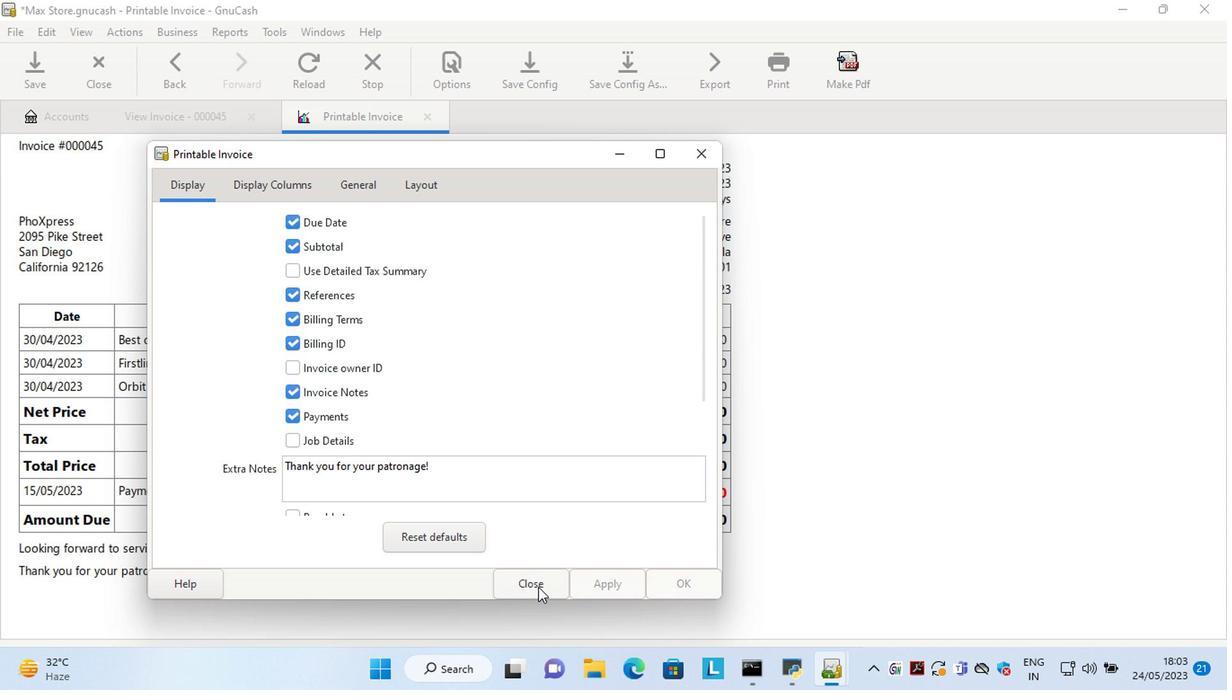 
Action: Mouse pressed left at (534, 588)
Screenshot: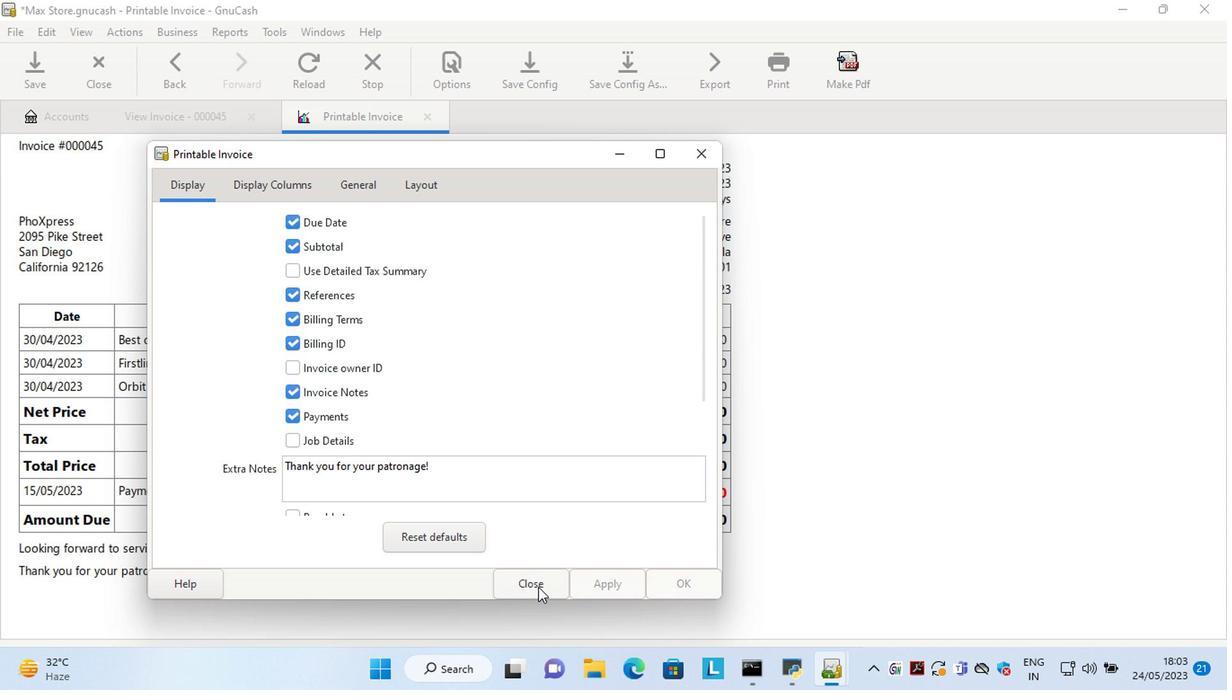 
Action: Mouse moved to (558, 544)
Screenshot: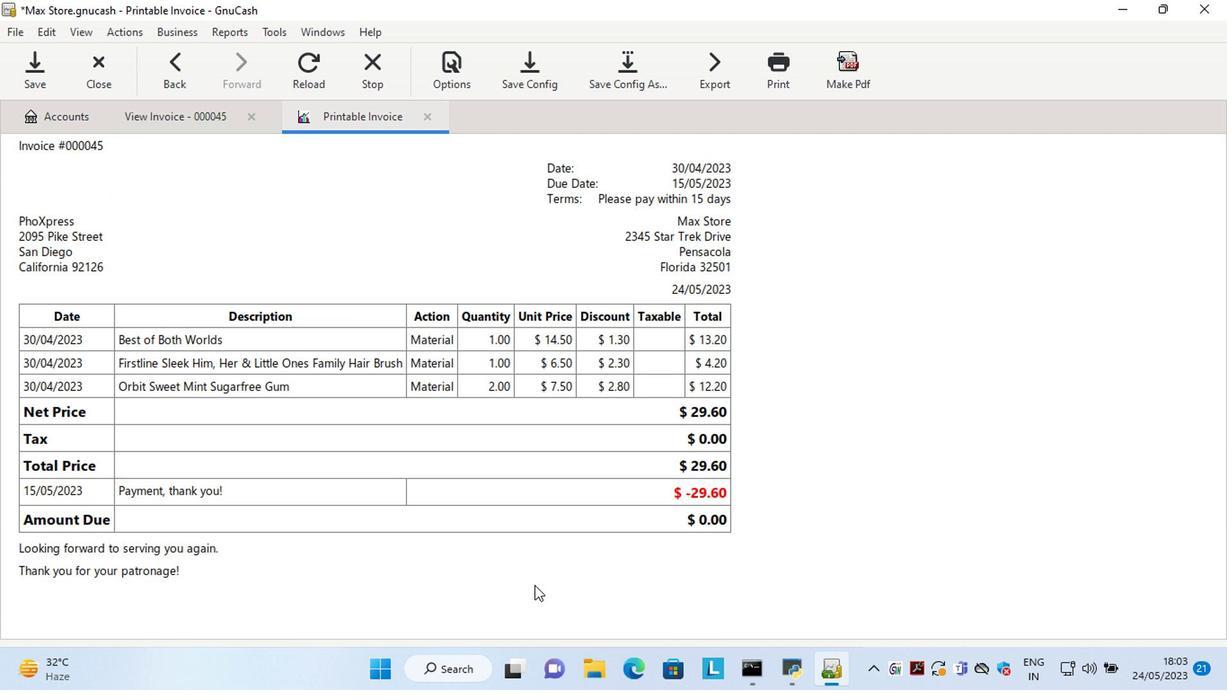
